 Task: Compose an email with the signature Evan Adams with the subject Request for project feedback and the message Please let me know if there are any changes to the requirements for the project. from softage.1@softage.net to softage.9@softage.net,  softage.1@softage.net and softage.10@softage.net with CC to softage.2@softage.net with an attached document Cost_analysis_report.pdf, insert an emoji of late Send the email
Action: Mouse moved to (573, 727)
Screenshot: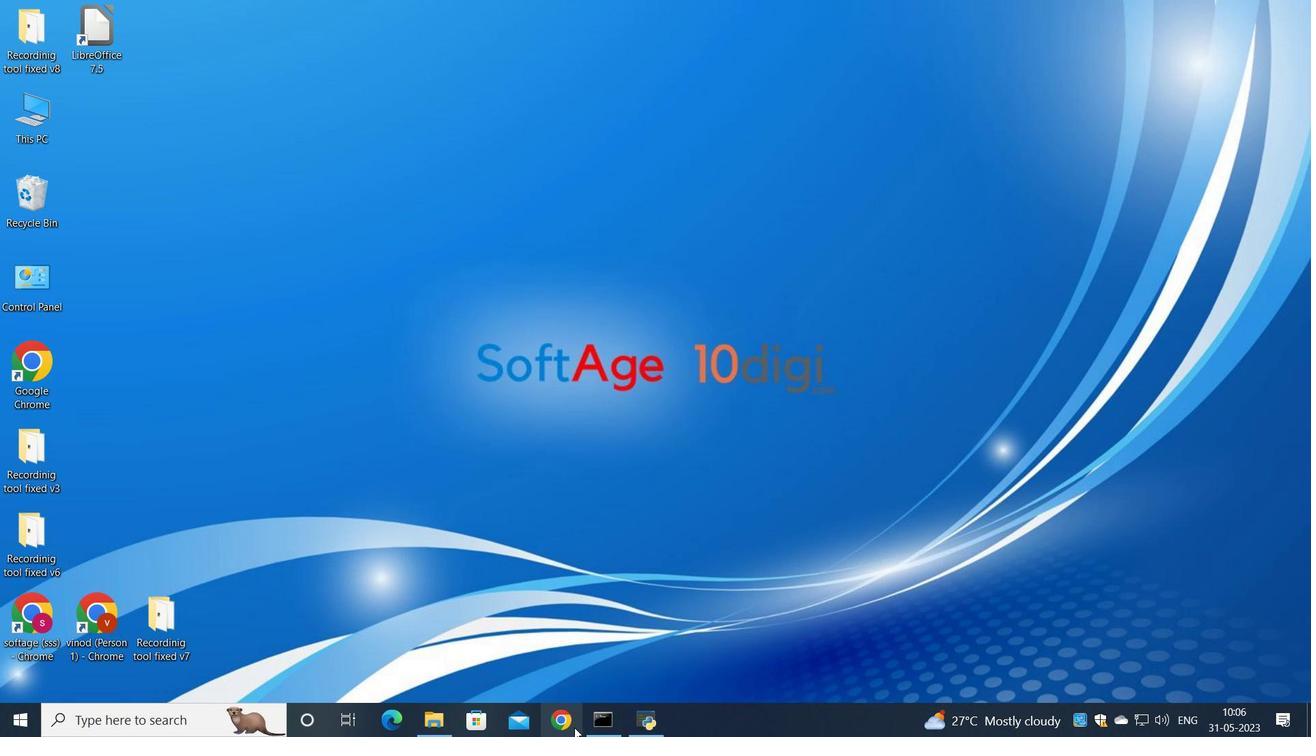 
Action: Mouse pressed left at (573, 727)
Screenshot: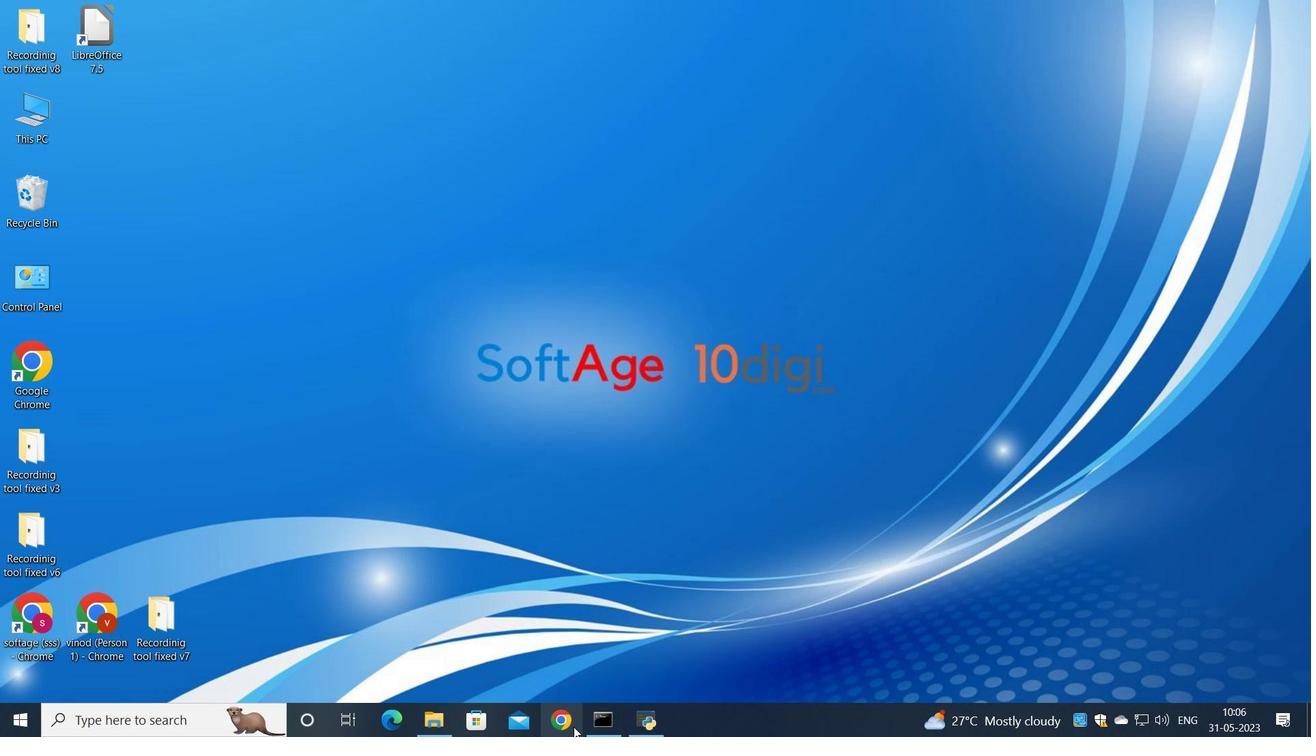 
Action: Mouse moved to (577, 413)
Screenshot: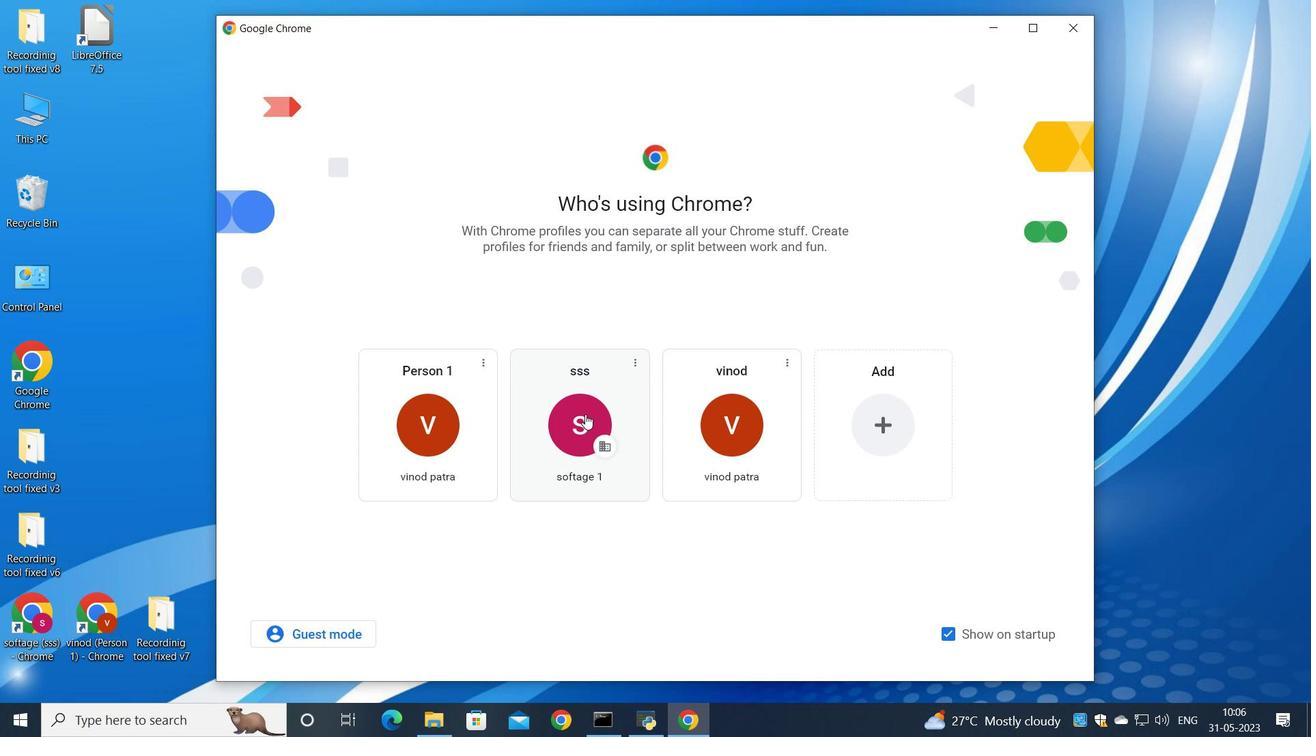
Action: Mouse pressed left at (577, 413)
Screenshot: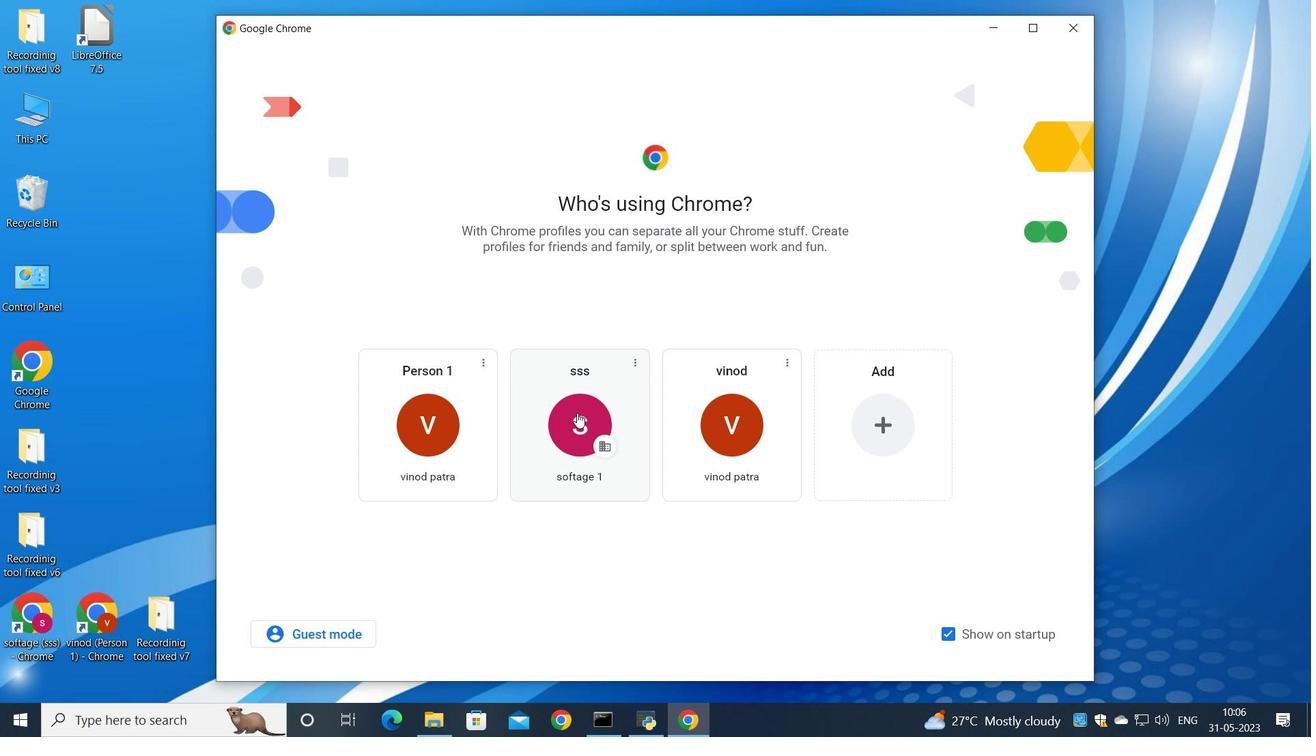 
Action: Mouse moved to (1144, 81)
Screenshot: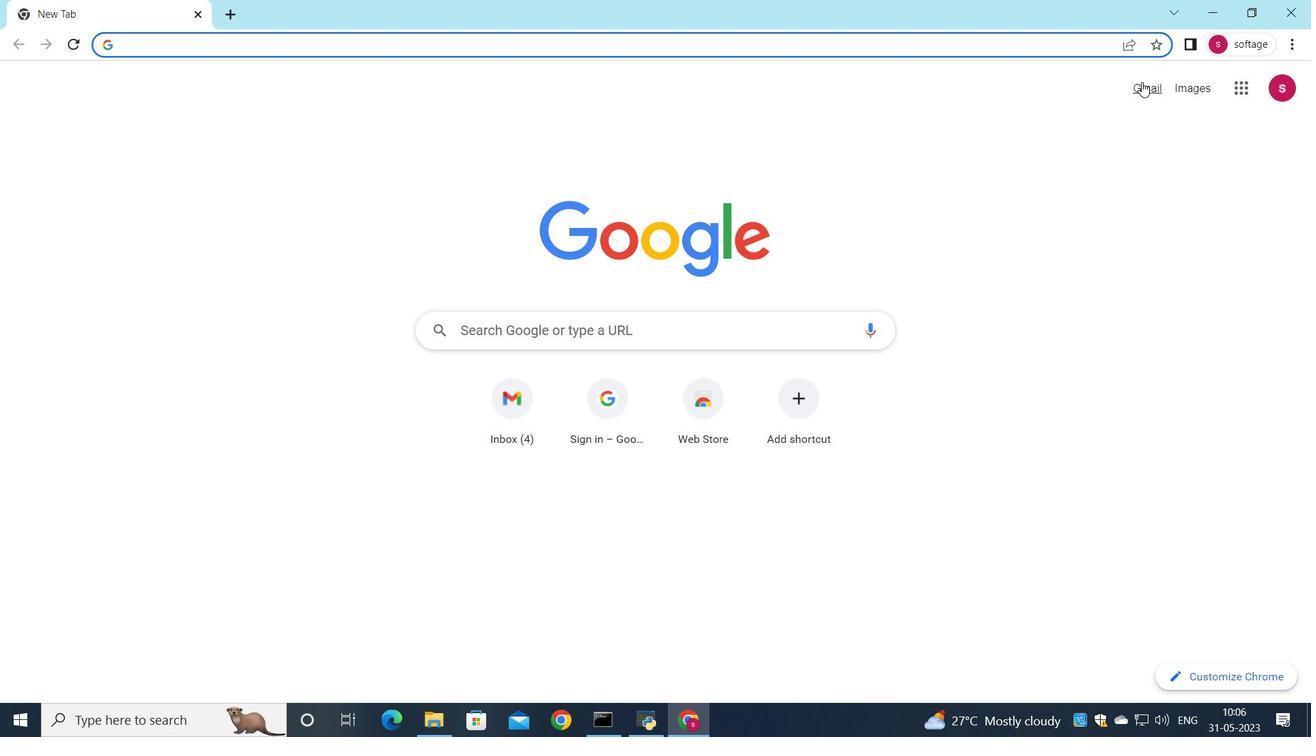 
Action: Mouse pressed left at (1144, 81)
Screenshot: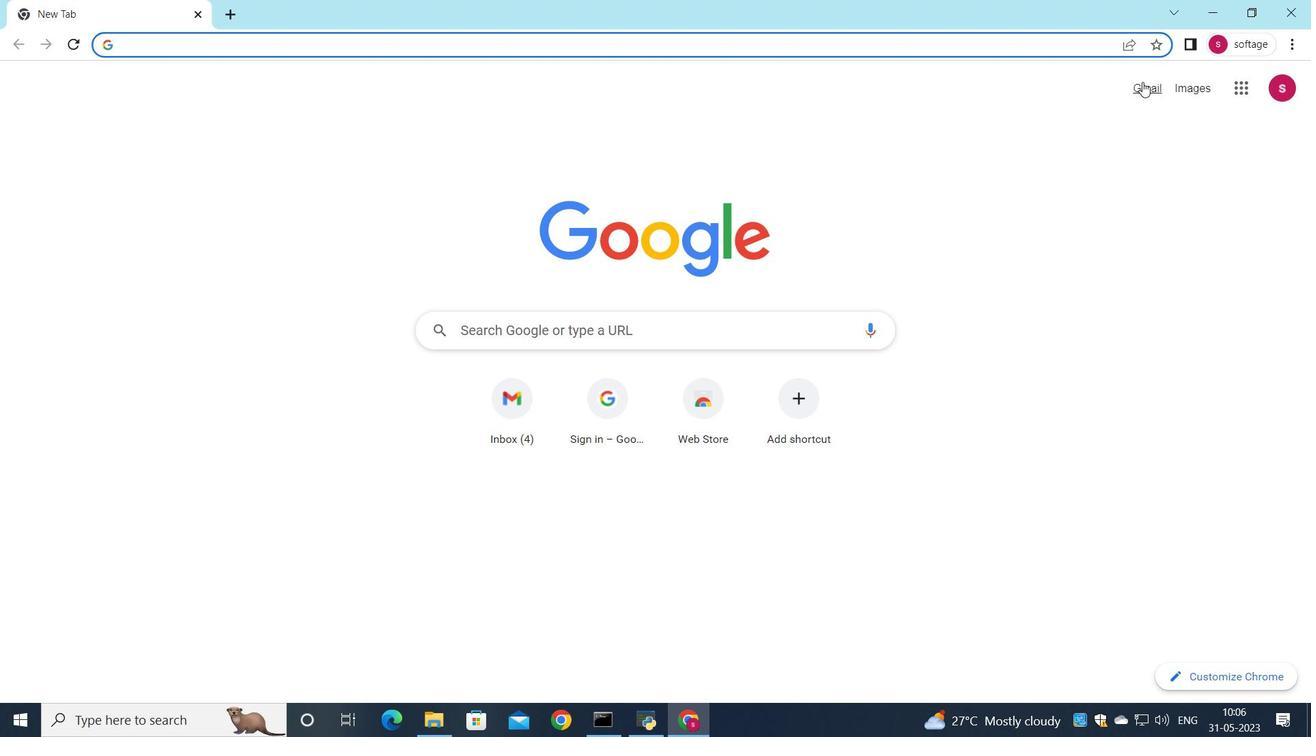
Action: Mouse moved to (1113, 117)
Screenshot: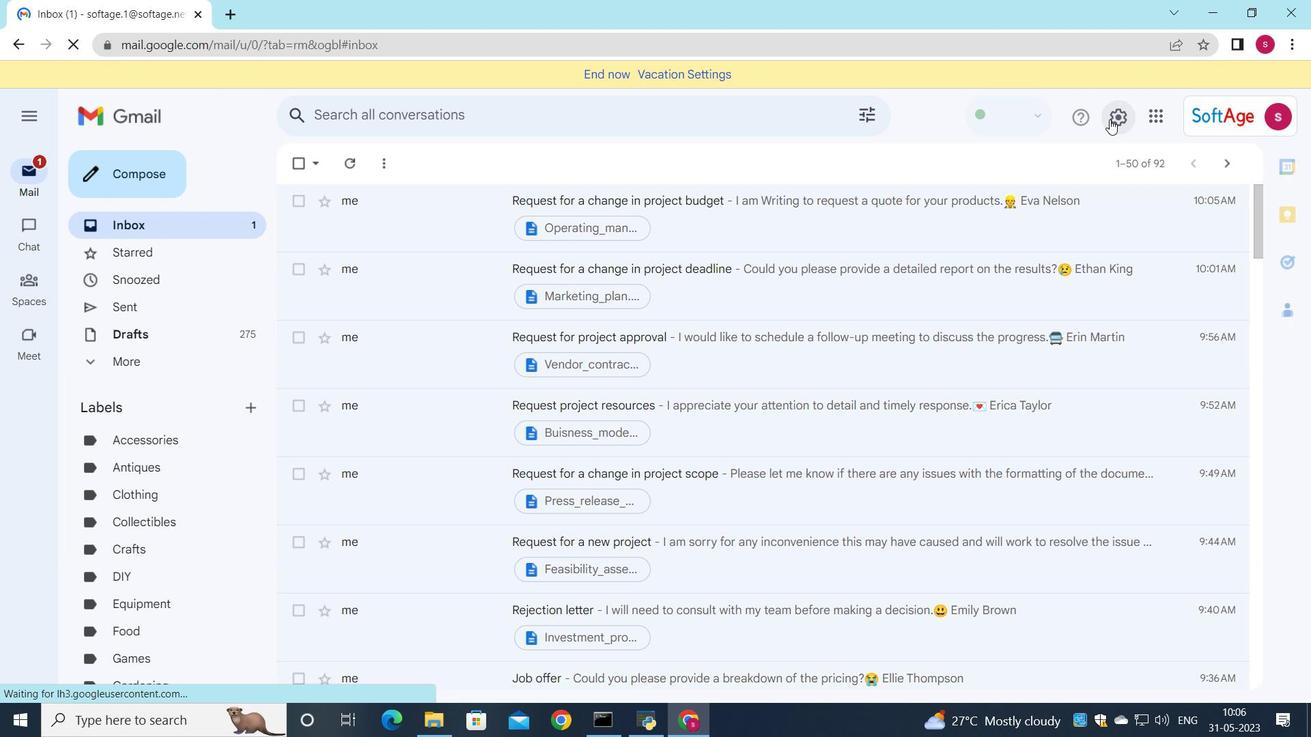 
Action: Mouse pressed left at (1113, 117)
Screenshot: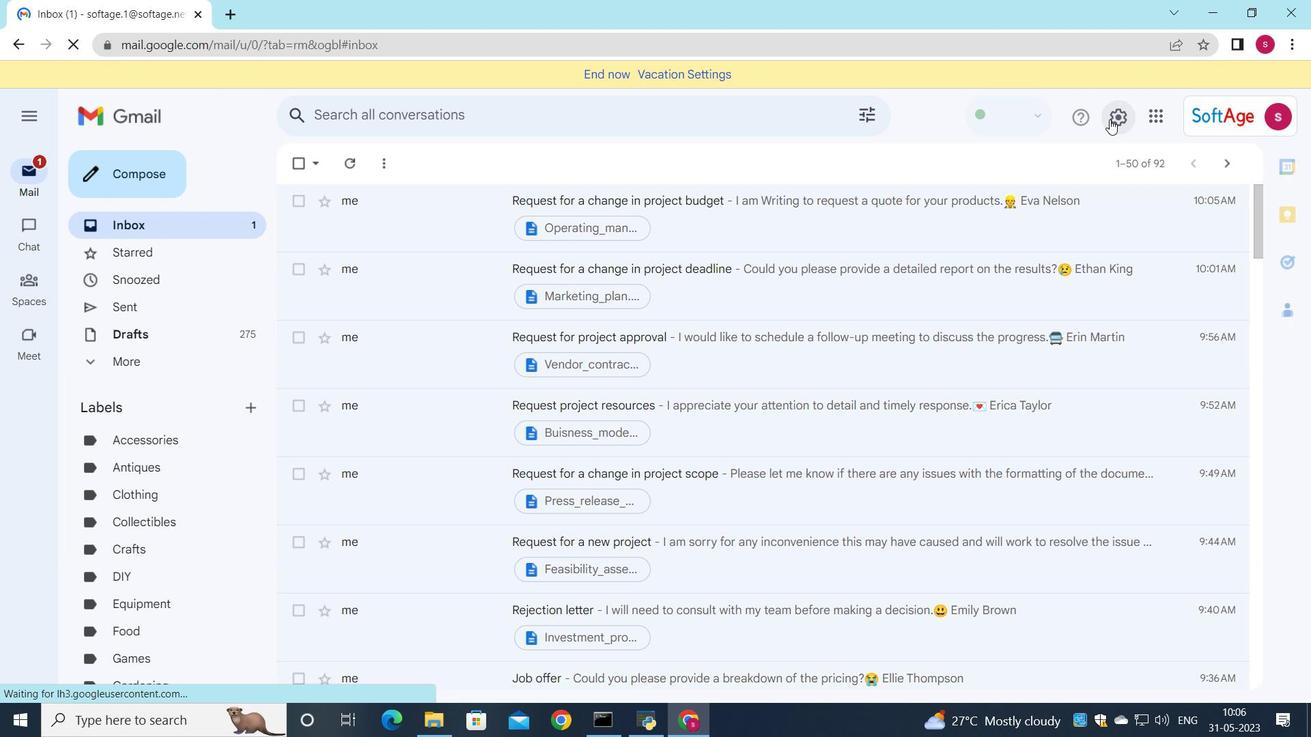 
Action: Mouse moved to (1129, 202)
Screenshot: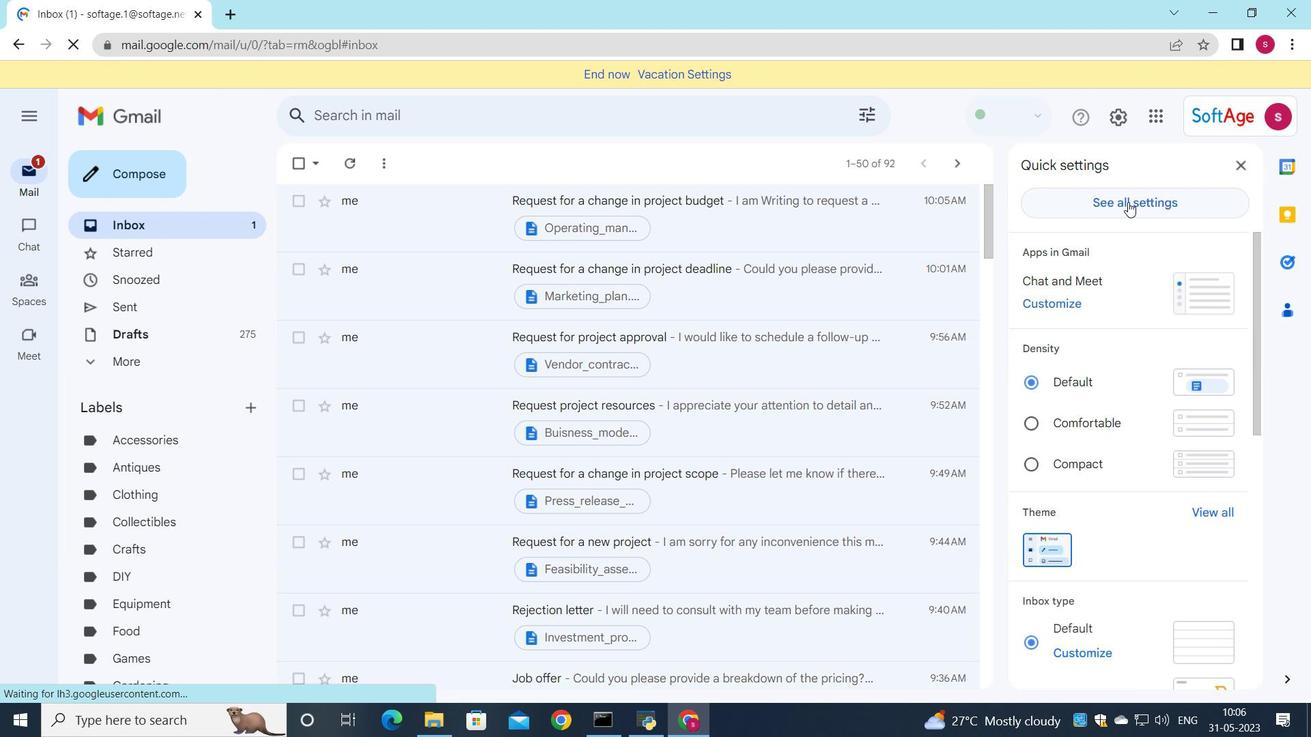 
Action: Mouse pressed left at (1129, 202)
Screenshot: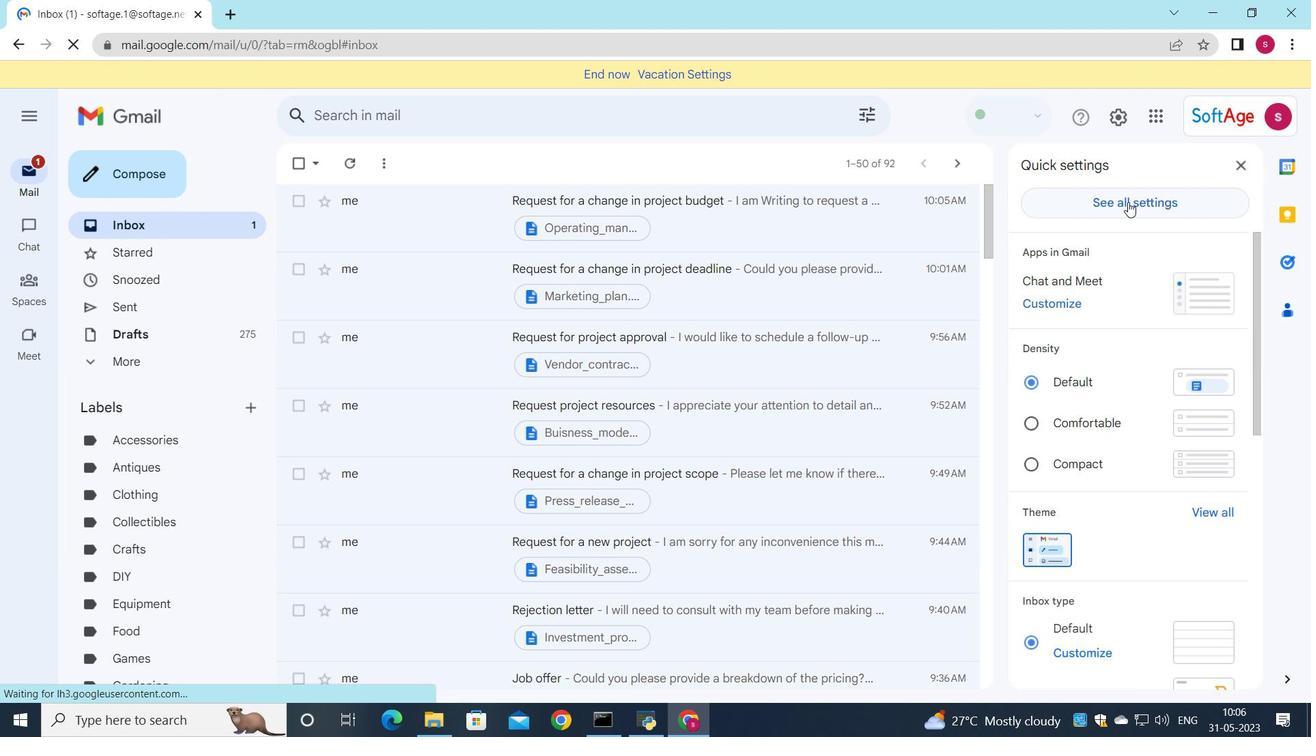 
Action: Mouse moved to (703, 411)
Screenshot: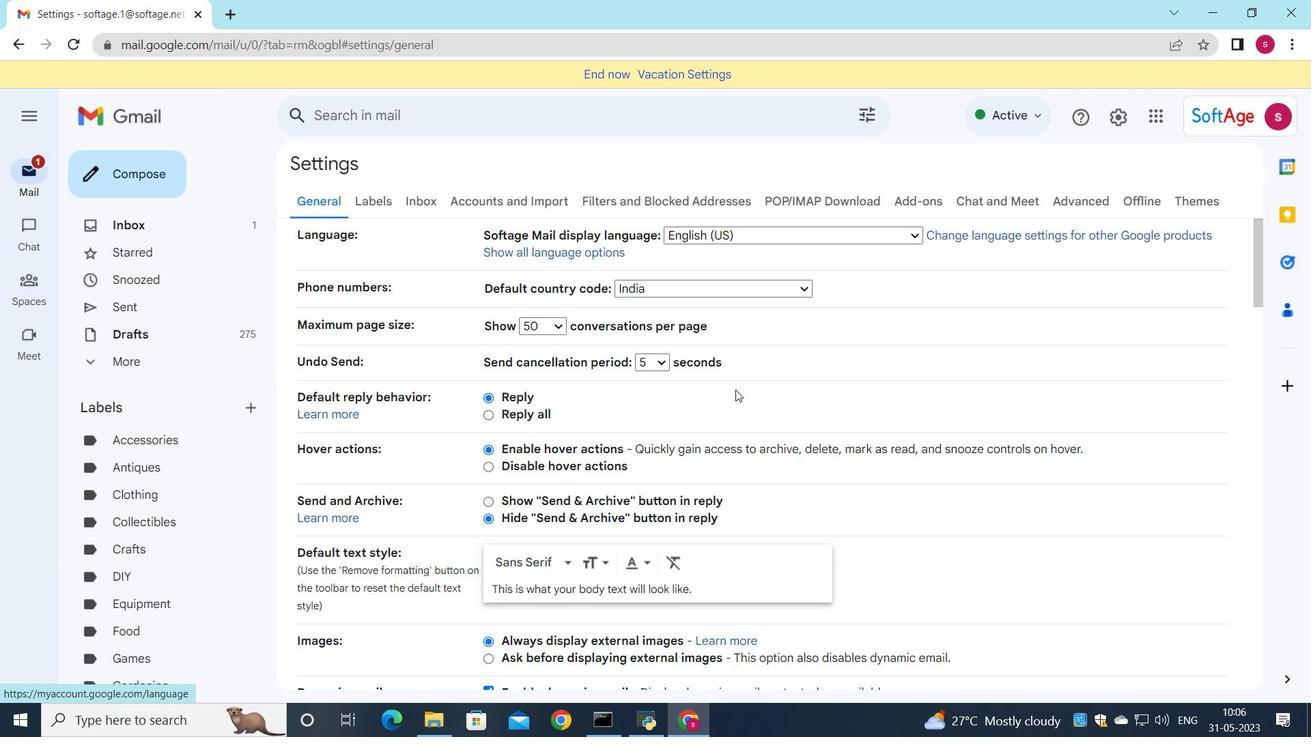 
Action: Mouse scrolled (703, 410) with delta (0, 0)
Screenshot: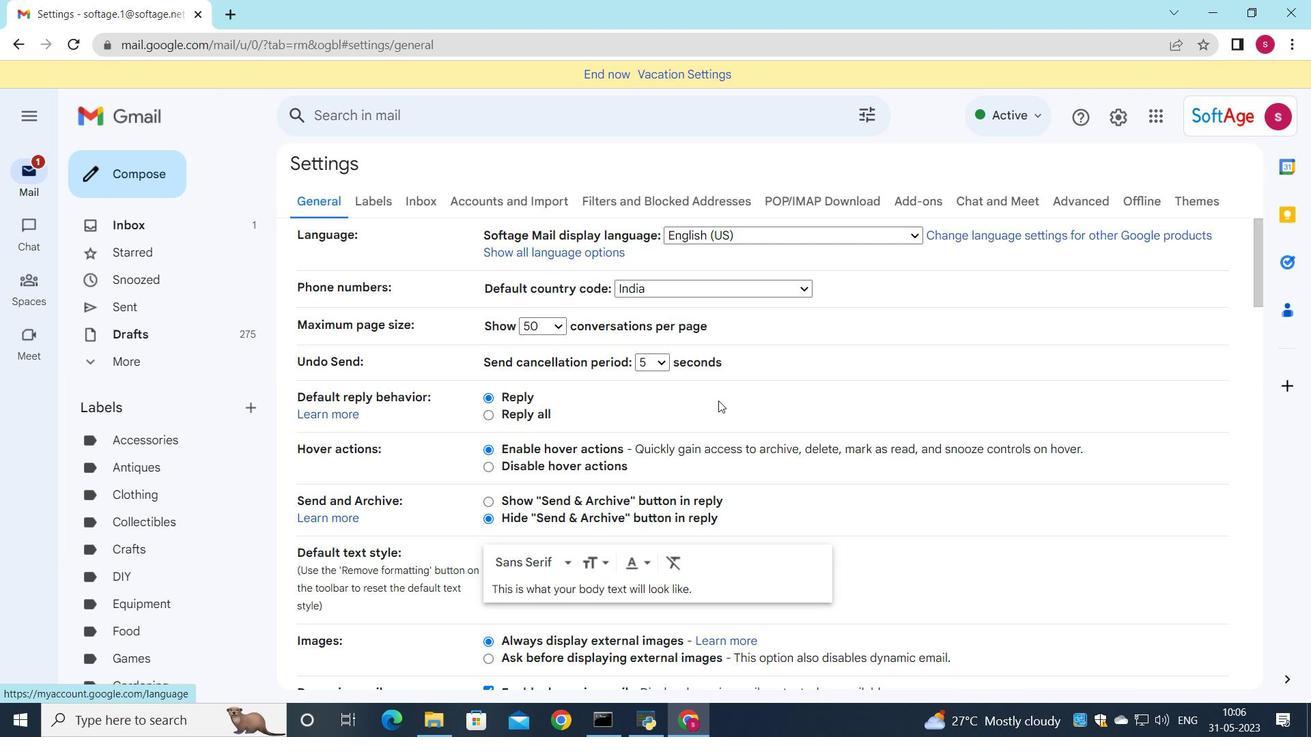 
Action: Mouse scrolled (703, 410) with delta (0, 0)
Screenshot: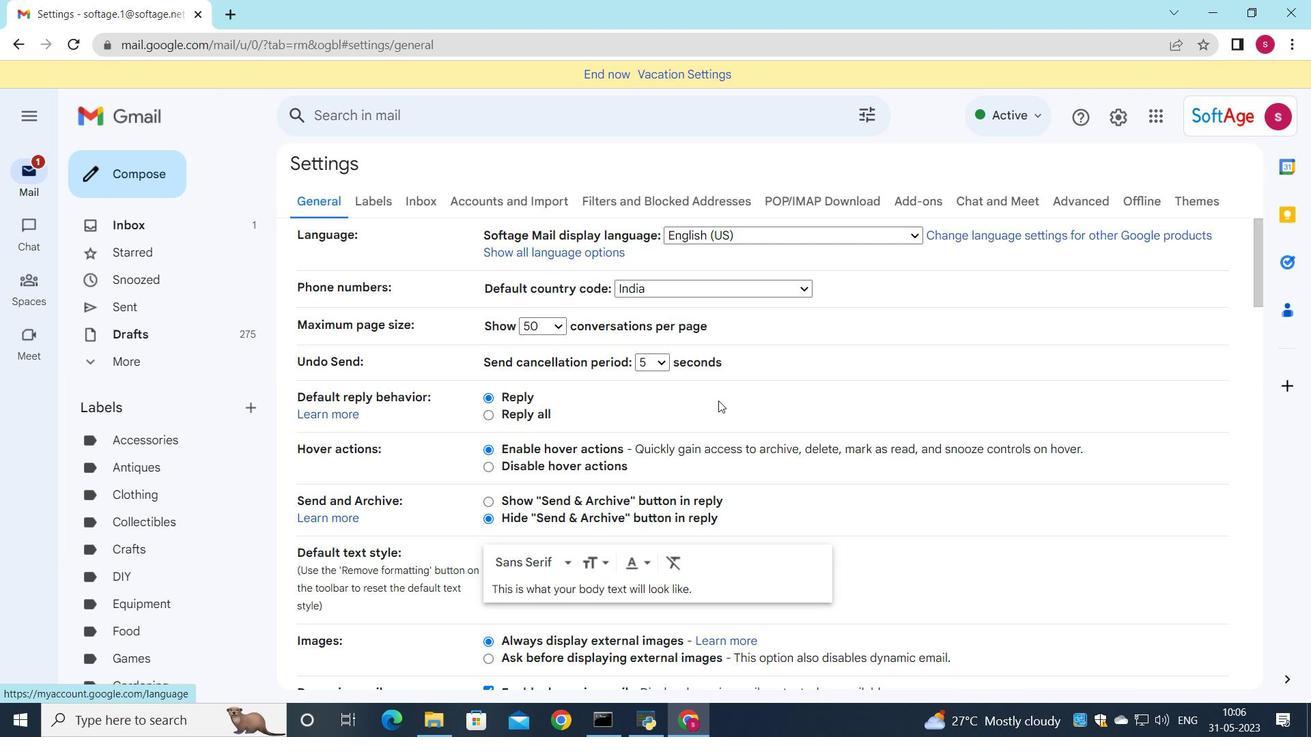 
Action: Mouse scrolled (703, 410) with delta (0, 0)
Screenshot: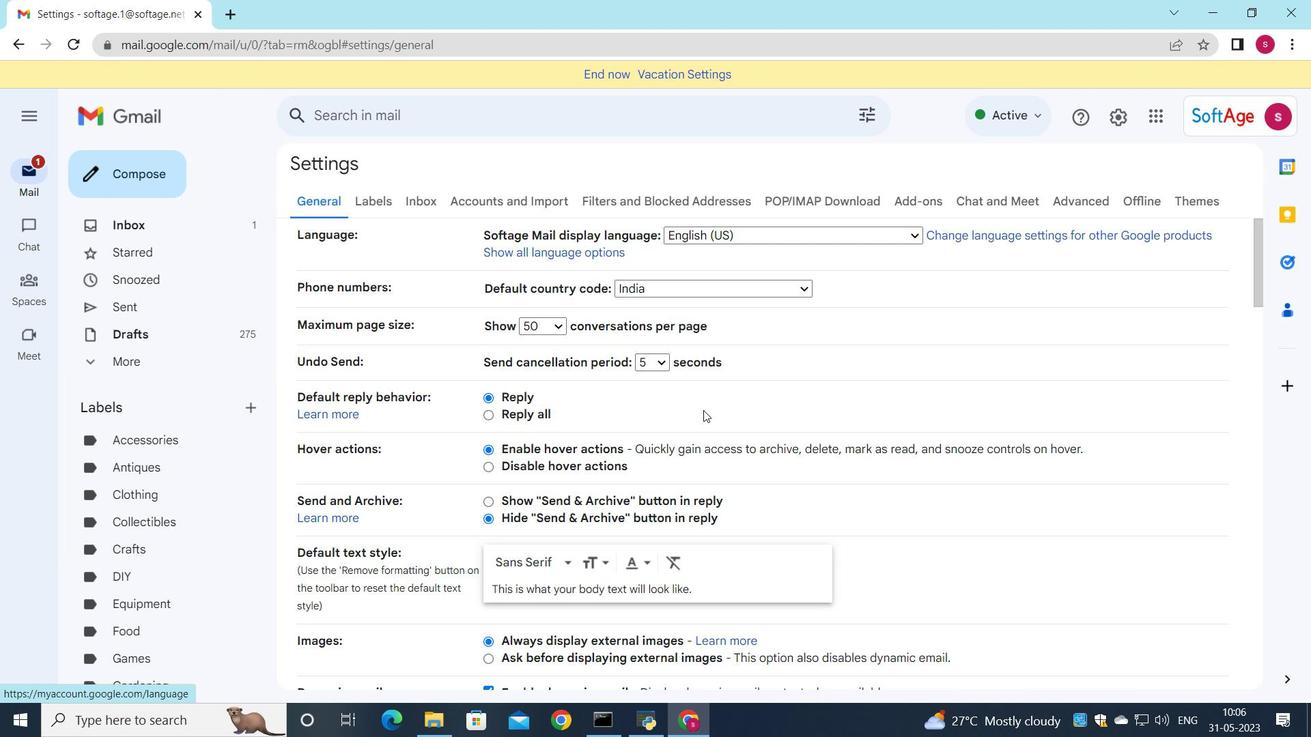 
Action: Mouse moved to (698, 399)
Screenshot: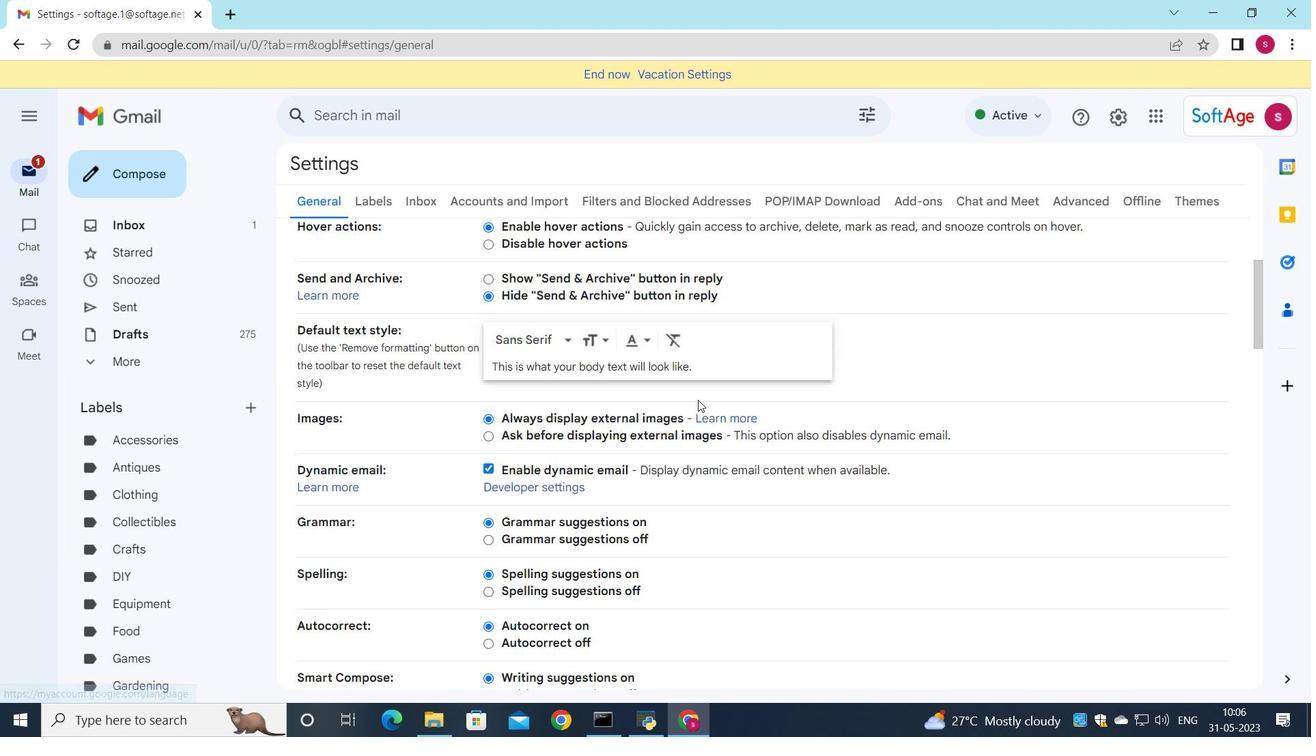 
Action: Mouse scrolled (698, 398) with delta (0, 0)
Screenshot: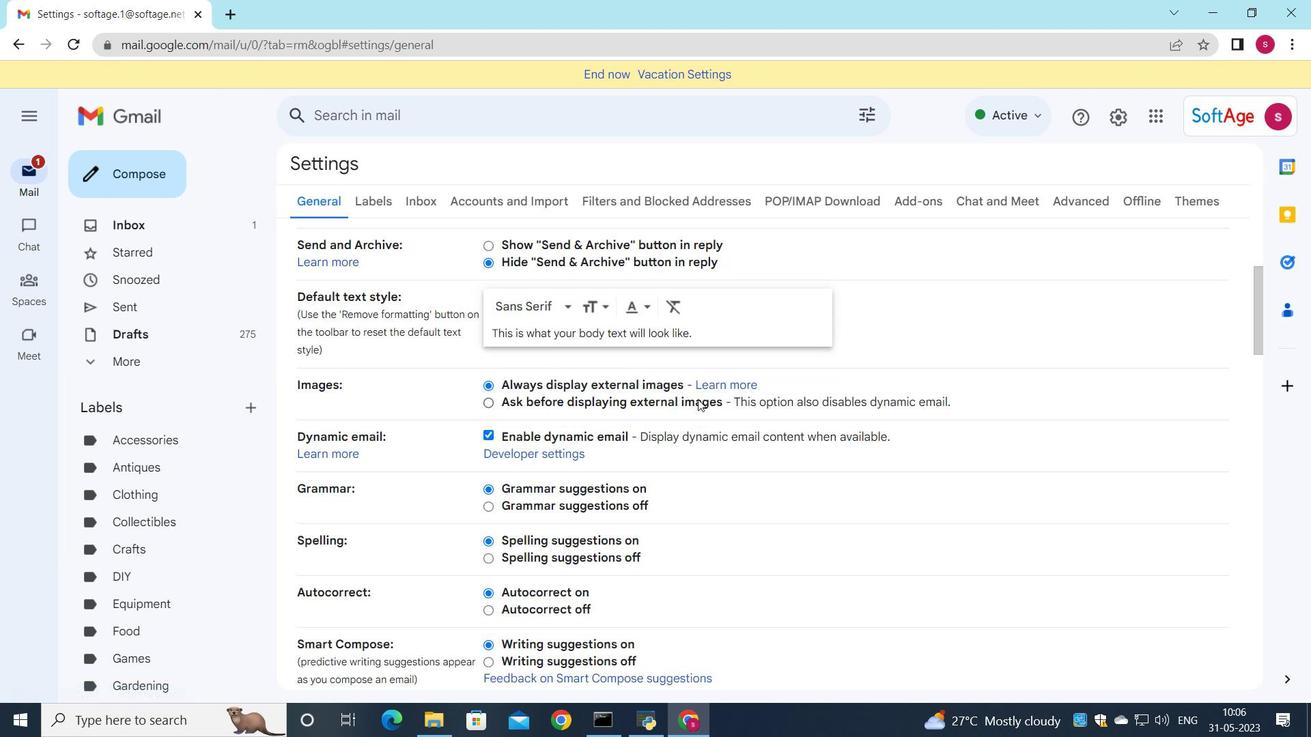 
Action: Mouse moved to (697, 399)
Screenshot: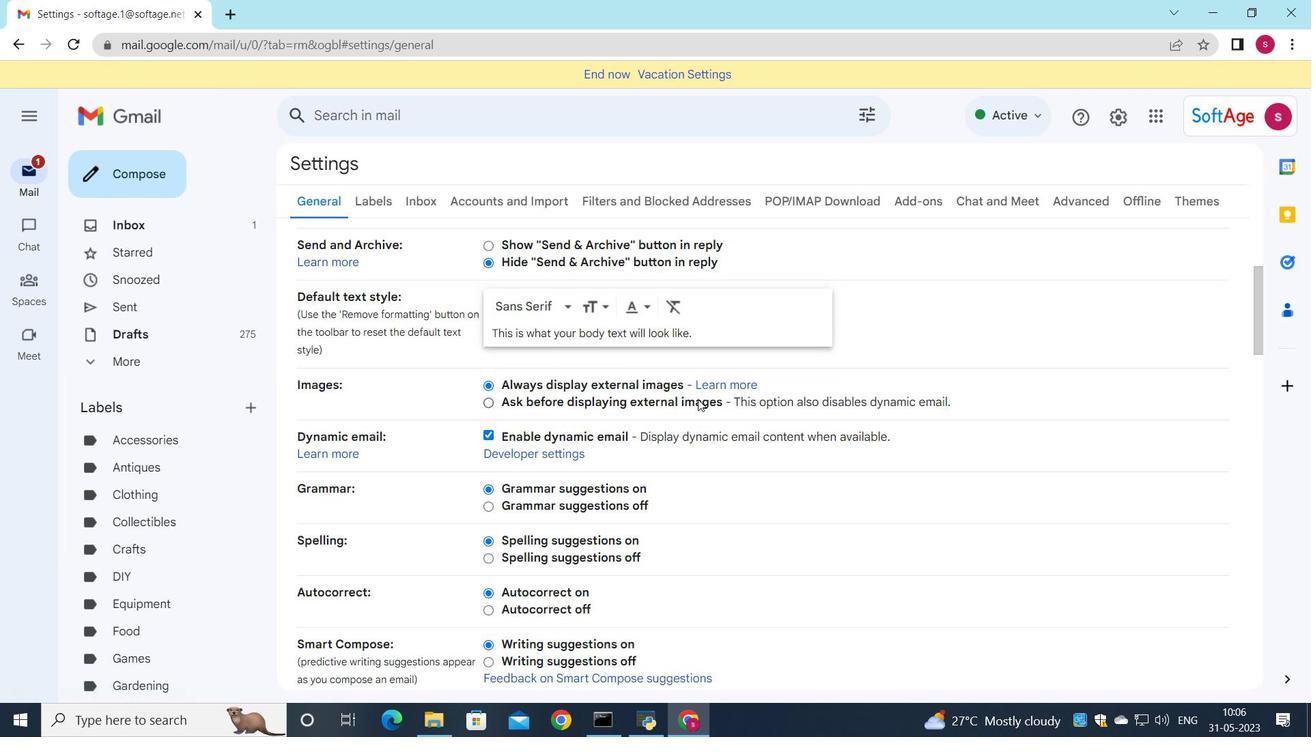 
Action: Mouse scrolled (697, 398) with delta (0, 0)
Screenshot: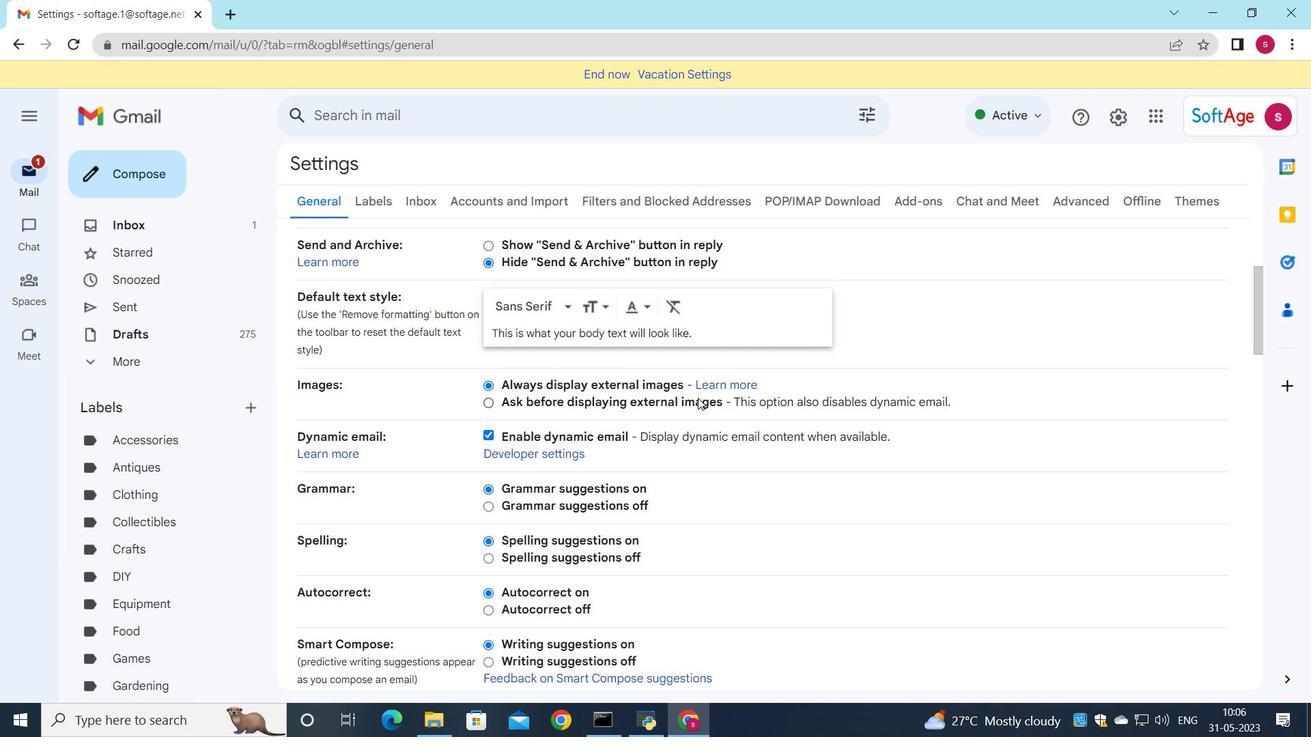 
Action: Mouse scrolled (697, 398) with delta (0, 0)
Screenshot: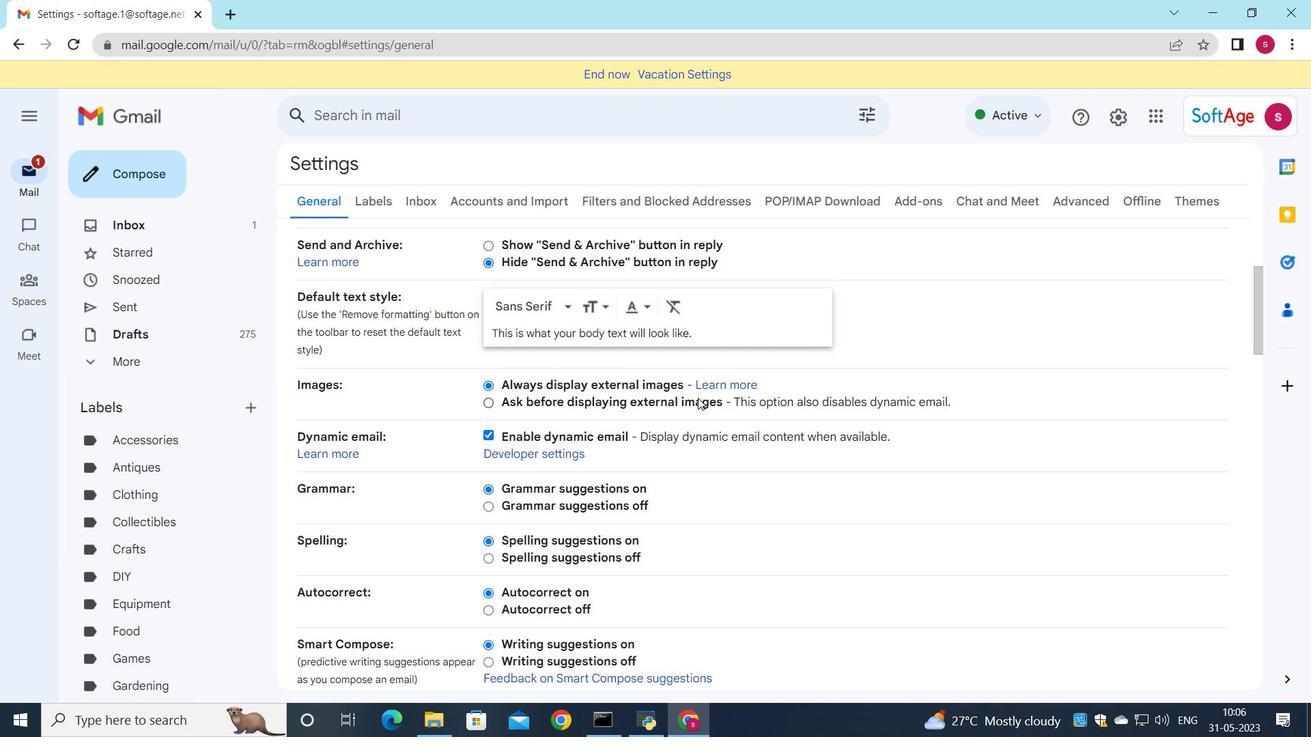
Action: Mouse scrolled (697, 398) with delta (0, 0)
Screenshot: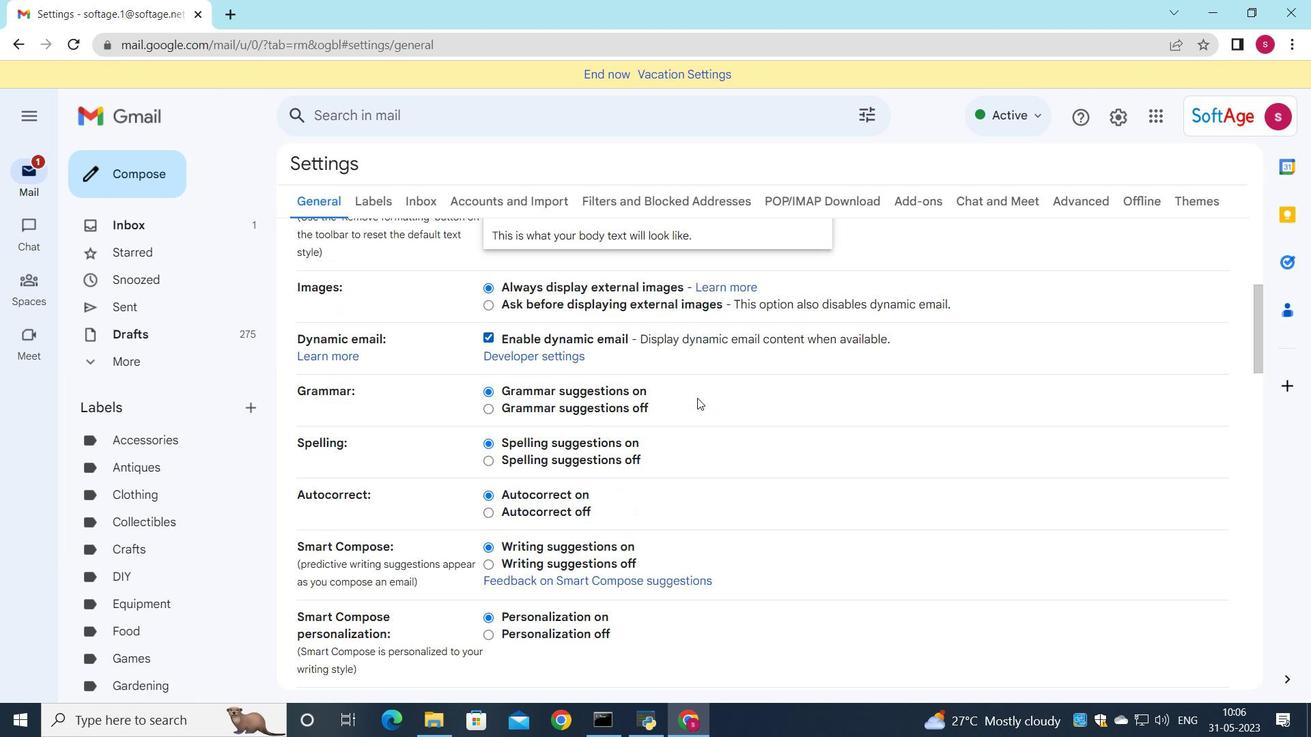 
Action: Mouse scrolled (697, 398) with delta (0, 0)
Screenshot: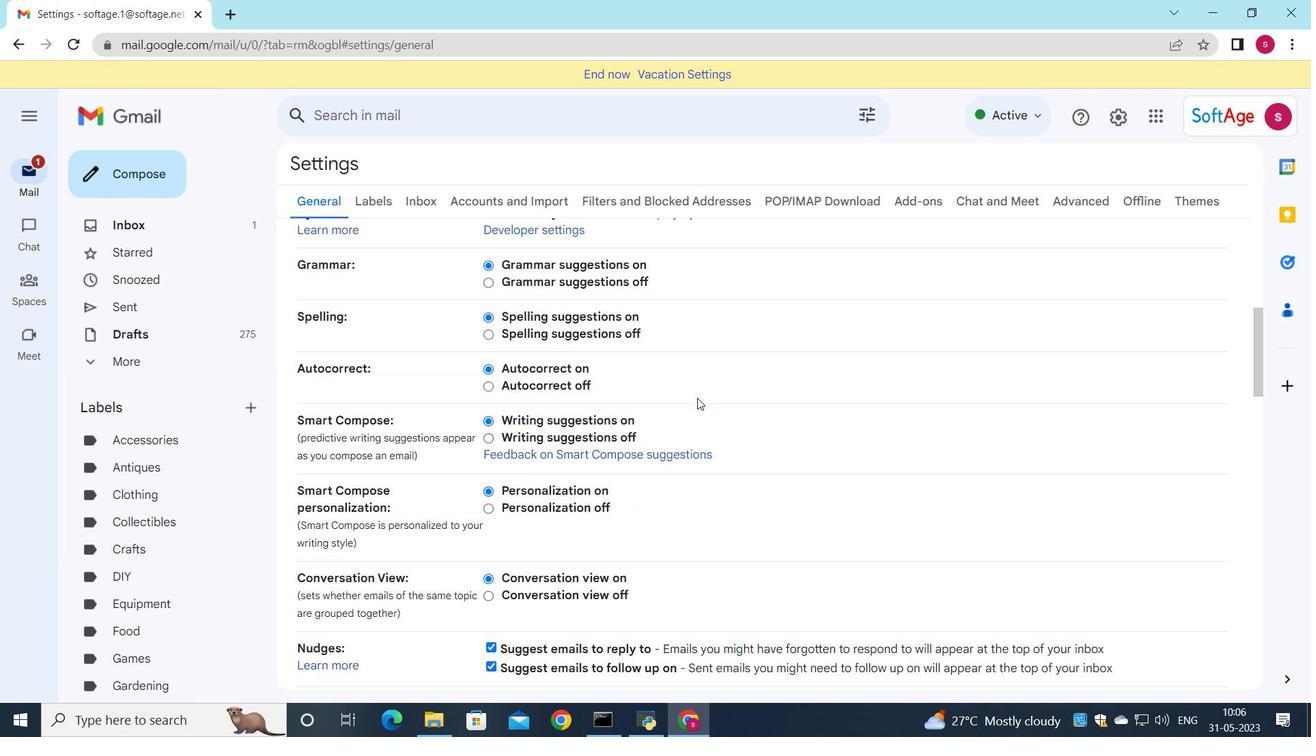 
Action: Mouse scrolled (697, 398) with delta (0, 0)
Screenshot: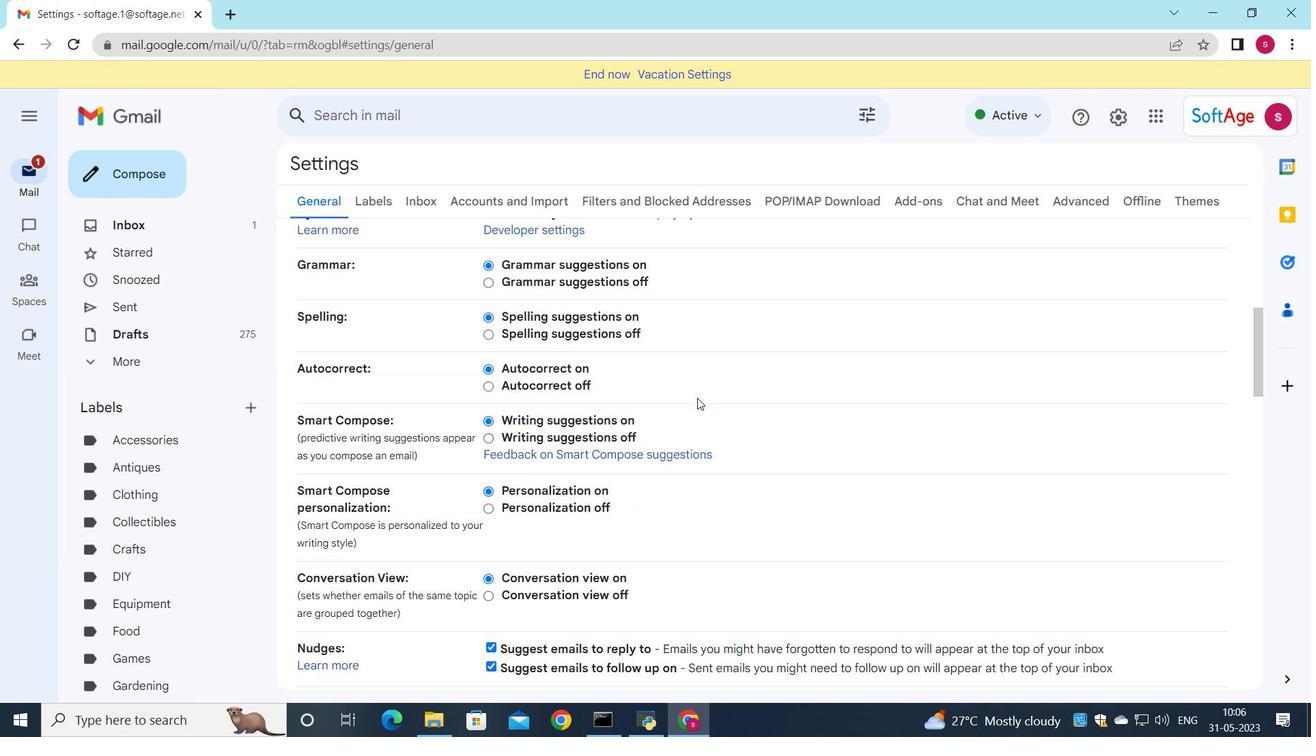 
Action: Mouse scrolled (697, 398) with delta (0, 0)
Screenshot: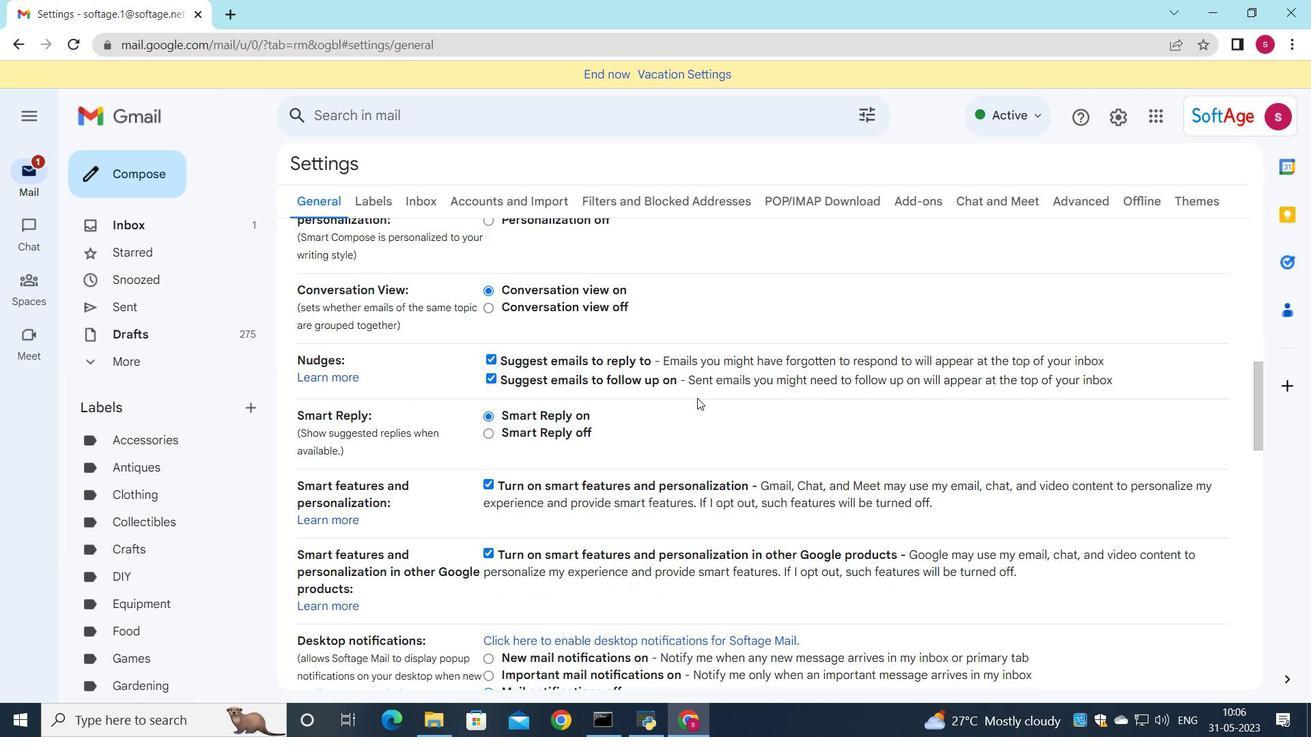 
Action: Mouse scrolled (697, 398) with delta (0, 0)
Screenshot: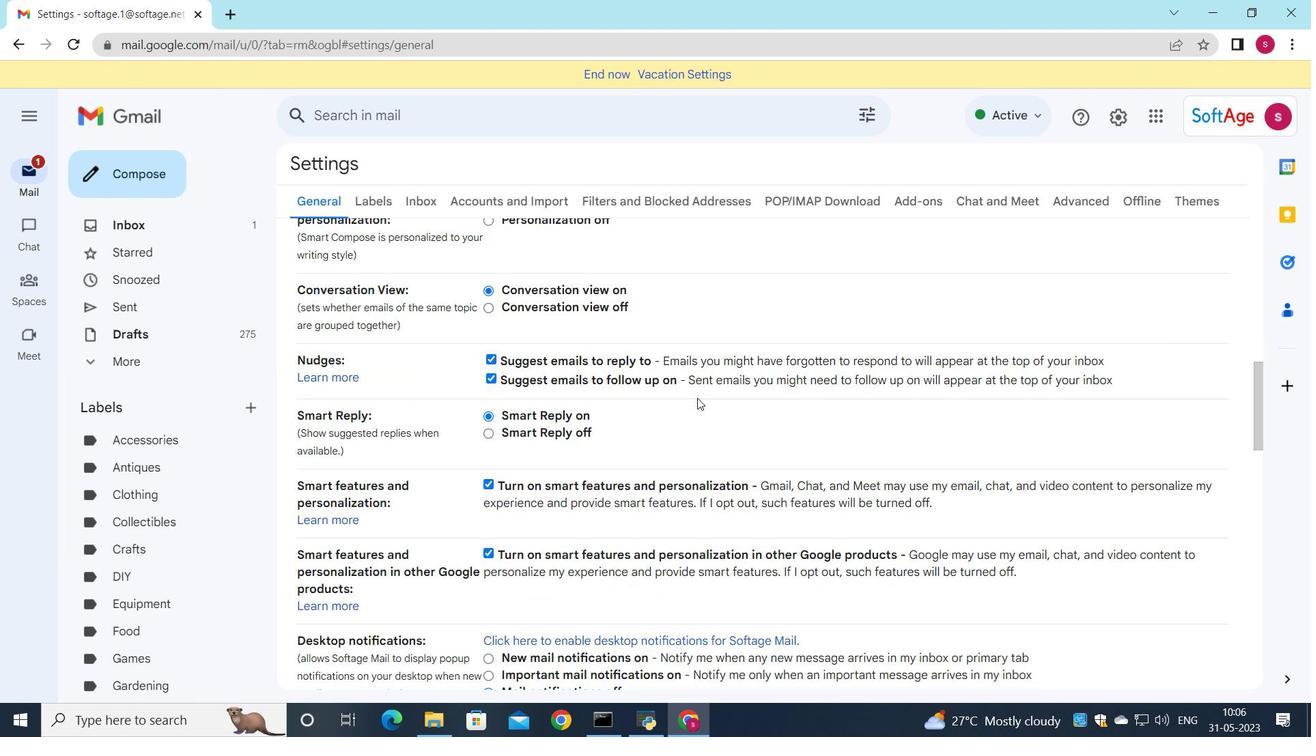 
Action: Mouse scrolled (697, 398) with delta (0, 0)
Screenshot: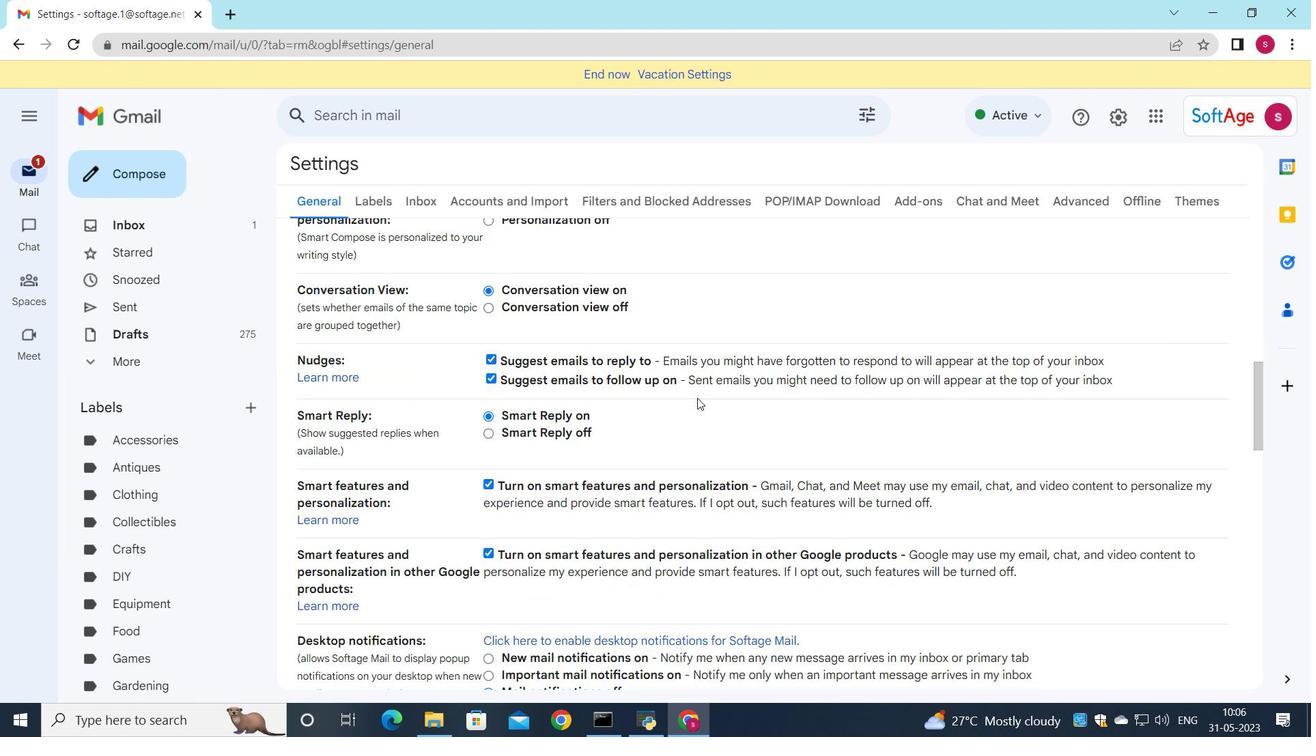 
Action: Mouse scrolled (697, 398) with delta (0, 0)
Screenshot: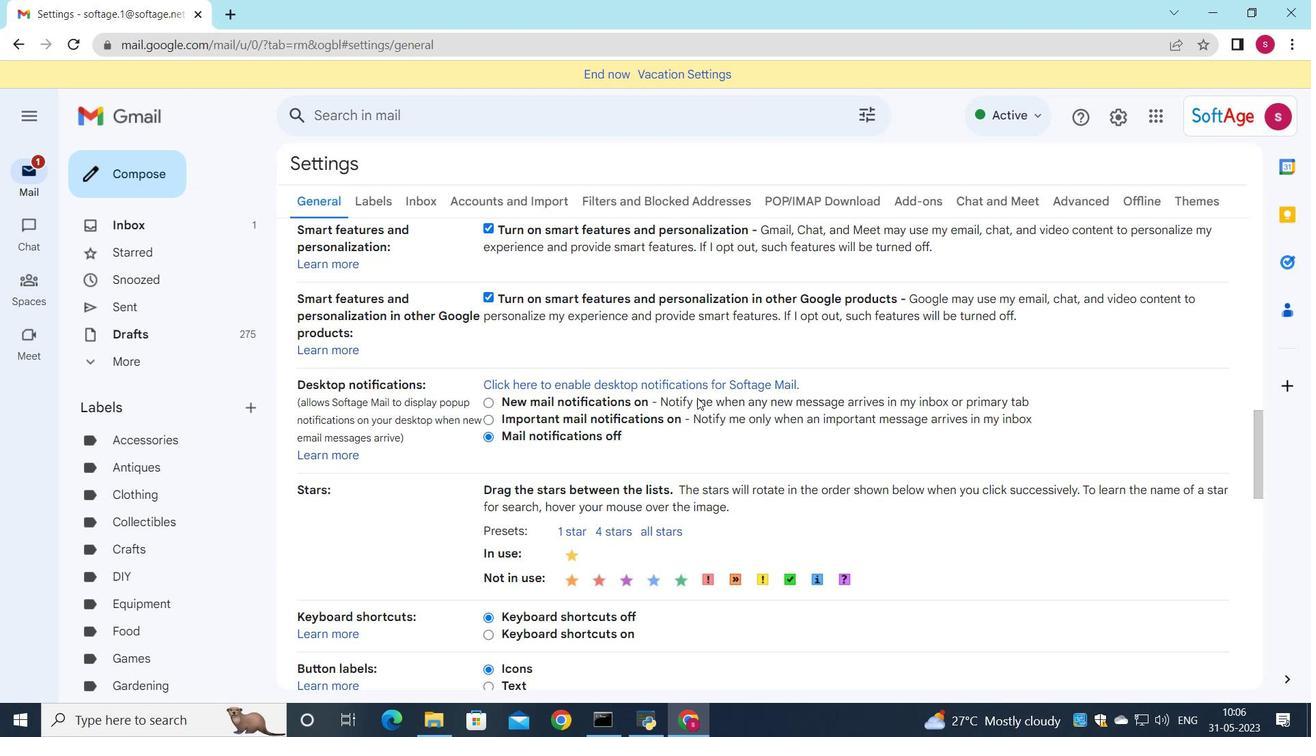 
Action: Mouse scrolled (697, 398) with delta (0, 0)
Screenshot: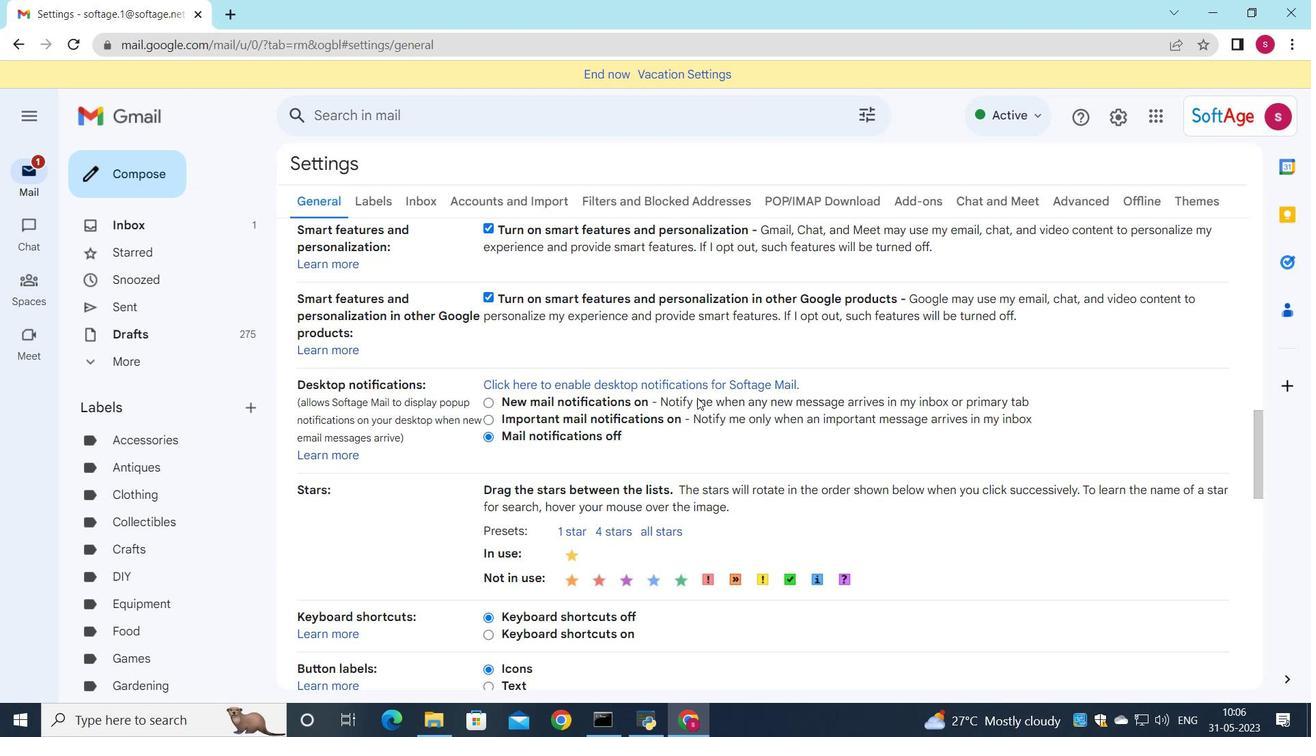 
Action: Mouse moved to (690, 400)
Screenshot: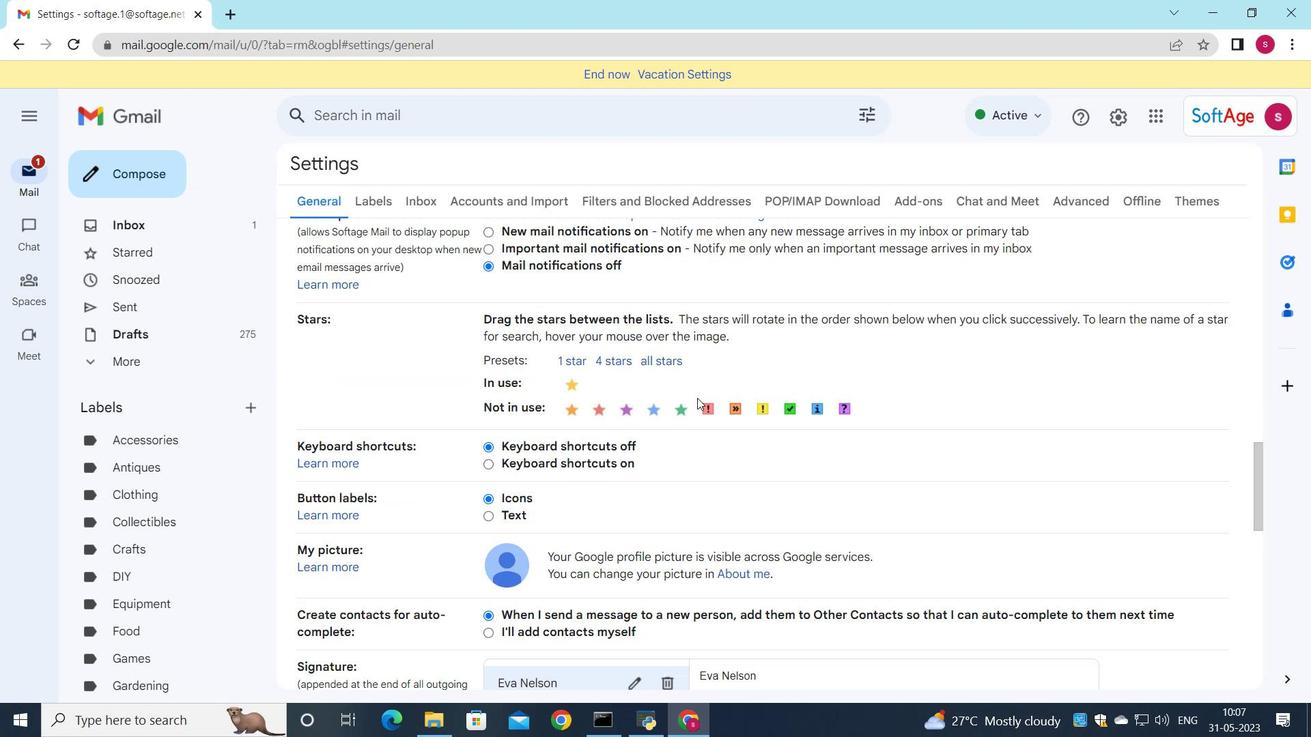 
Action: Mouse scrolled (690, 399) with delta (0, 0)
Screenshot: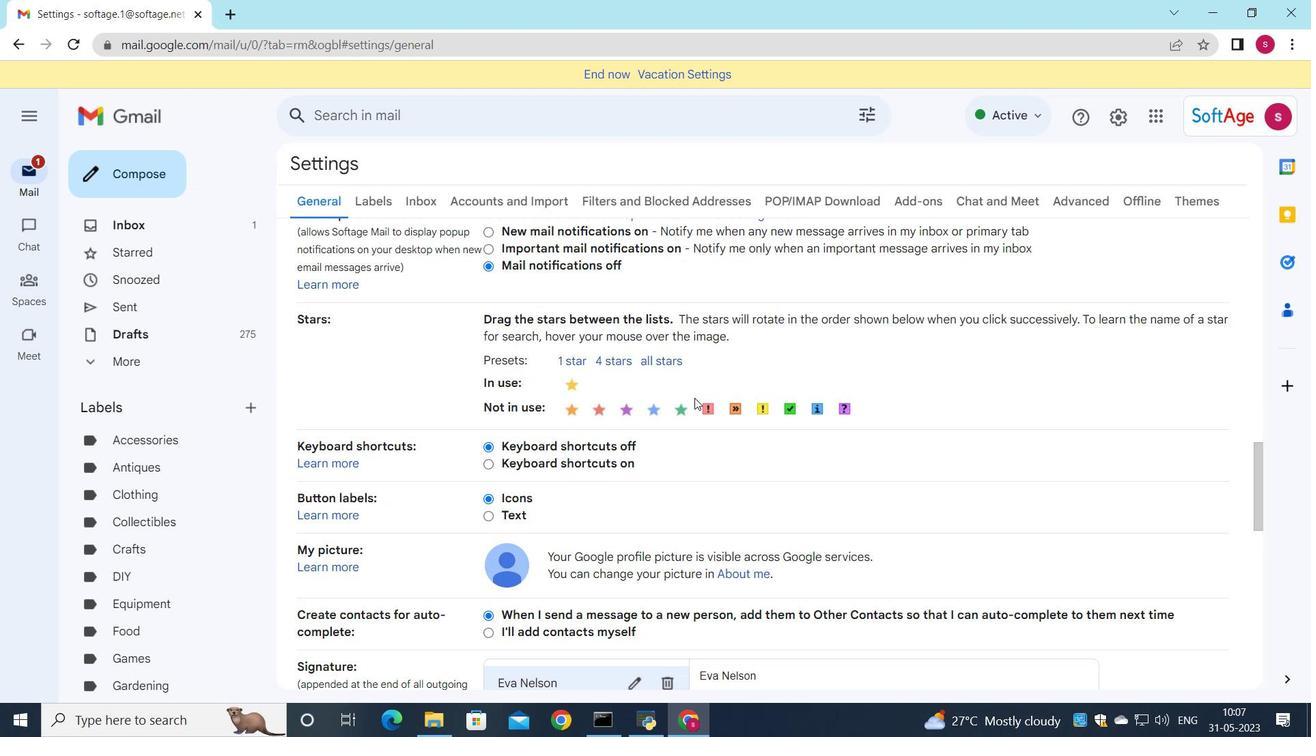 
Action: Mouse scrolled (690, 399) with delta (0, 0)
Screenshot: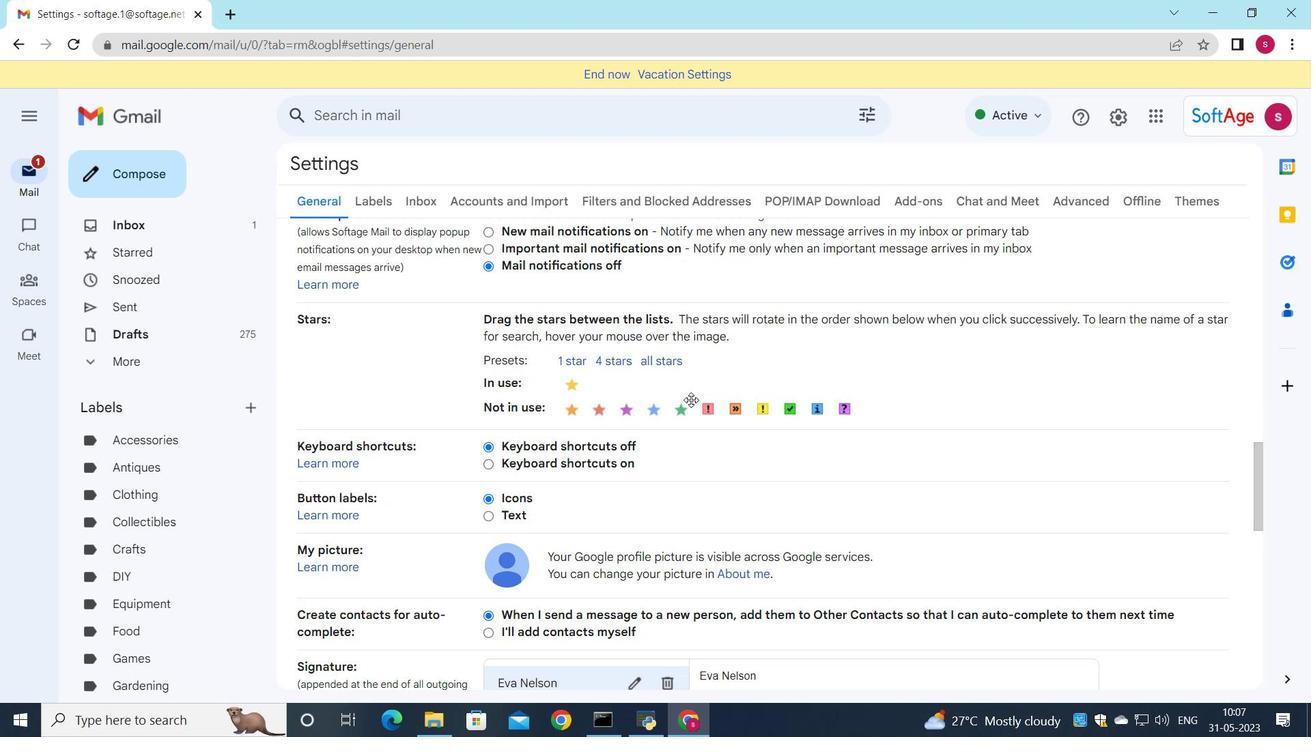 
Action: Mouse scrolled (690, 399) with delta (0, 0)
Screenshot: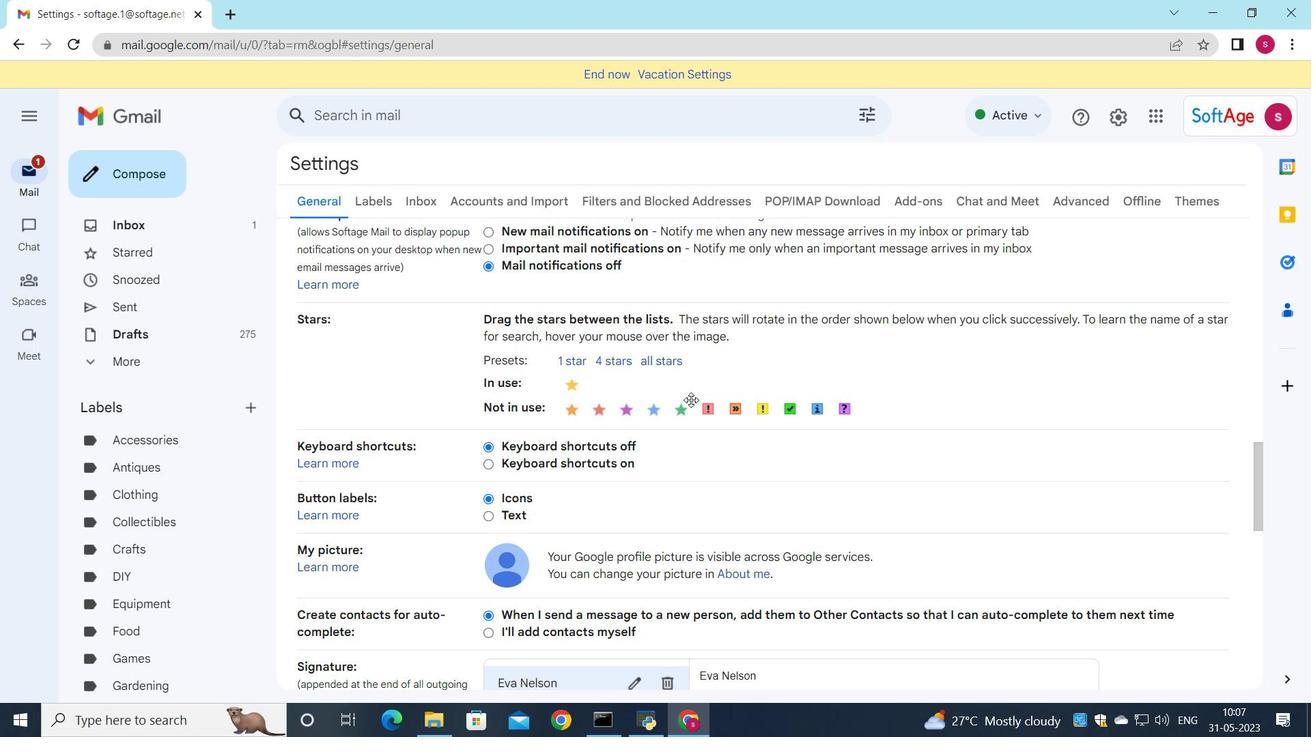 
Action: Mouse scrolled (690, 399) with delta (0, 0)
Screenshot: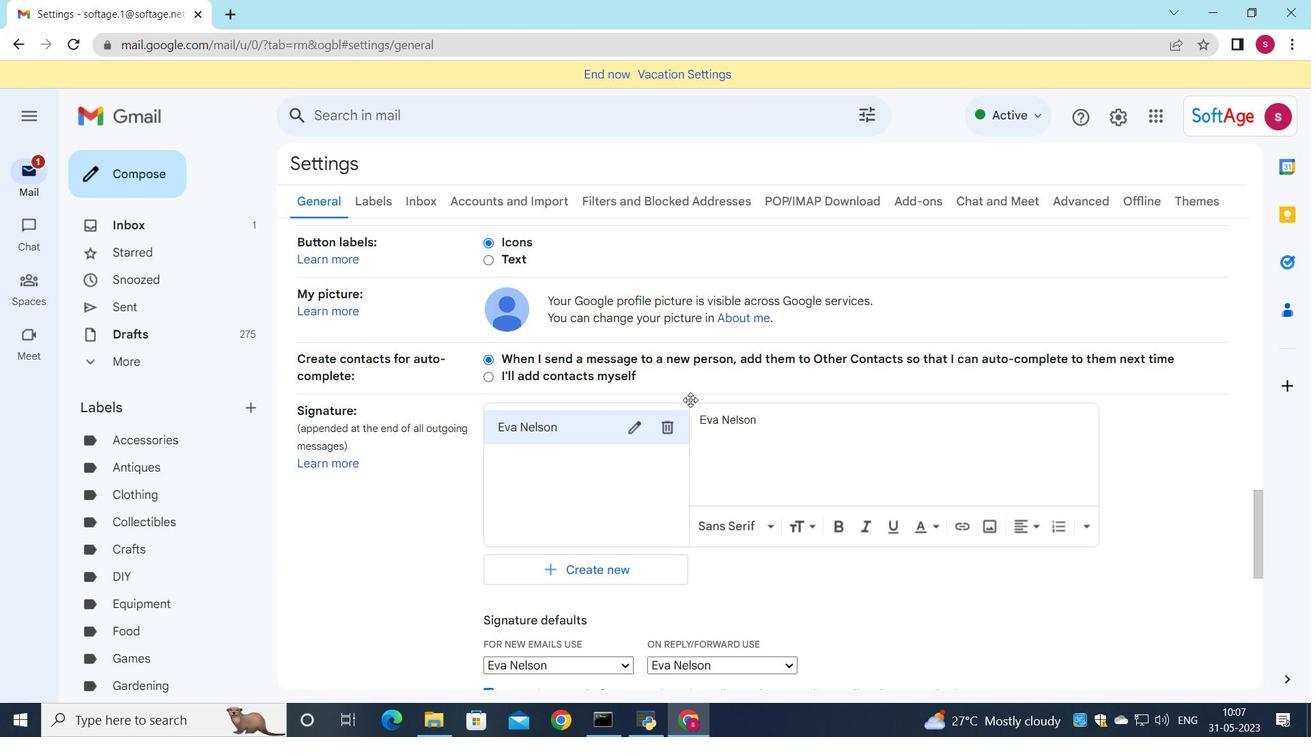 
Action: Mouse scrolled (690, 399) with delta (0, 0)
Screenshot: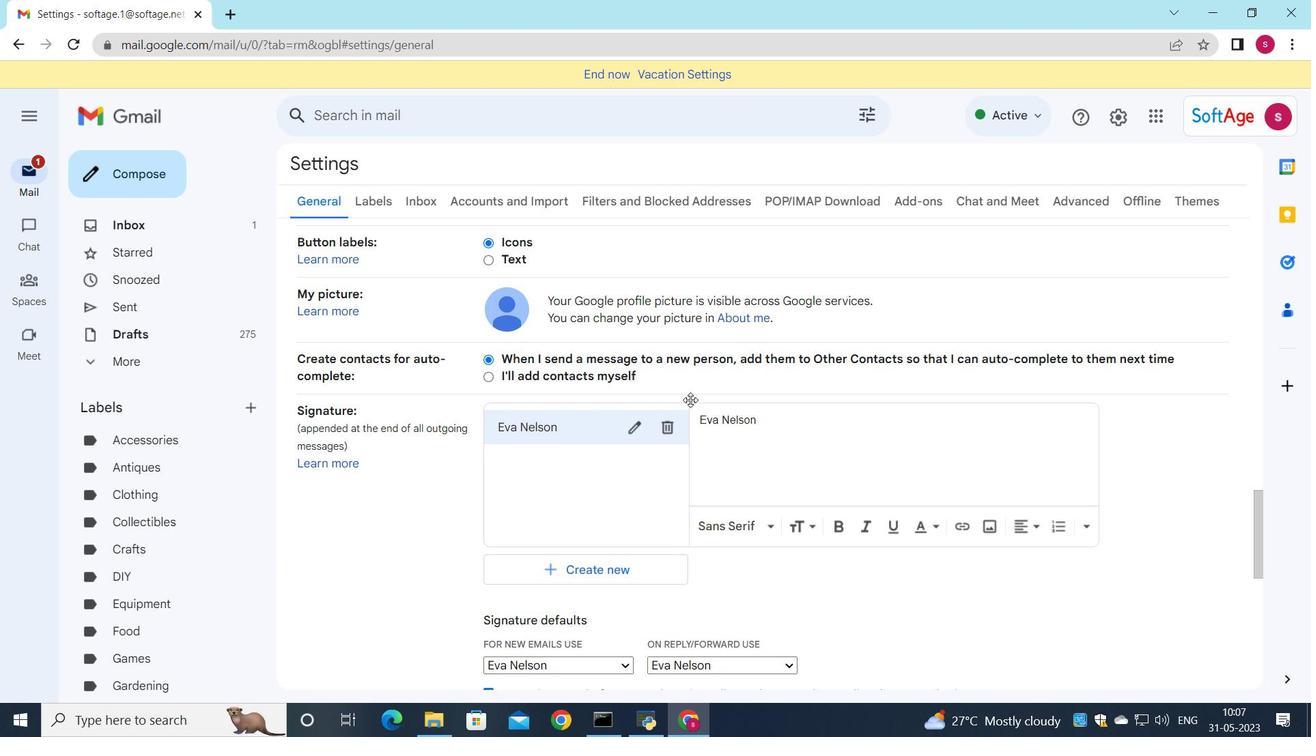 
Action: Mouse moved to (678, 252)
Screenshot: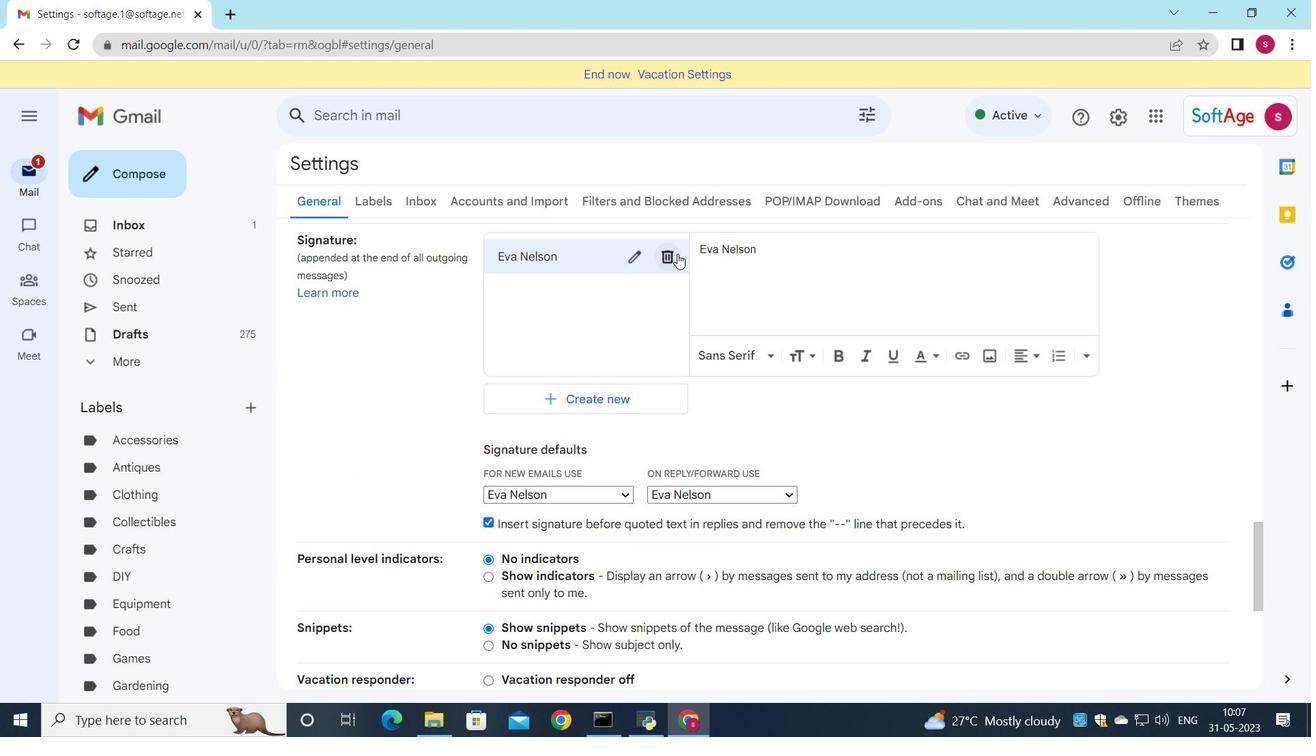 
Action: Mouse pressed left at (678, 252)
Screenshot: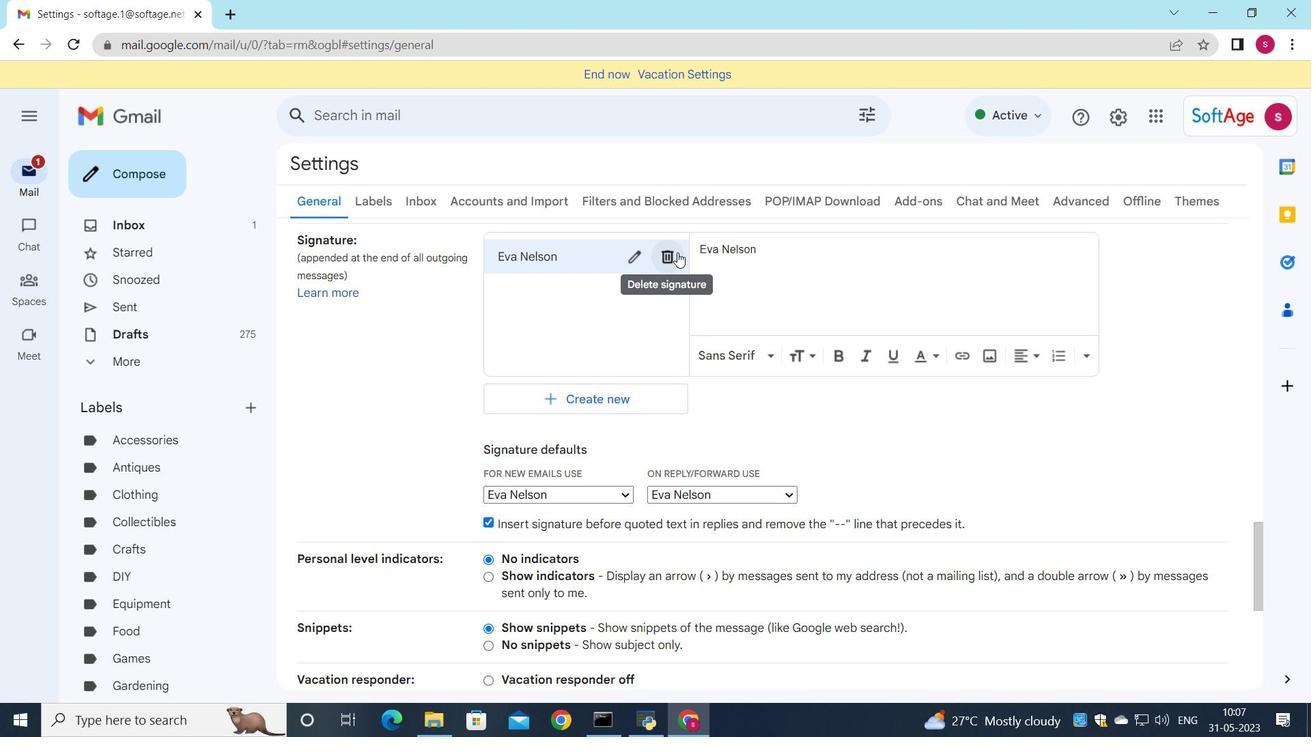 
Action: Mouse moved to (806, 409)
Screenshot: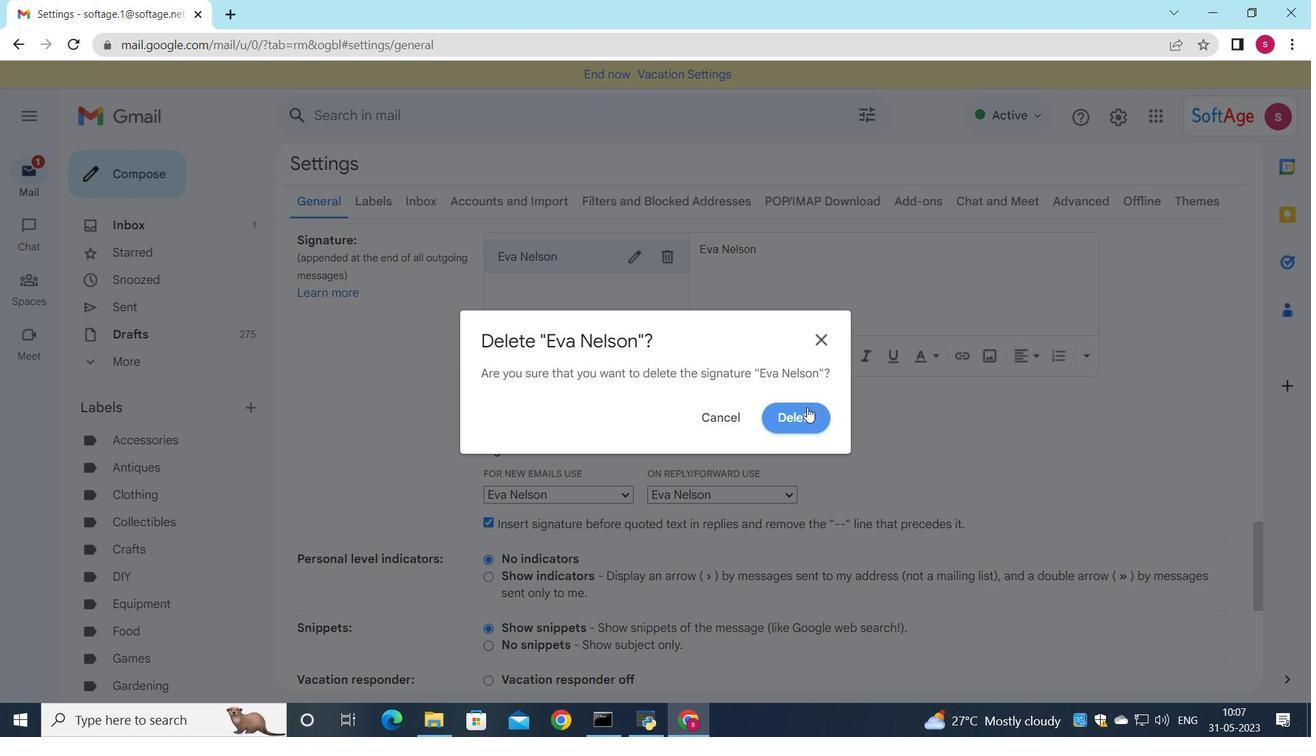 
Action: Mouse pressed left at (806, 409)
Screenshot: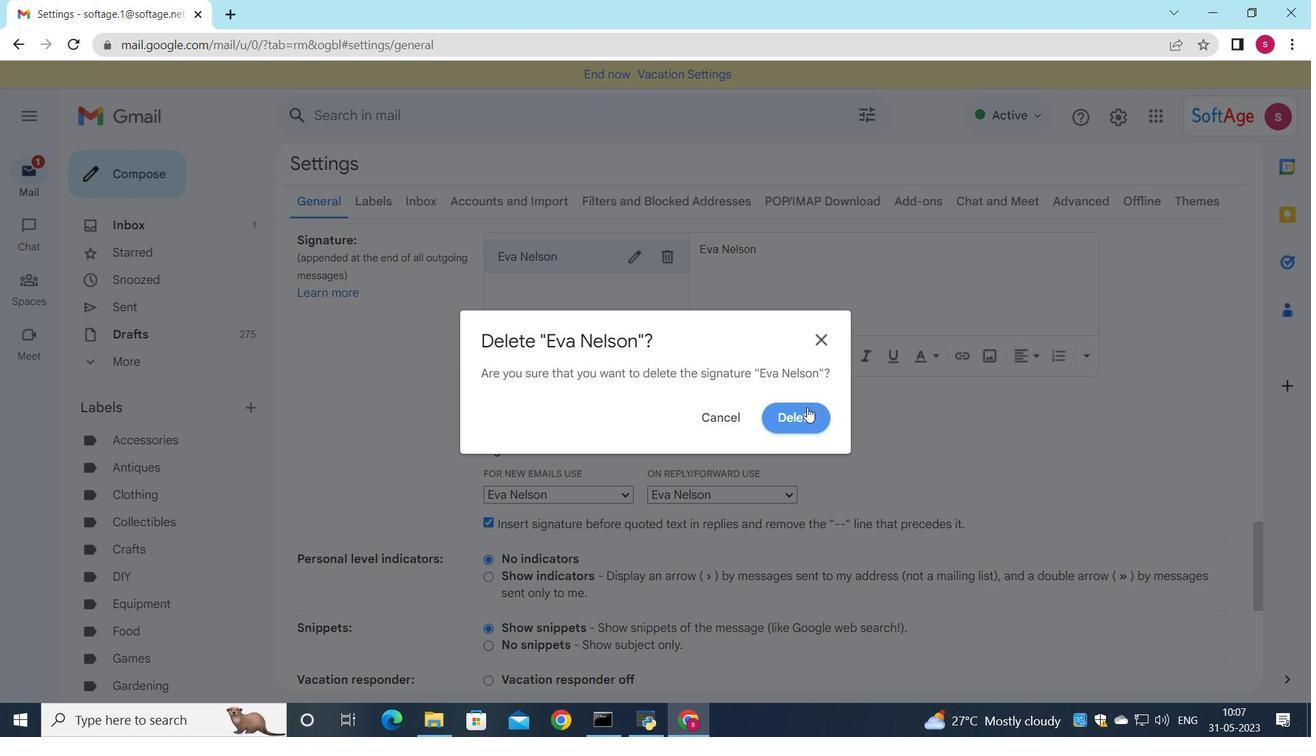 
Action: Mouse moved to (523, 274)
Screenshot: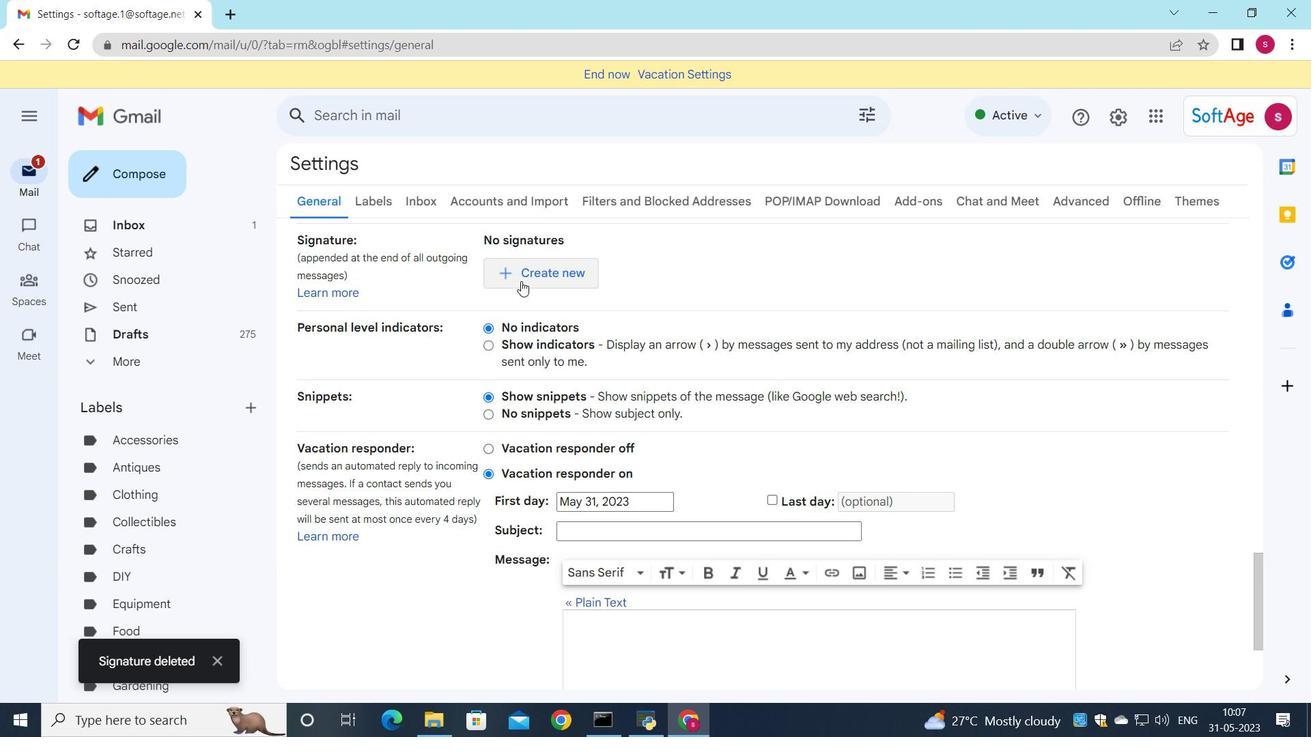 
Action: Mouse pressed left at (523, 274)
Screenshot: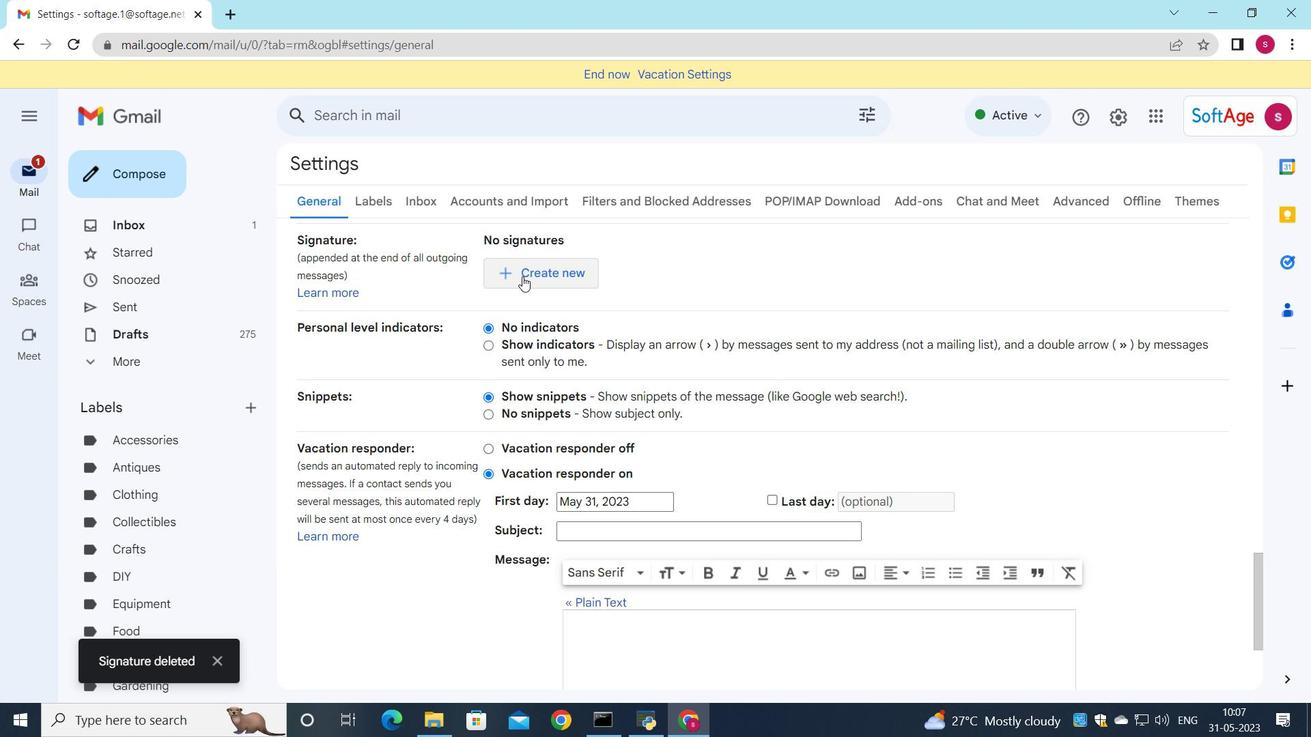 
Action: Mouse moved to (753, 338)
Screenshot: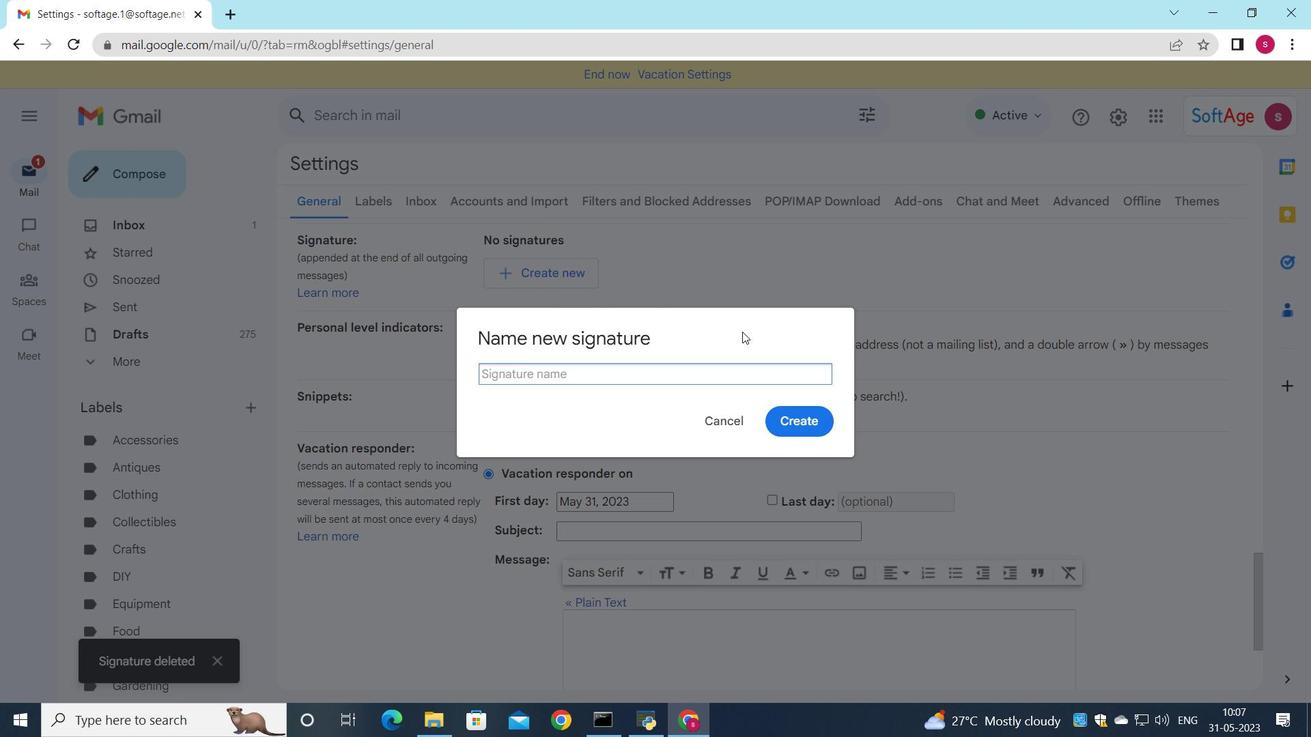 
Action: Key pressed <Key.shift>Evan<Key.shift><Key.space>Adams
Screenshot: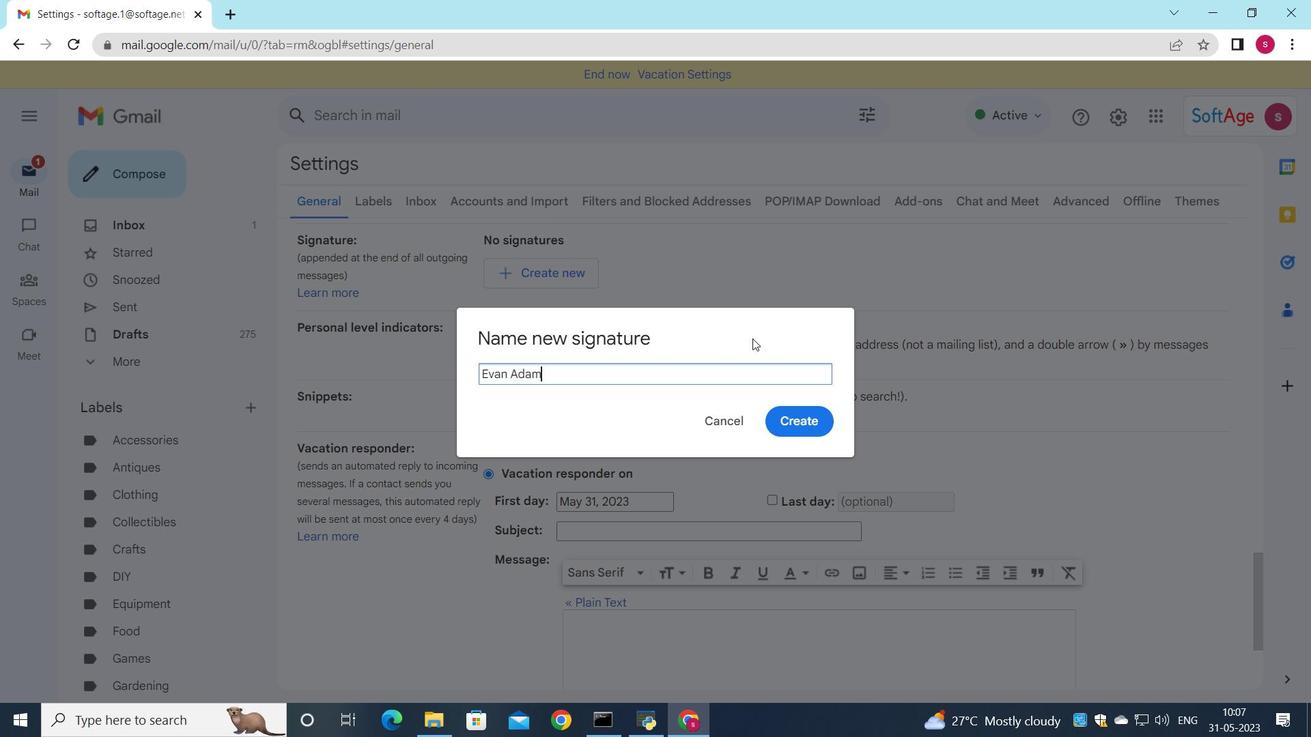 
Action: Mouse moved to (779, 425)
Screenshot: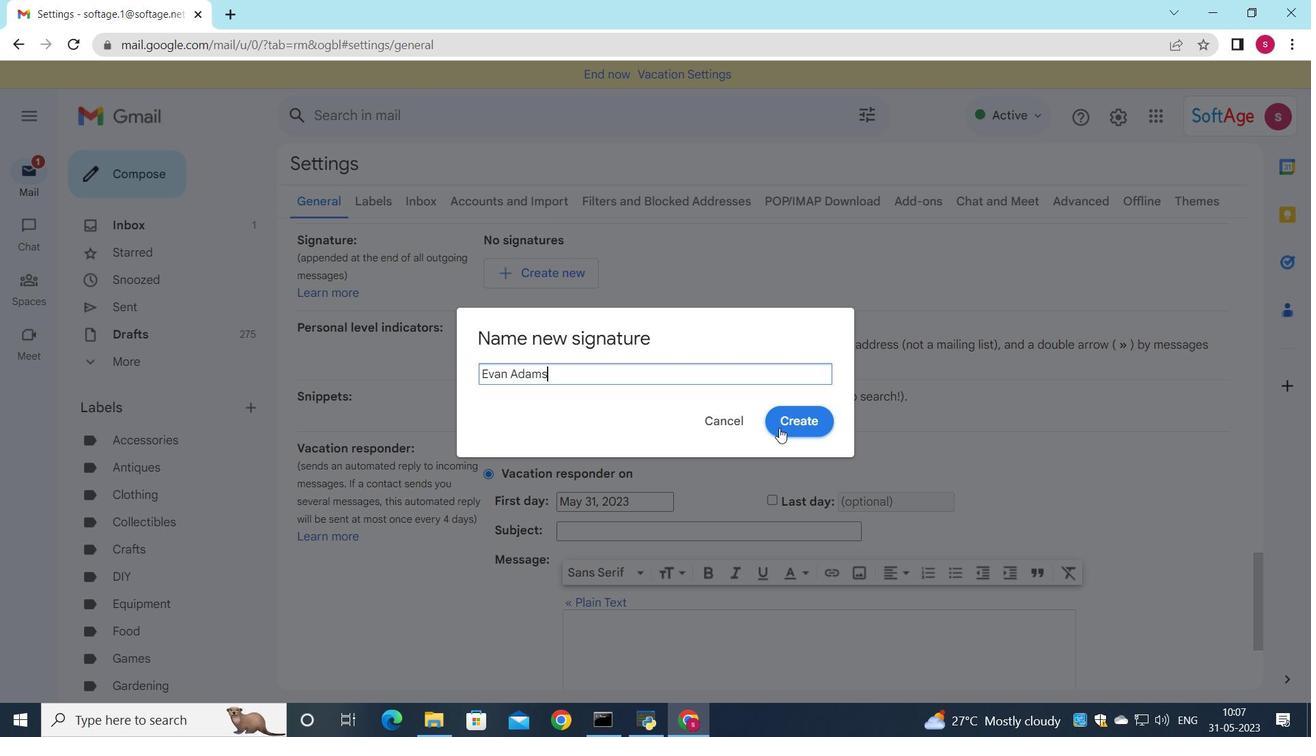 
Action: Mouse pressed left at (779, 425)
Screenshot: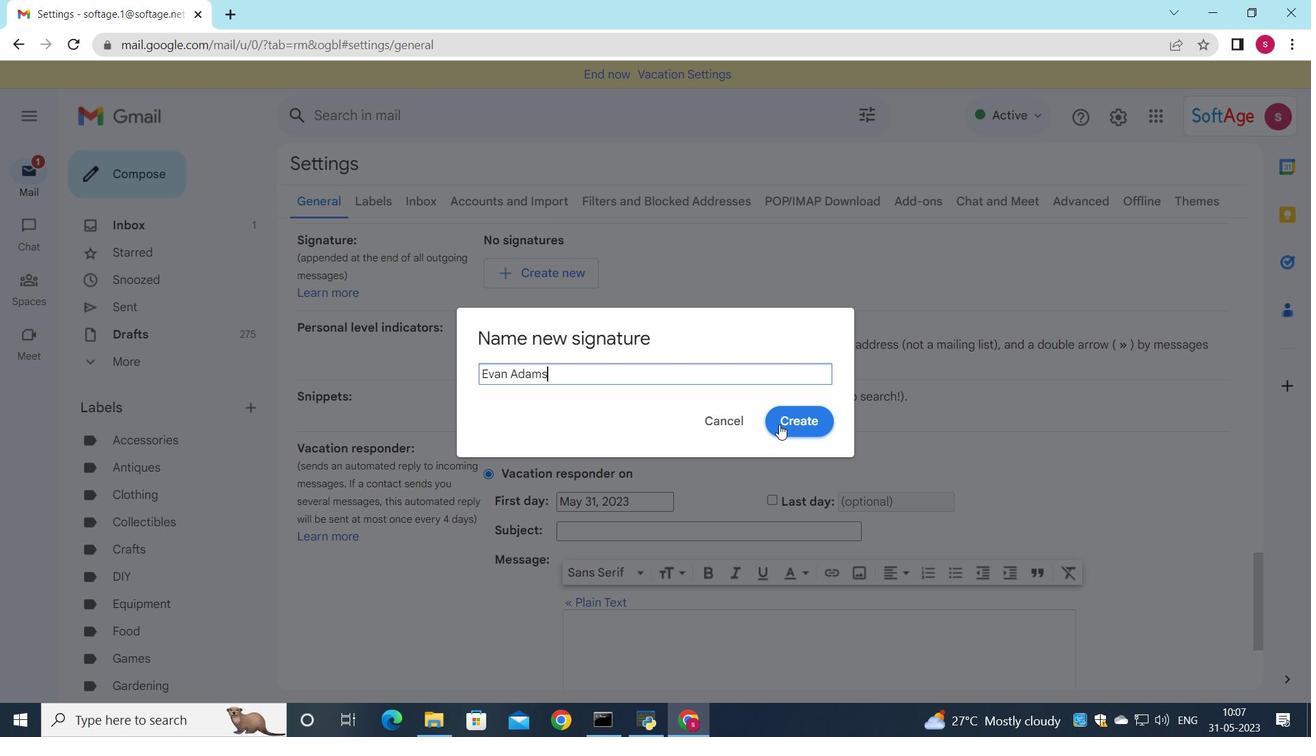 
Action: Mouse moved to (784, 263)
Screenshot: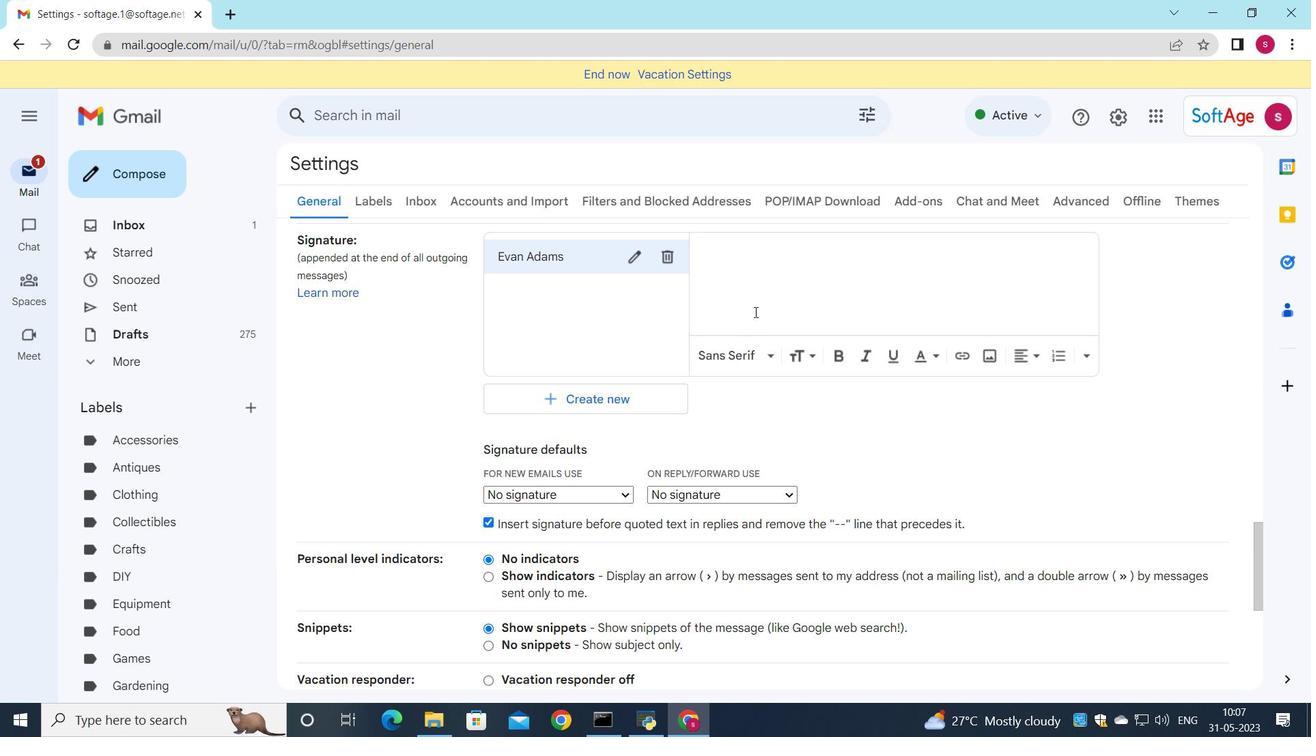 
Action: Mouse pressed left at (784, 263)
Screenshot: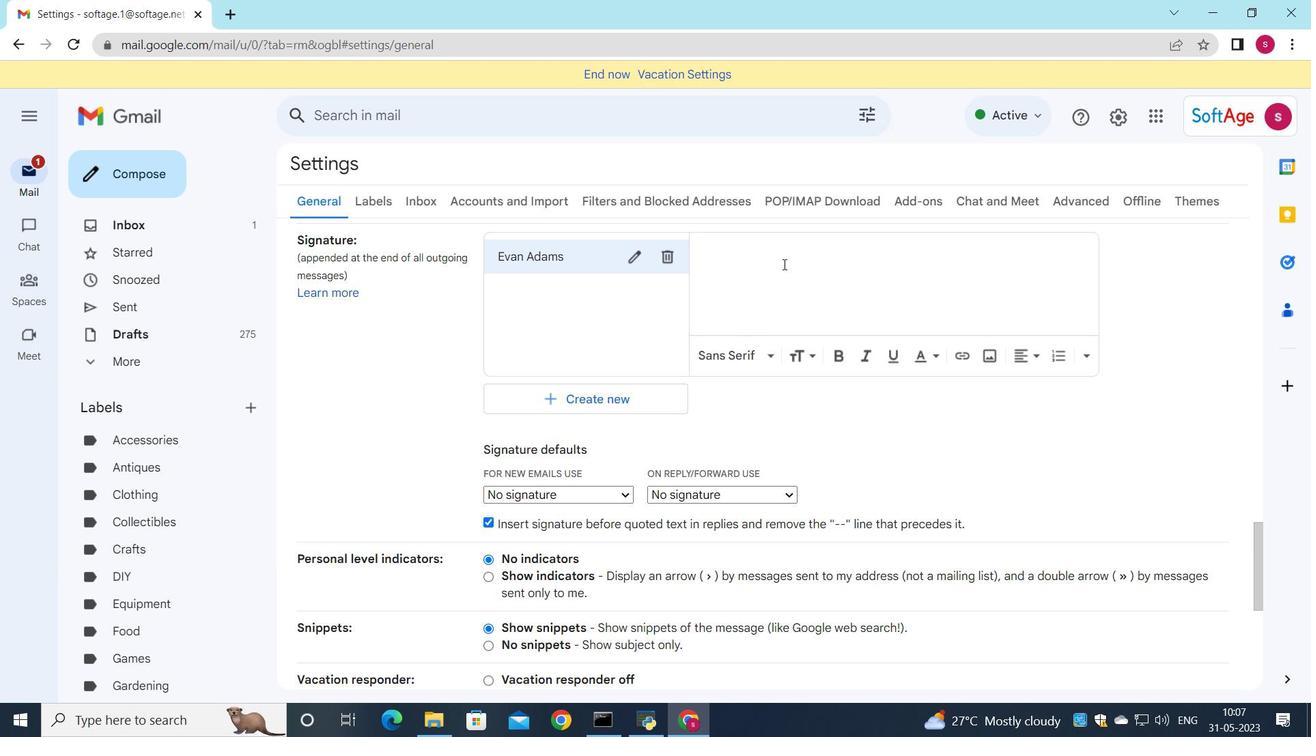 
Action: Key pressed <Key.shift>Evan<Key.space><Key.shift><Key.shift><Key.shift><Key.shift><Key.shift><Key.shift><Key.shift><Key.shift><Key.shift><Key.shift><Key.shift><Key.shift><Key.shift><Key.shift><Key.shift>Adams
Screenshot: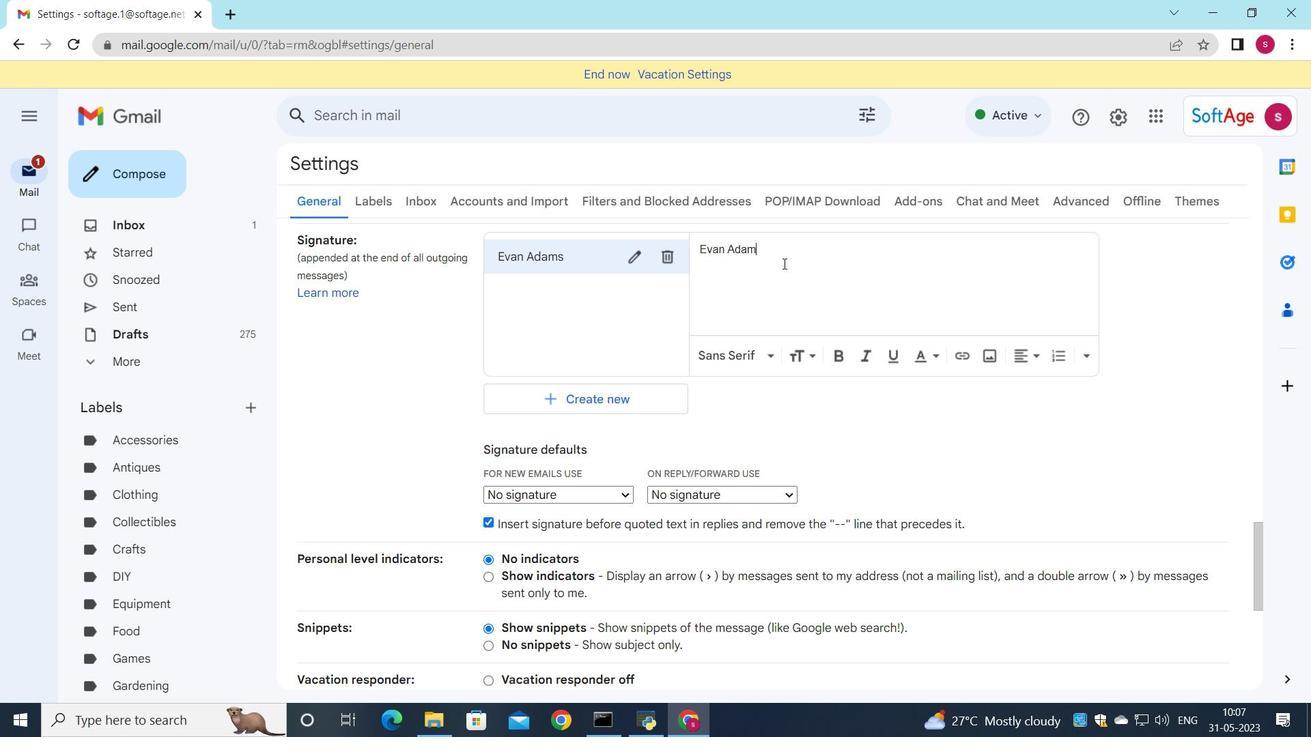 
Action: Mouse moved to (614, 491)
Screenshot: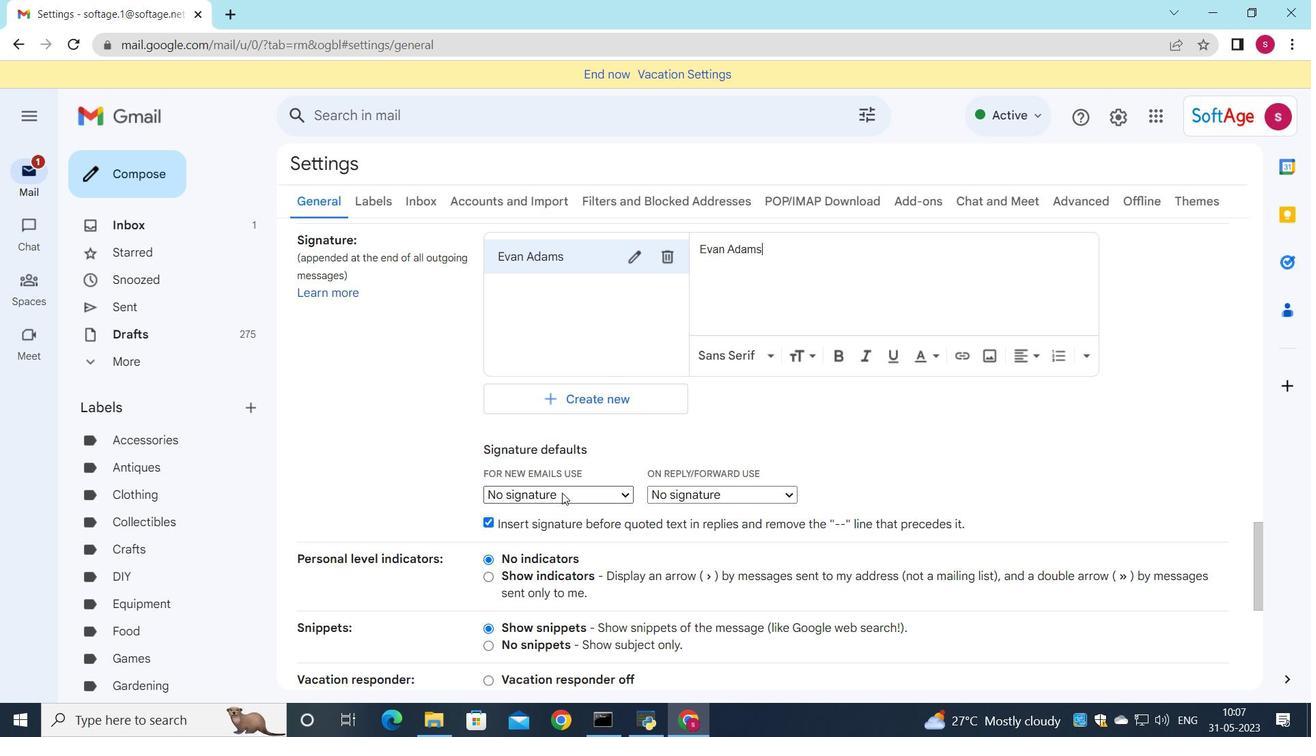 
Action: Mouse pressed left at (614, 491)
Screenshot: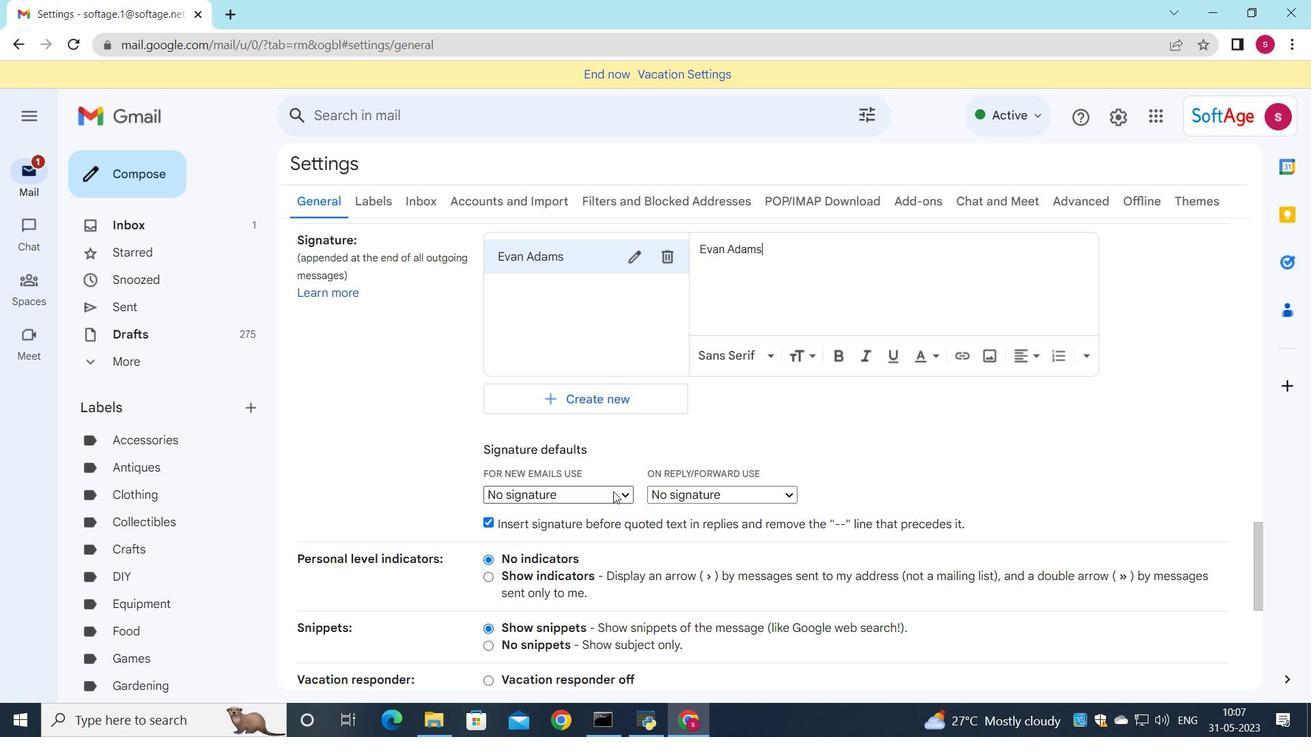 
Action: Mouse moved to (588, 524)
Screenshot: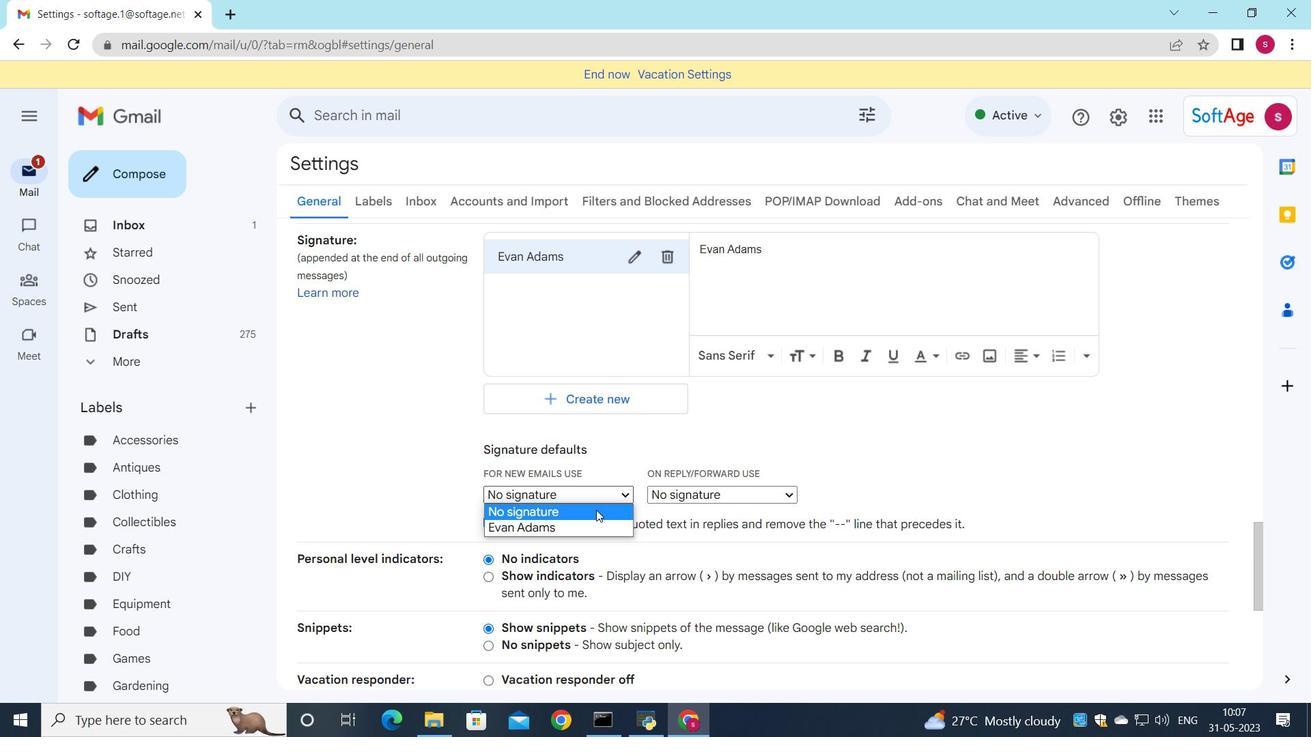 
Action: Mouse pressed left at (588, 524)
Screenshot: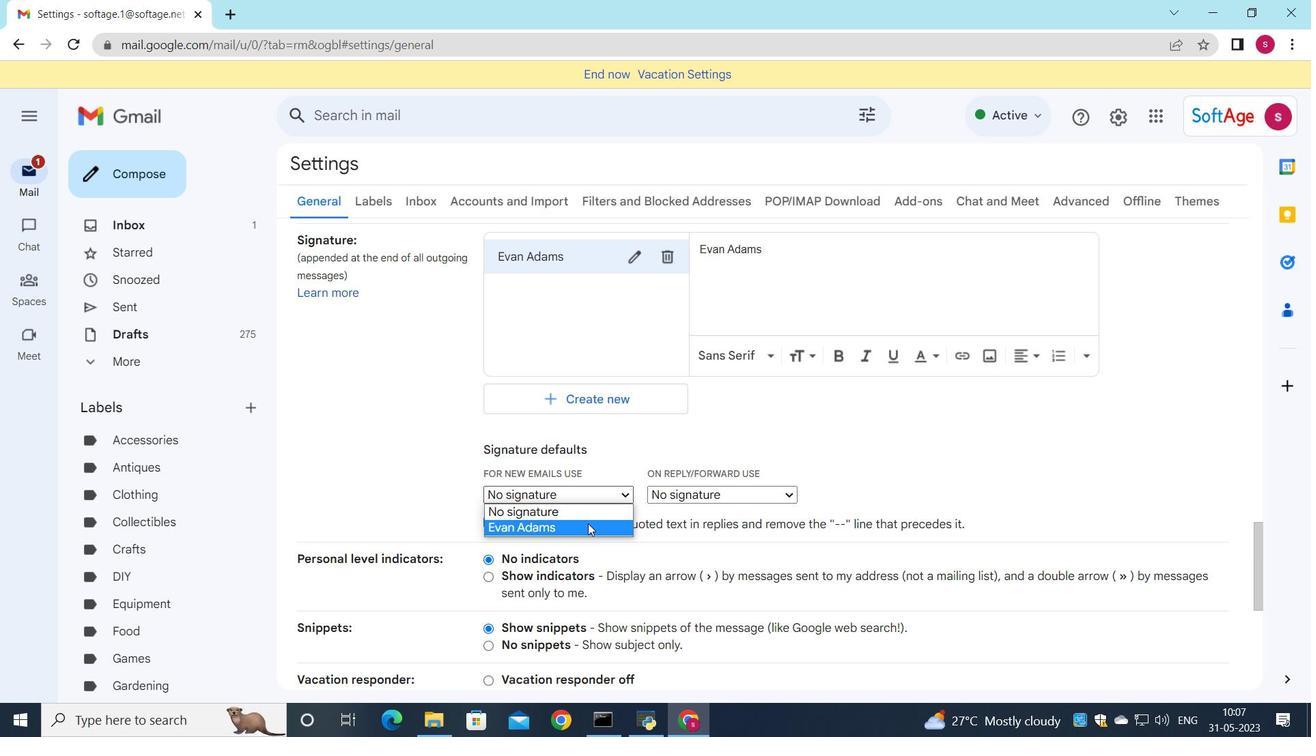 
Action: Mouse moved to (678, 495)
Screenshot: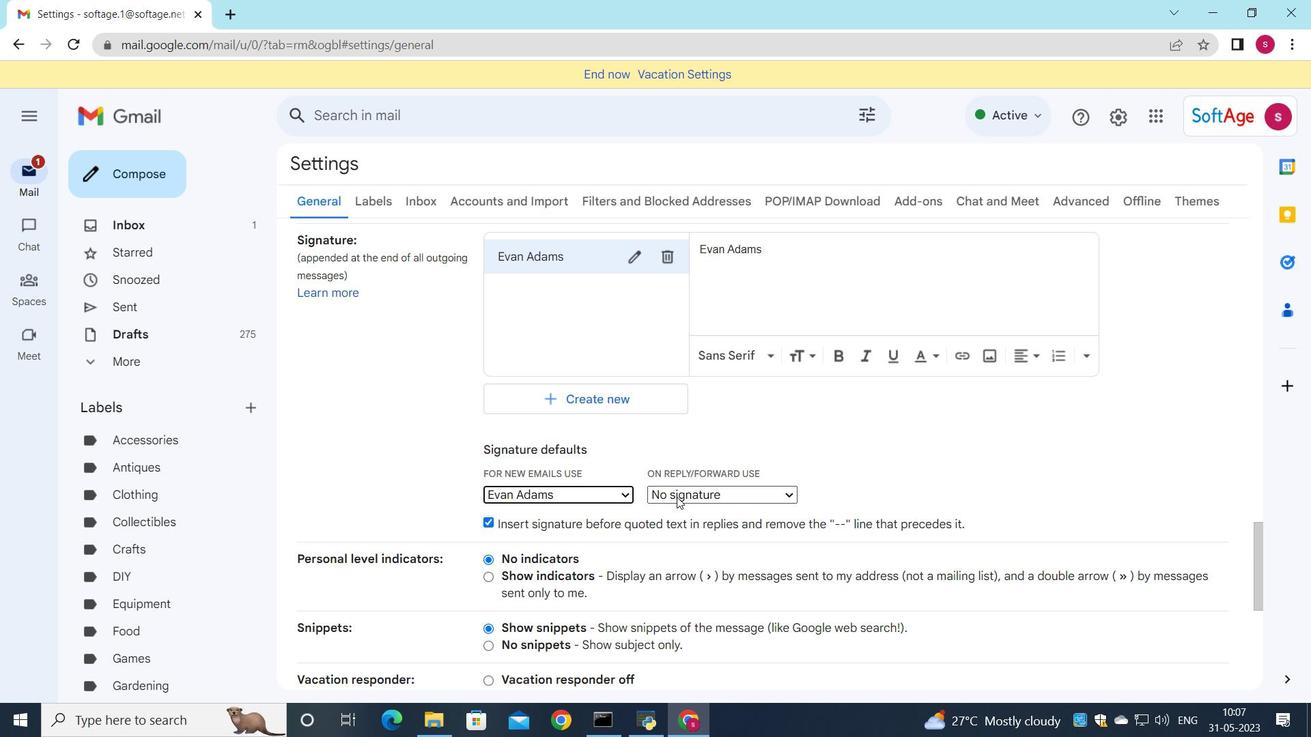 
Action: Mouse pressed left at (678, 495)
Screenshot: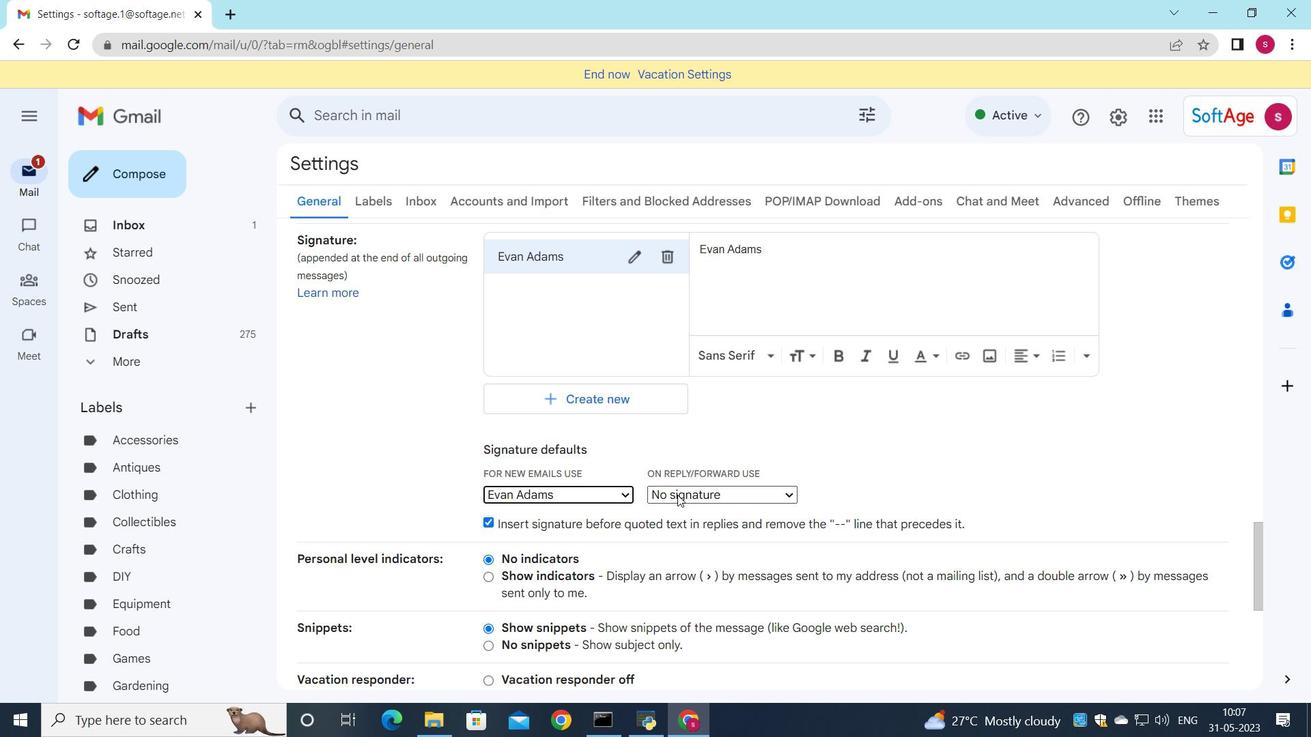 
Action: Mouse moved to (680, 526)
Screenshot: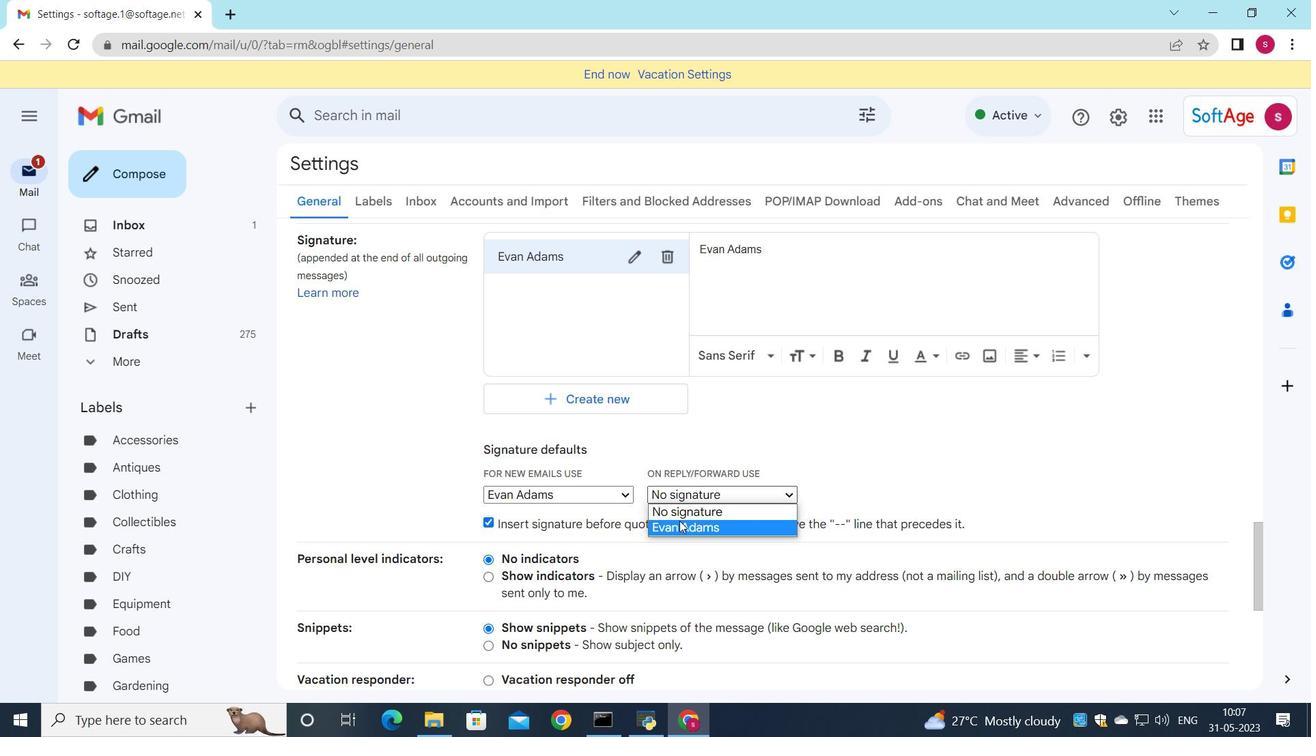
Action: Mouse pressed left at (680, 526)
Screenshot: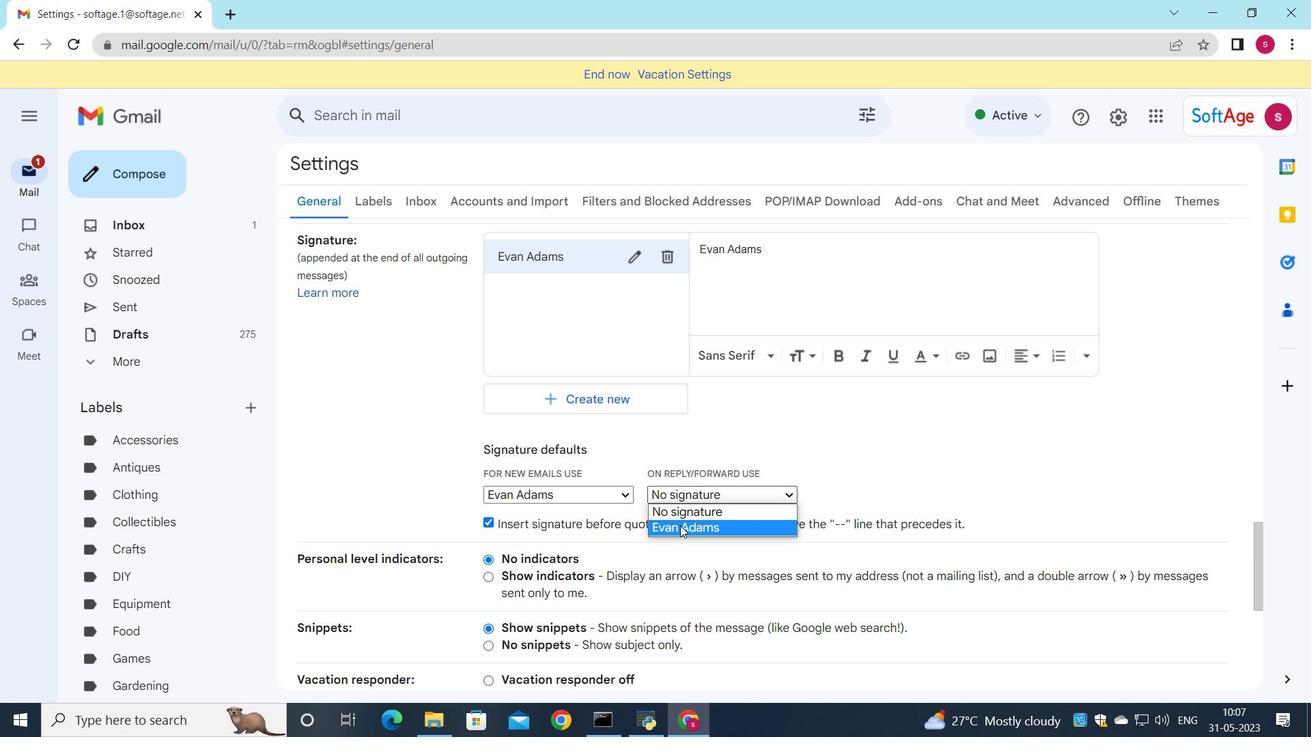 
Action: Mouse moved to (603, 489)
Screenshot: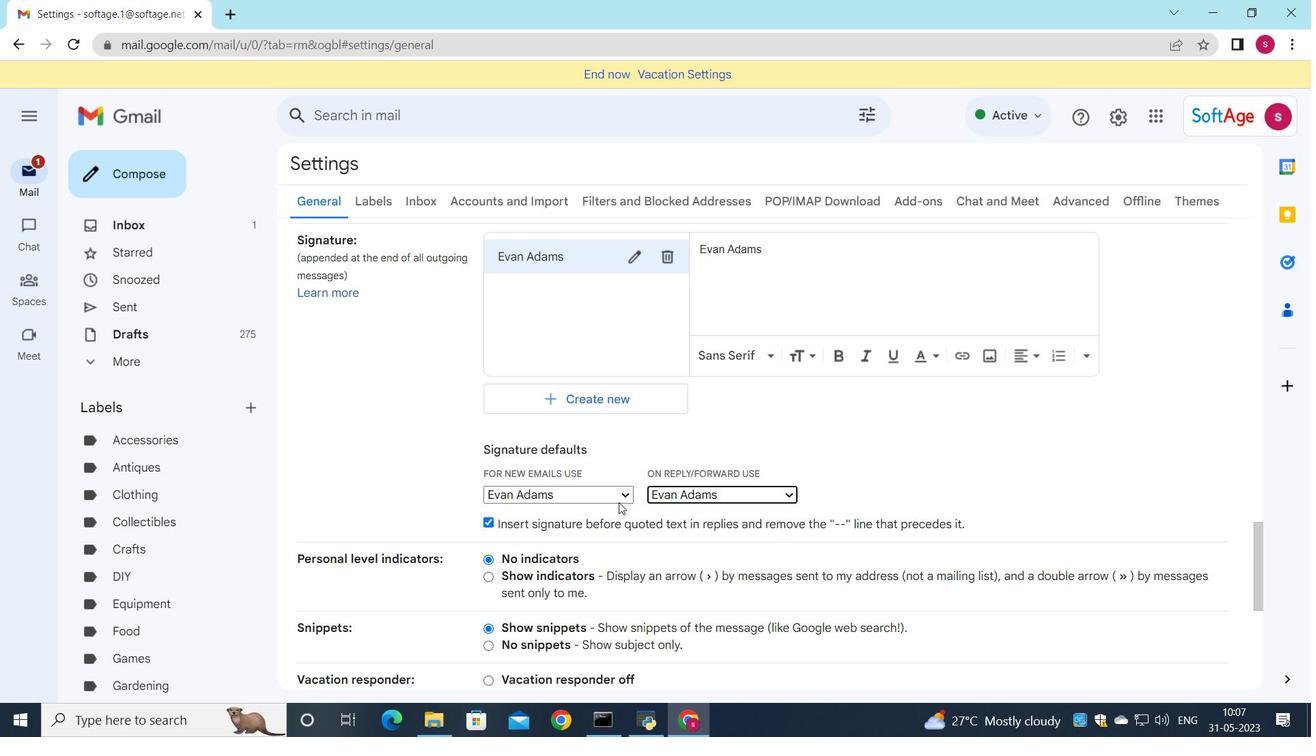 
Action: Mouse scrolled (603, 488) with delta (0, 0)
Screenshot: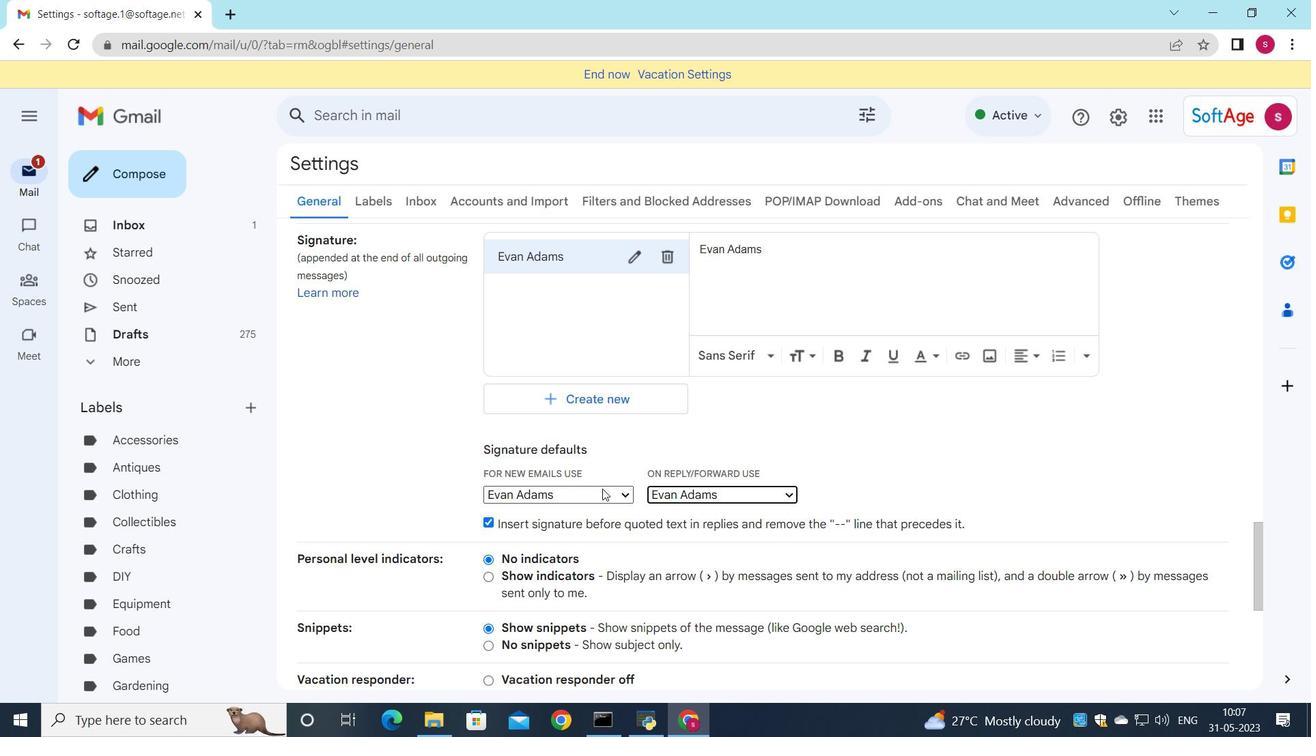 
Action: Mouse scrolled (603, 488) with delta (0, 0)
Screenshot: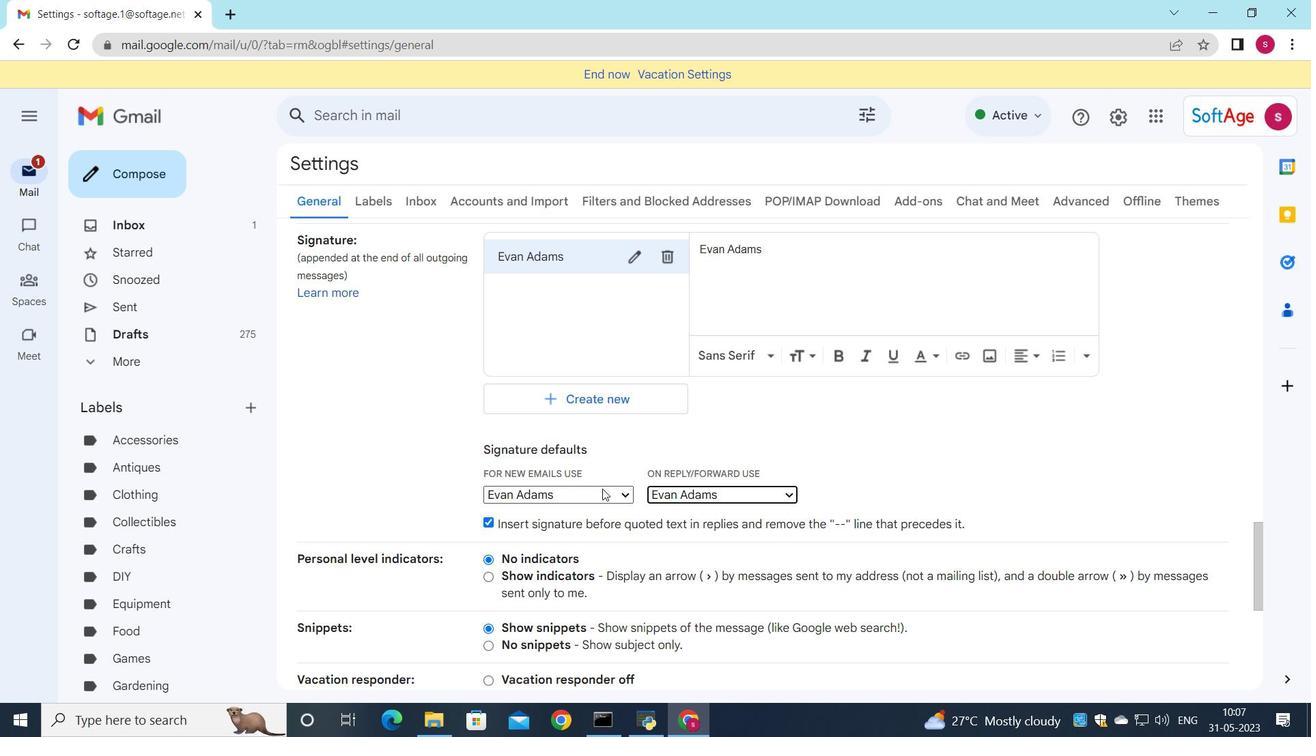 
Action: Mouse scrolled (603, 488) with delta (0, 0)
Screenshot: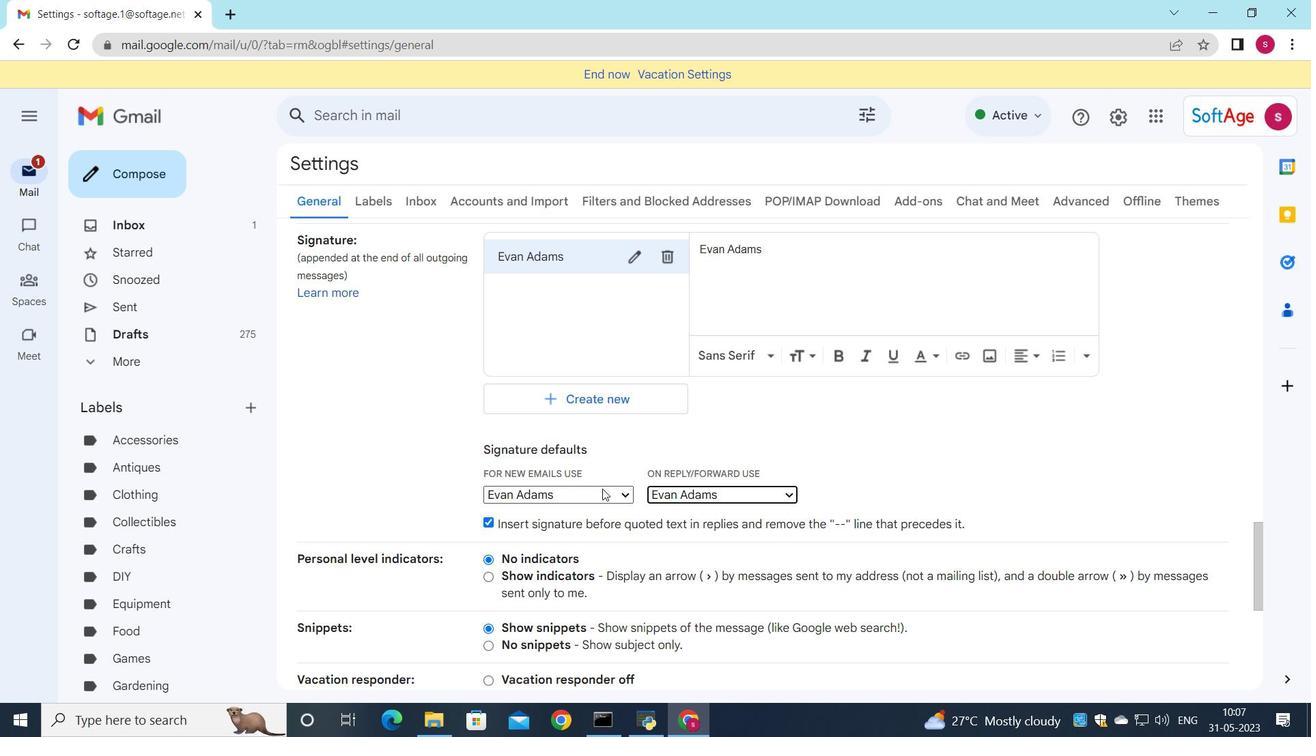 
Action: Mouse scrolled (603, 488) with delta (0, 0)
Screenshot: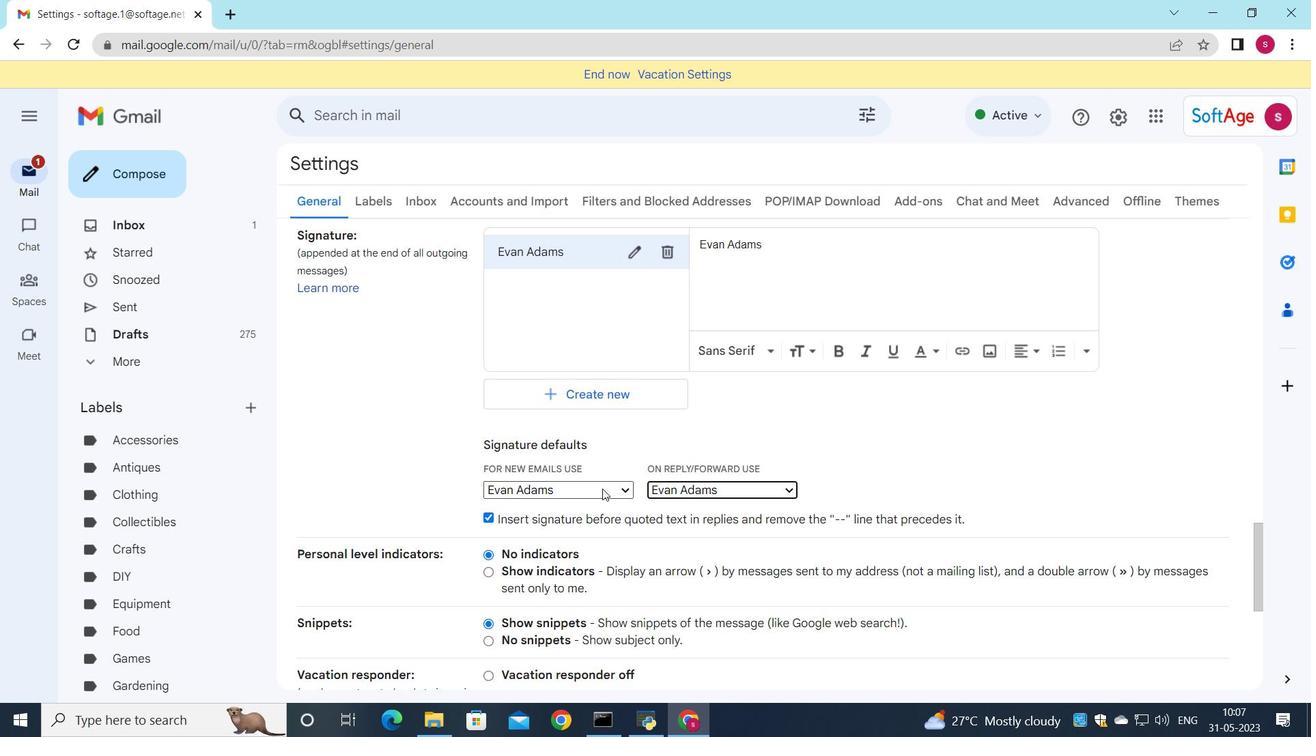 
Action: Mouse scrolled (603, 488) with delta (0, 0)
Screenshot: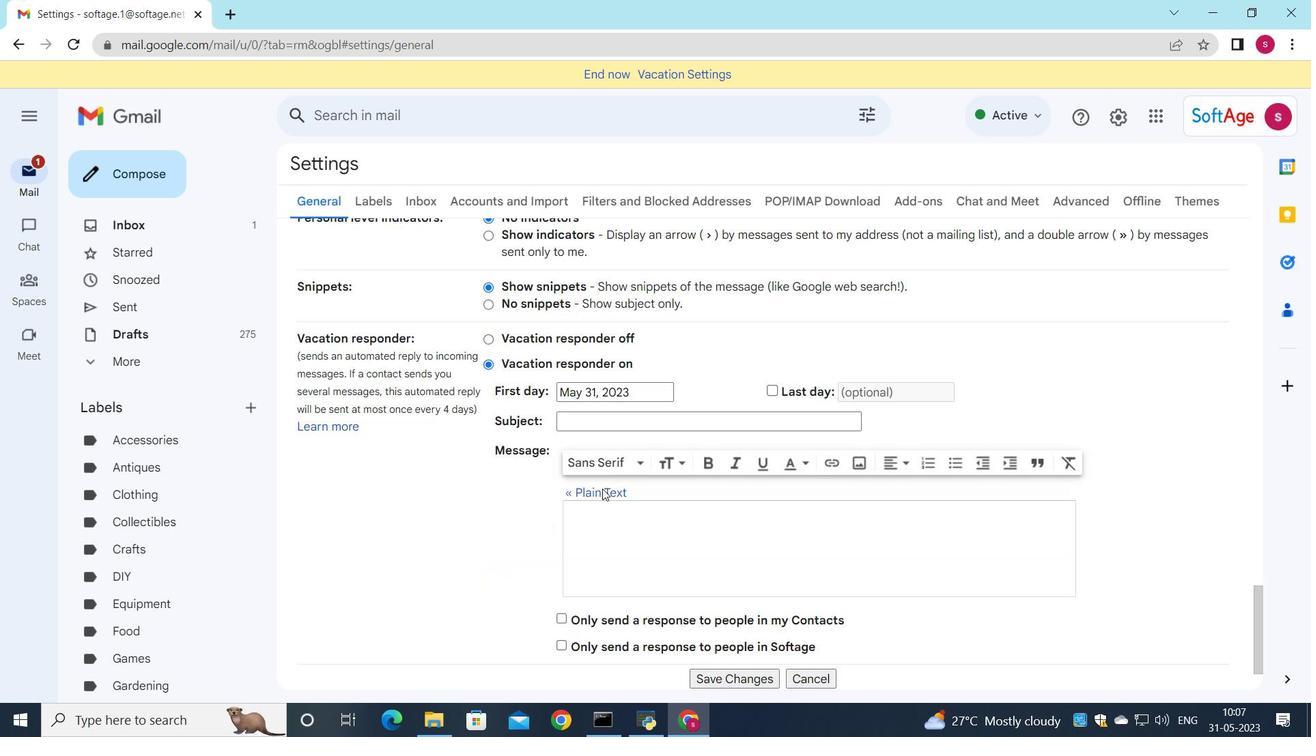 
Action: Mouse scrolled (603, 488) with delta (0, 0)
Screenshot: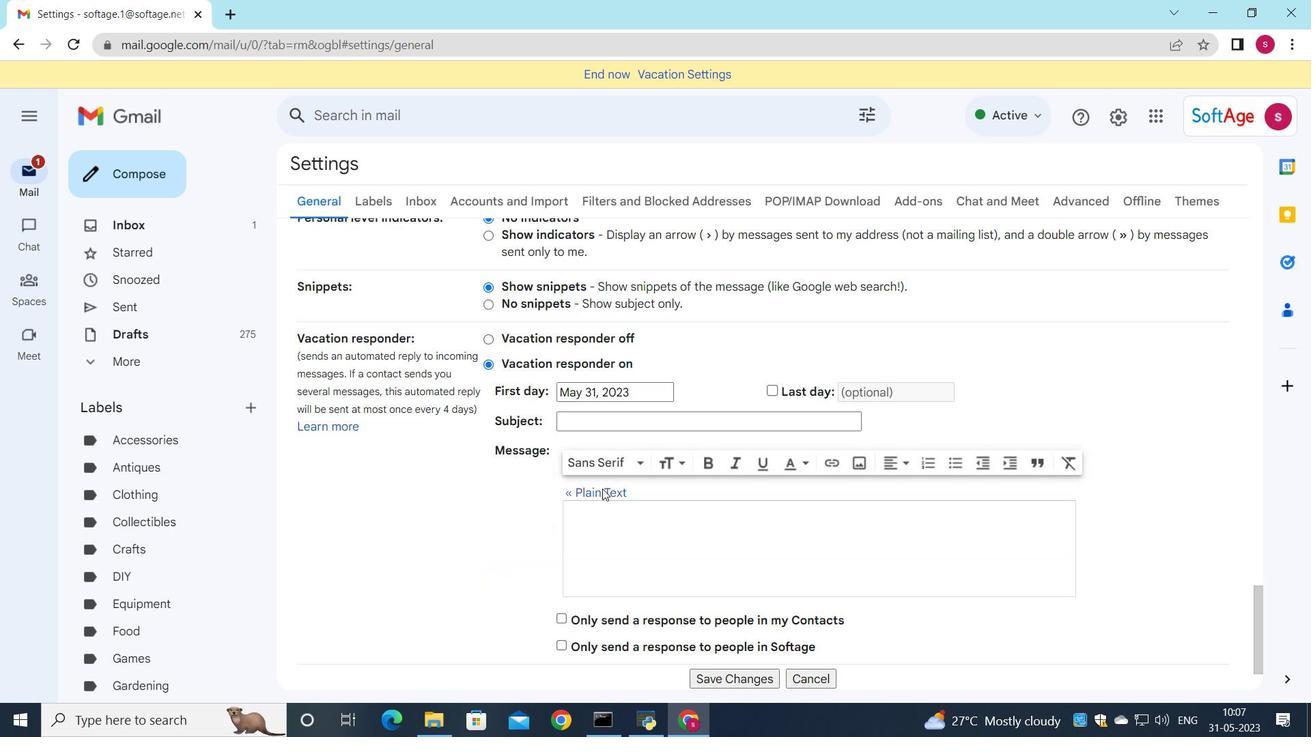 
Action: Mouse moved to (731, 597)
Screenshot: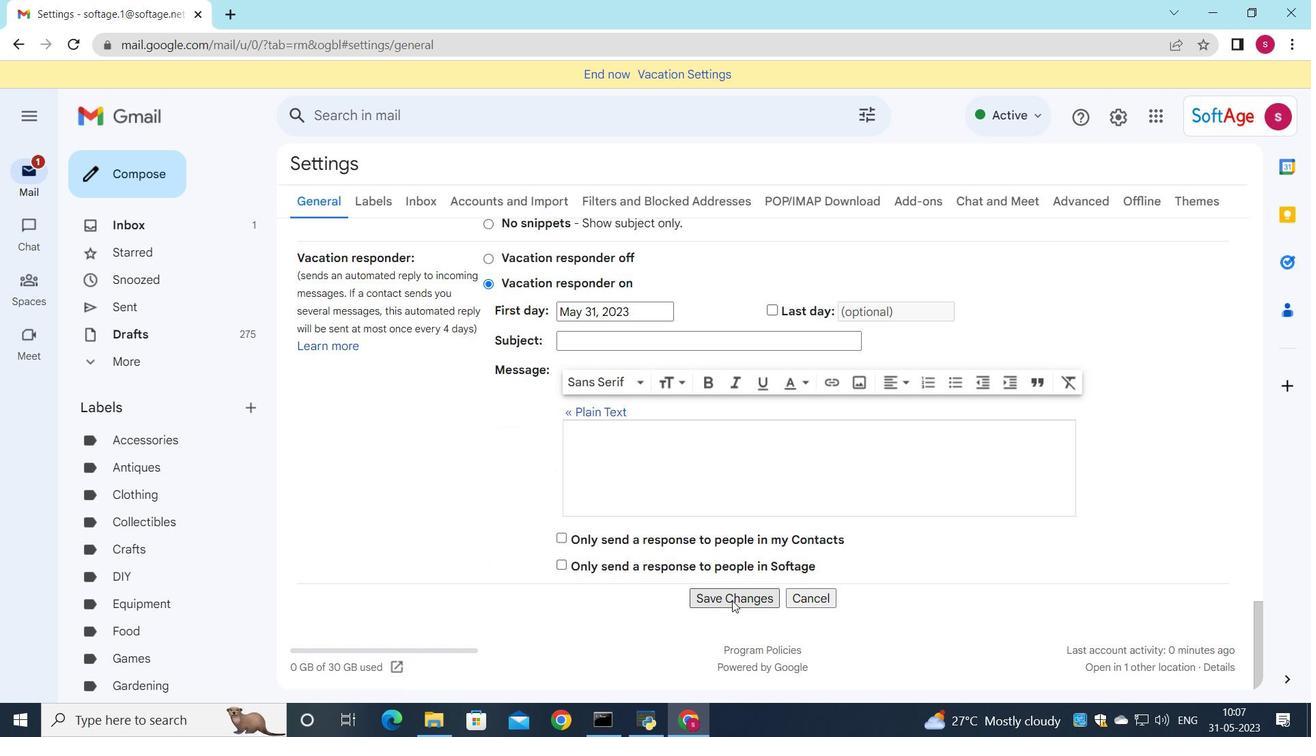 
Action: Mouse pressed left at (731, 597)
Screenshot: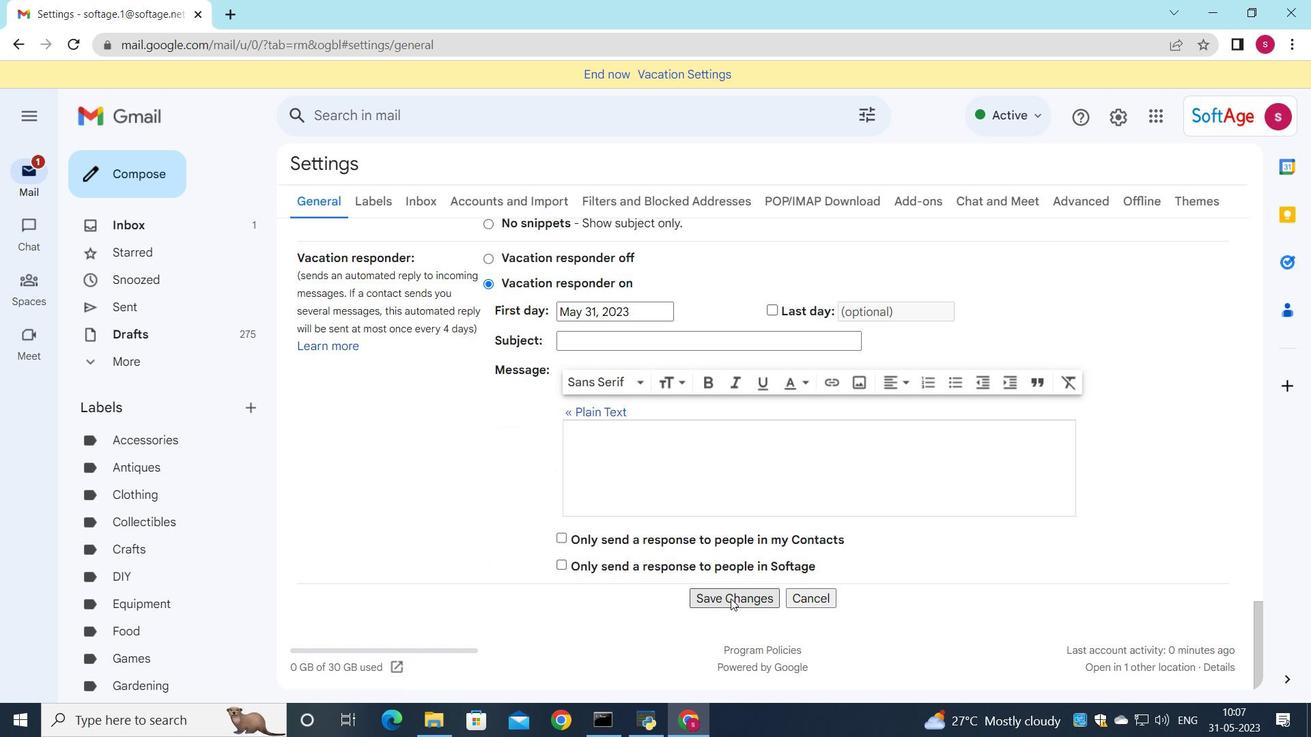 
Action: Mouse moved to (156, 175)
Screenshot: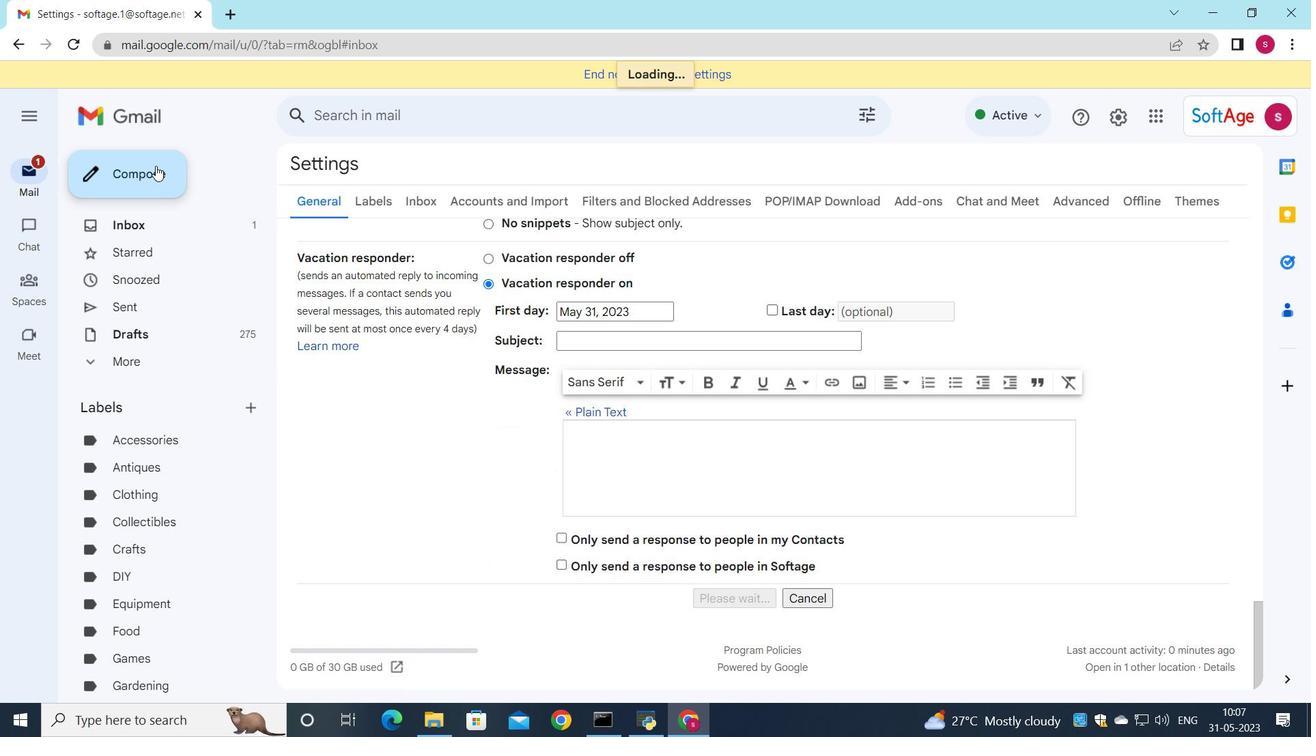
Action: Mouse pressed left at (156, 175)
Screenshot: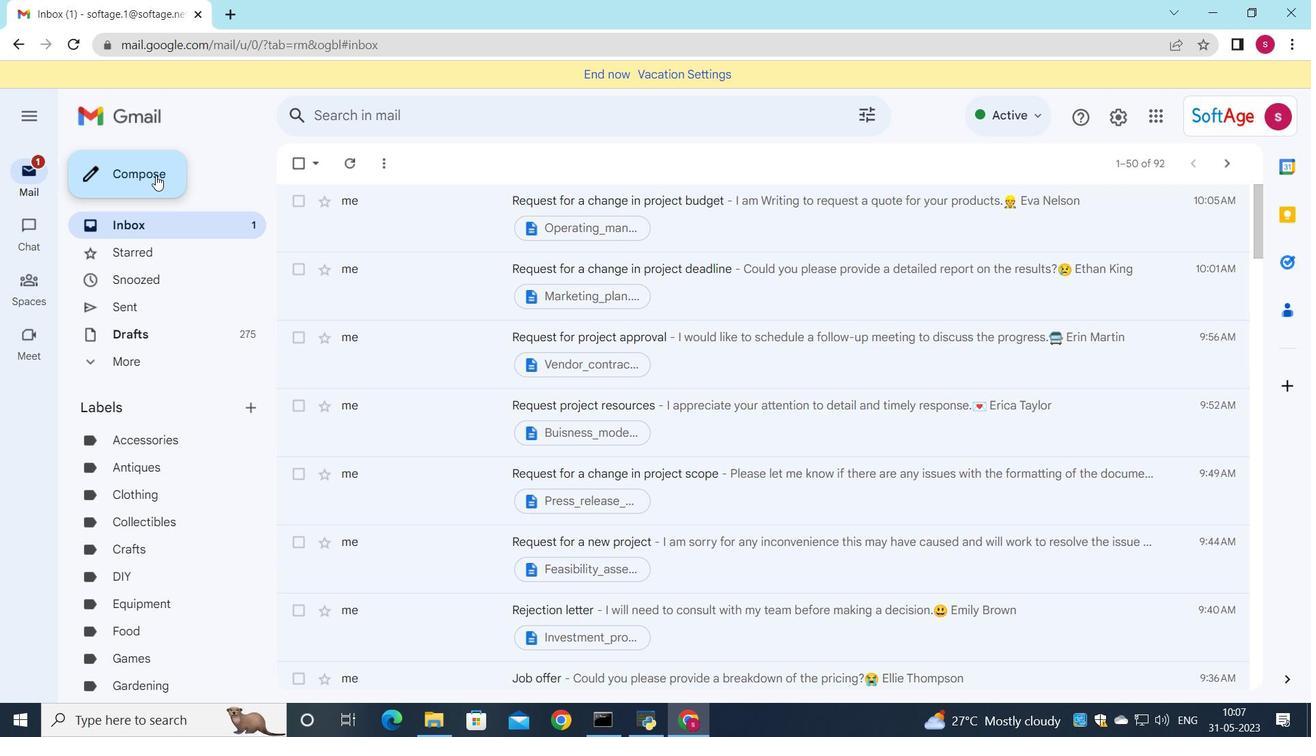 
Action: Mouse moved to (893, 319)
Screenshot: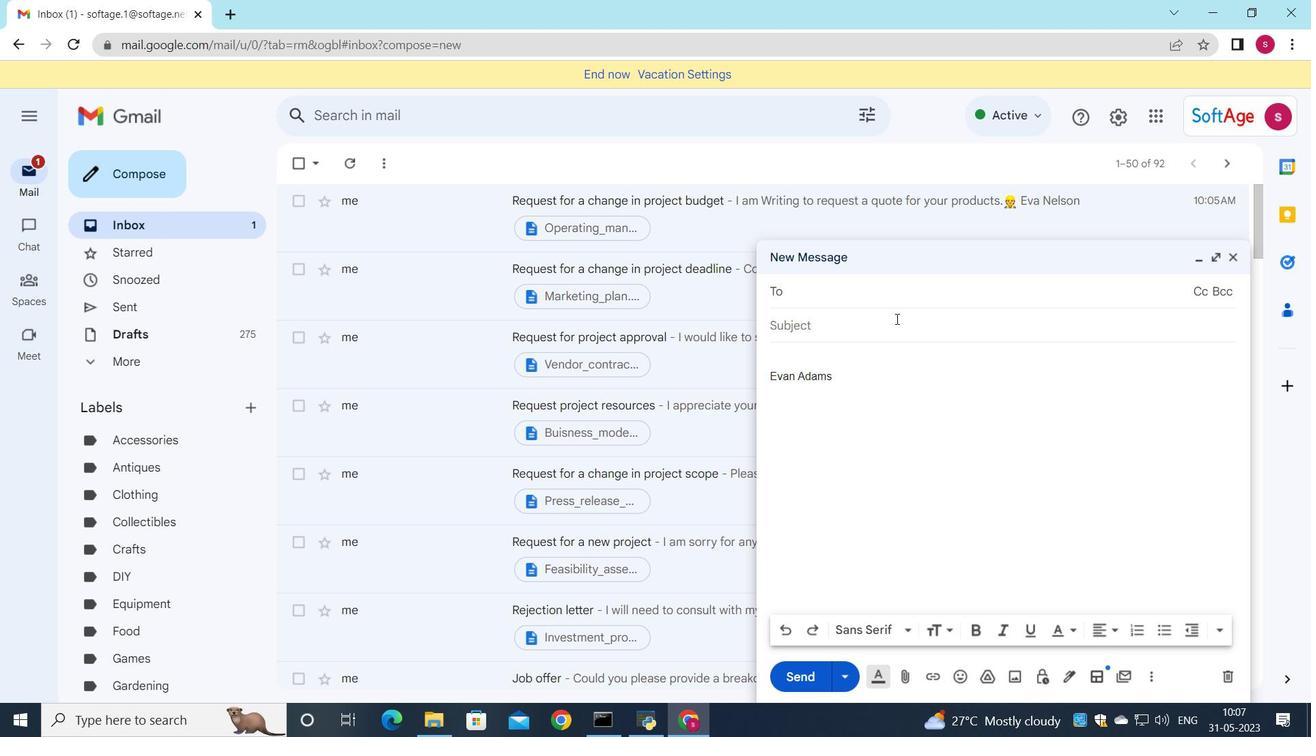 
Action: Key pressed <Key.down>
Screenshot: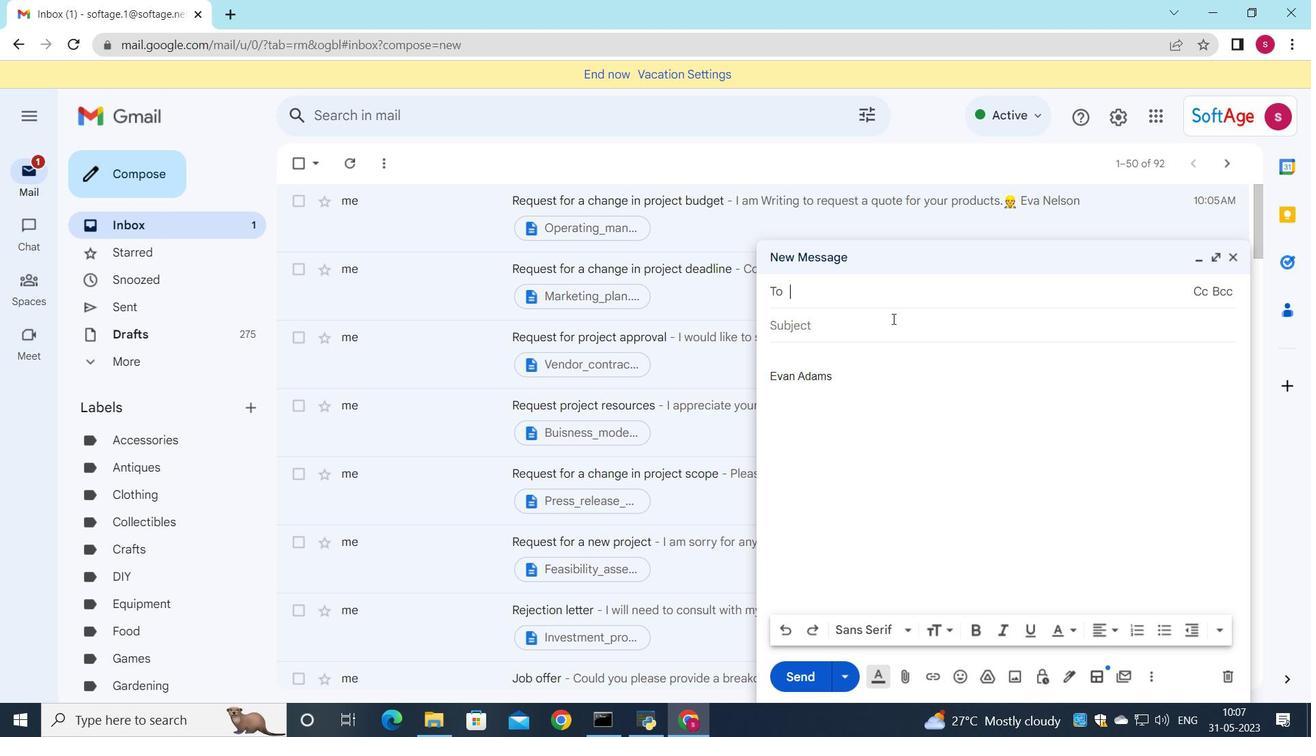 
Action: Mouse moved to (1162, 373)
Screenshot: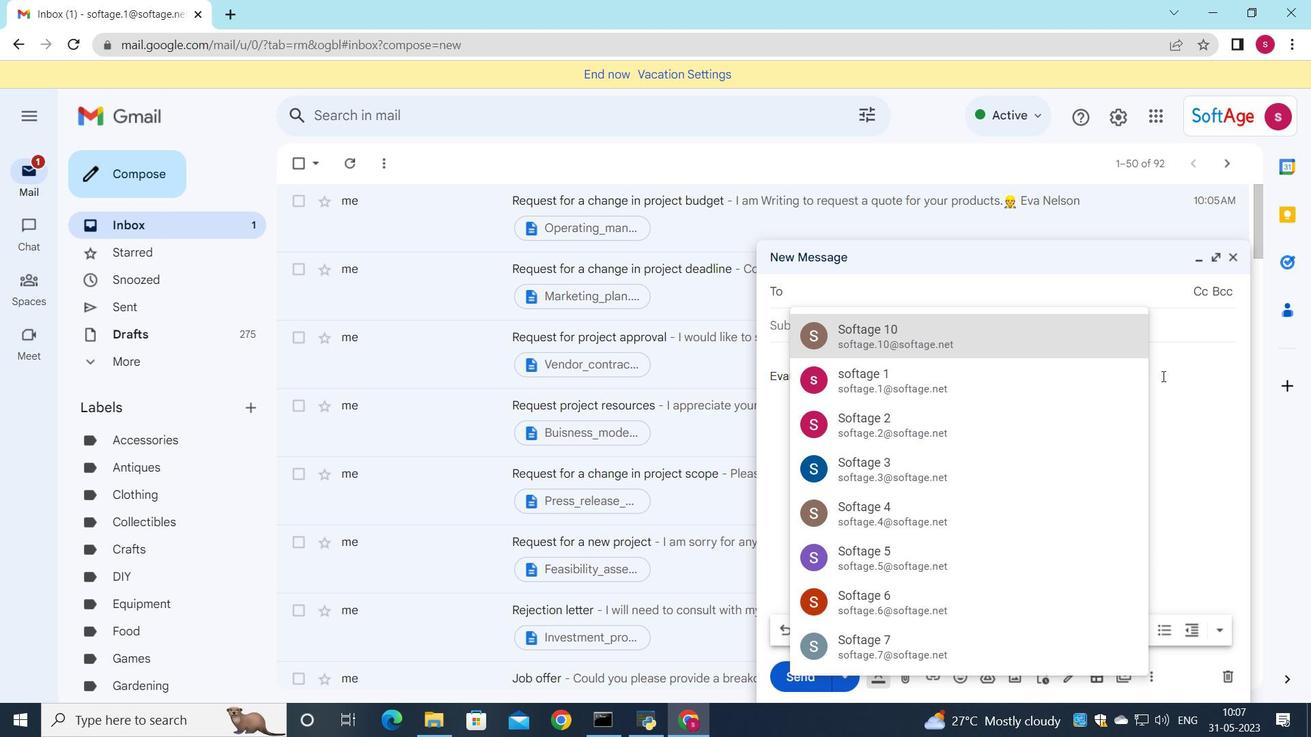 
Action: Key pressed softage.9<Key.enter><Key.down>
Screenshot: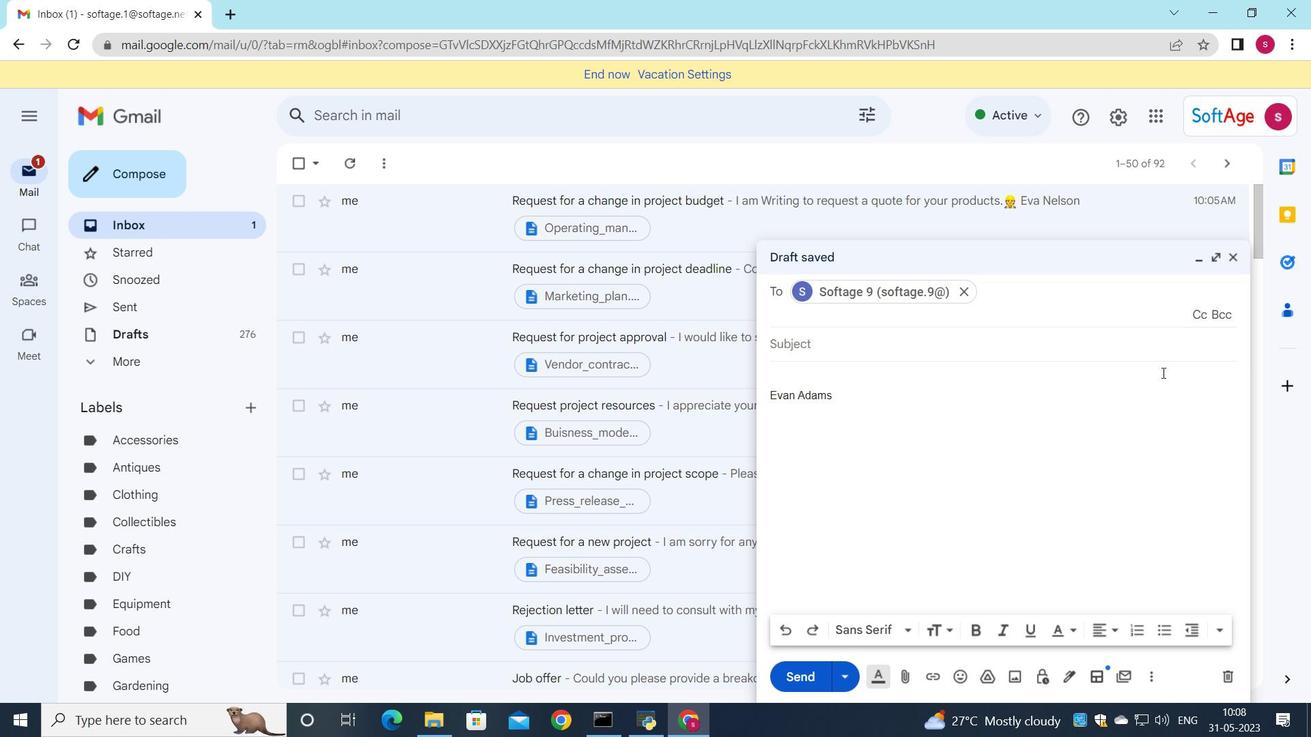
Action: Mouse moved to (1136, 358)
Screenshot: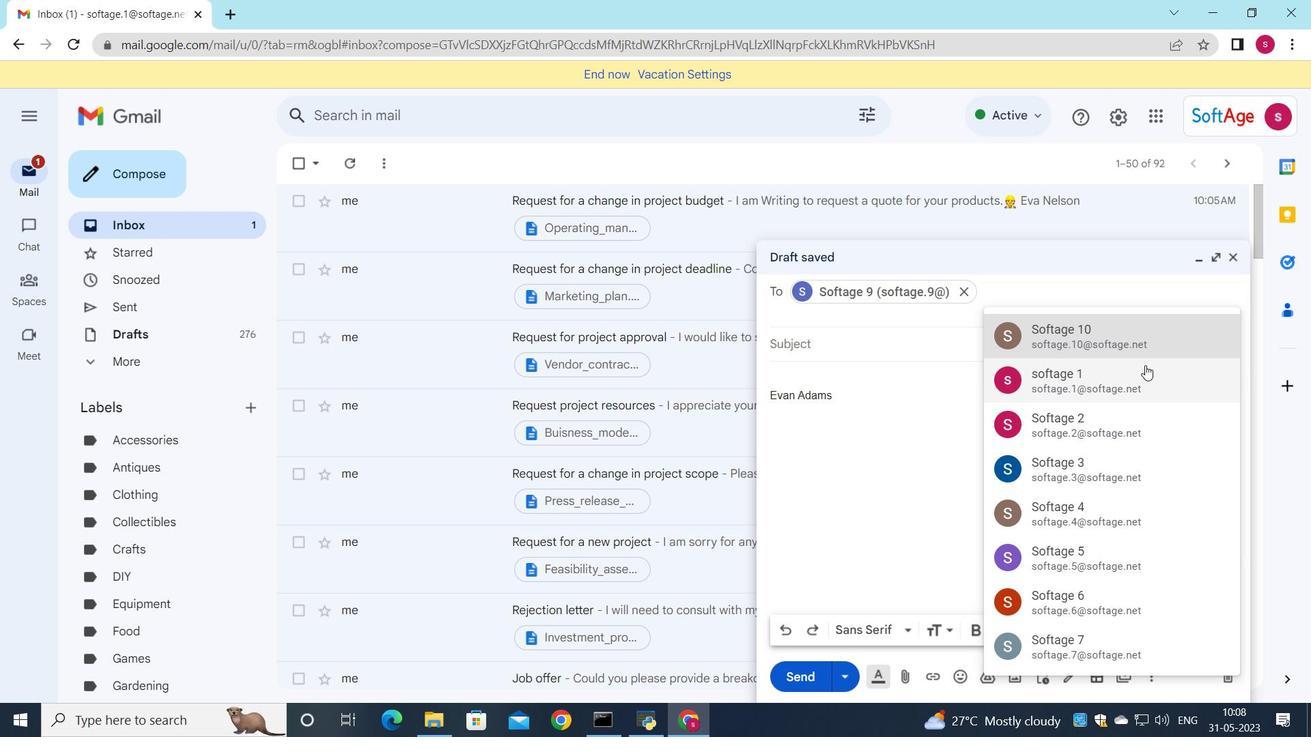 
Action: Mouse pressed left at (1136, 358)
Screenshot: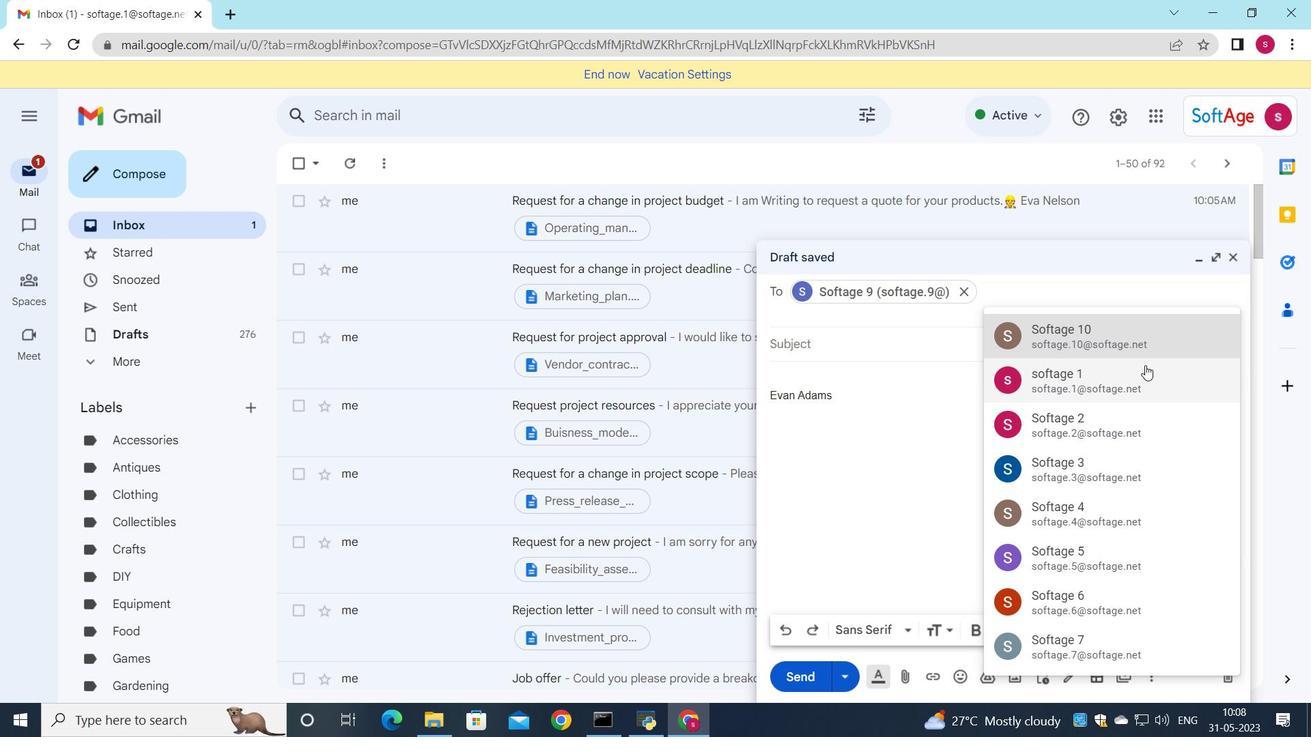 
Action: Mouse moved to (1028, 364)
Screenshot: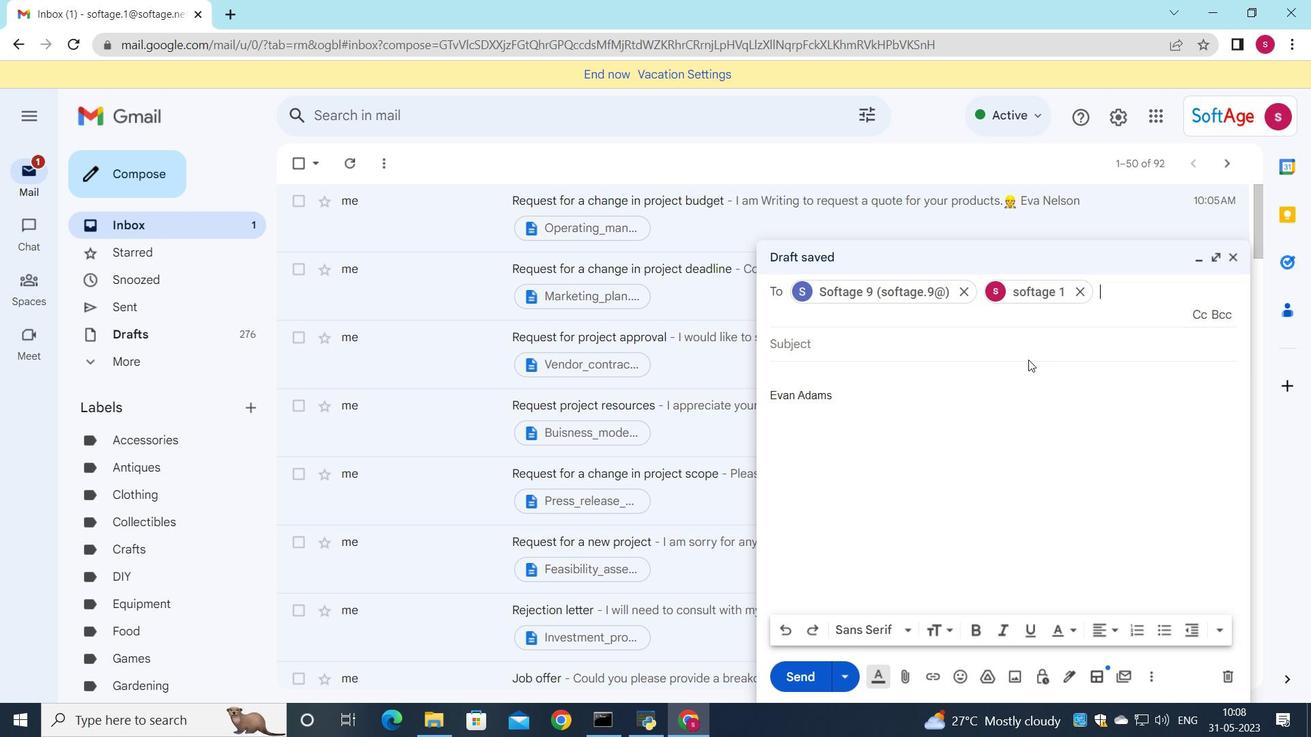 
Action: Key pressed <Key.down>
Screenshot: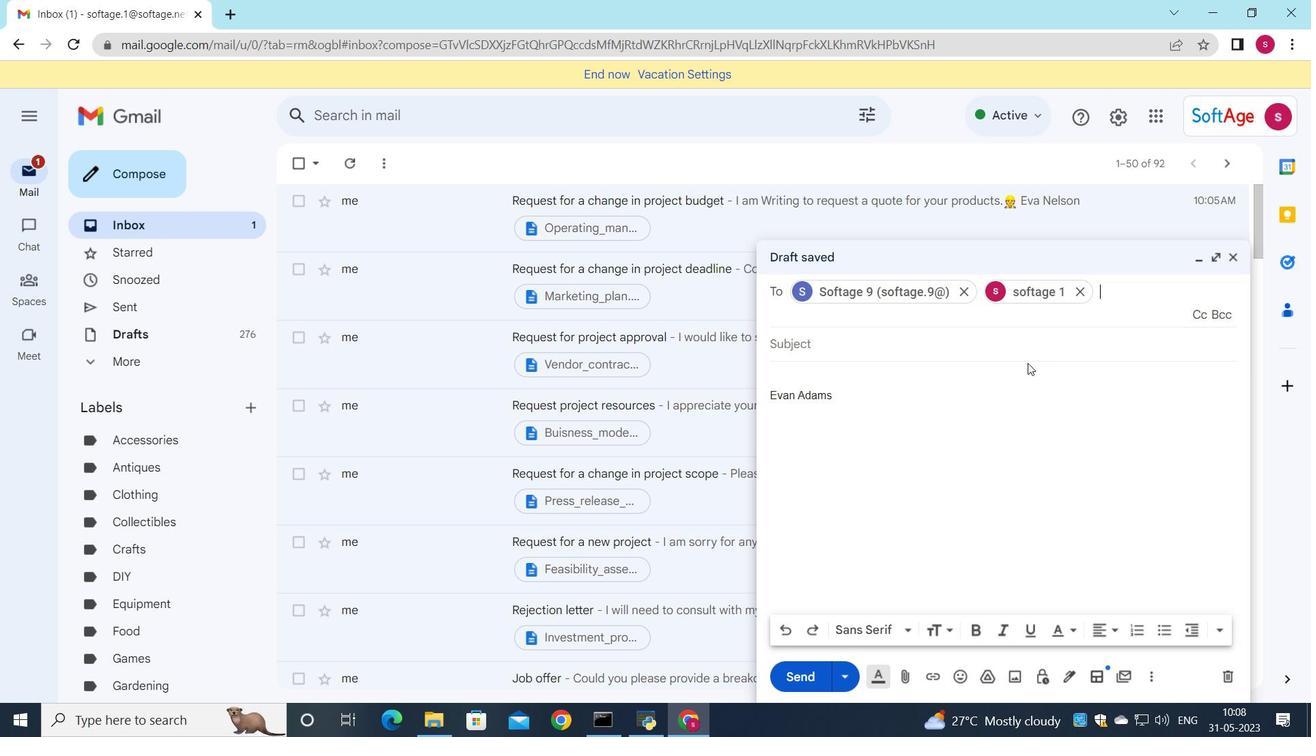 
Action: Mouse moved to (1147, 323)
Screenshot: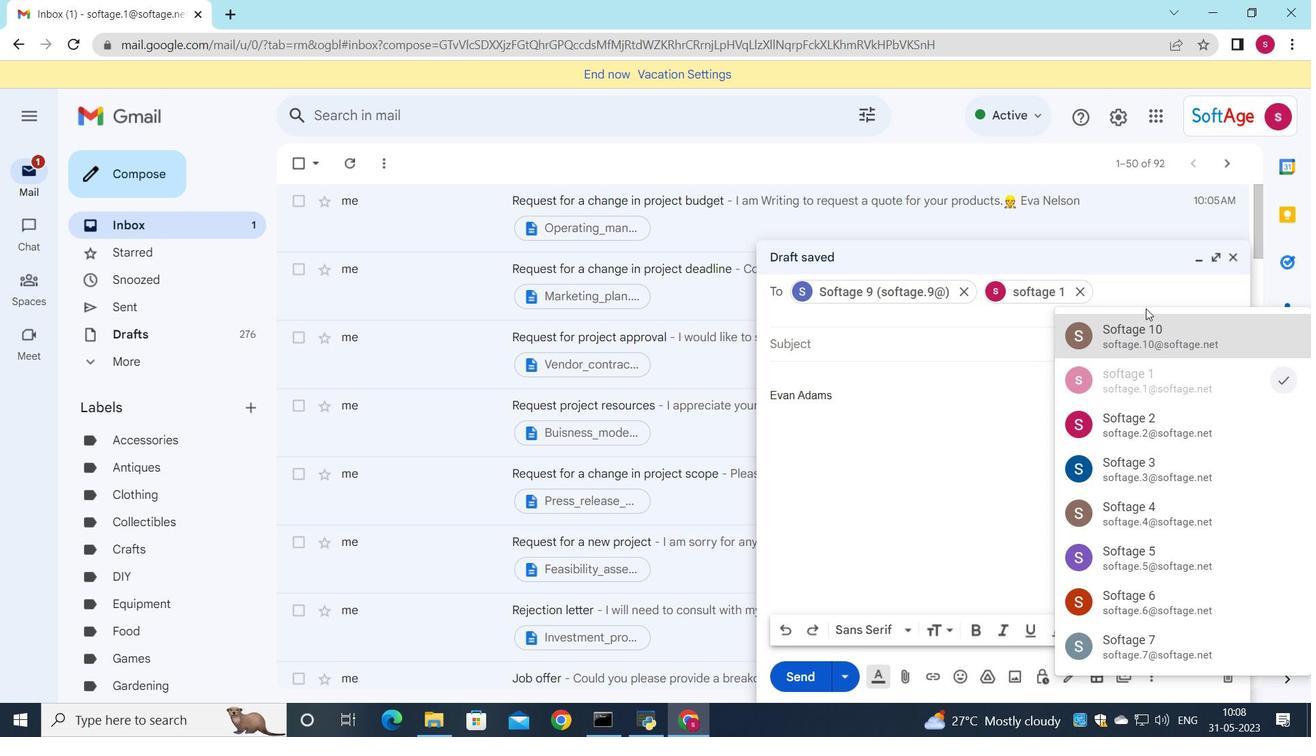 
Action: Mouse pressed left at (1147, 323)
Screenshot: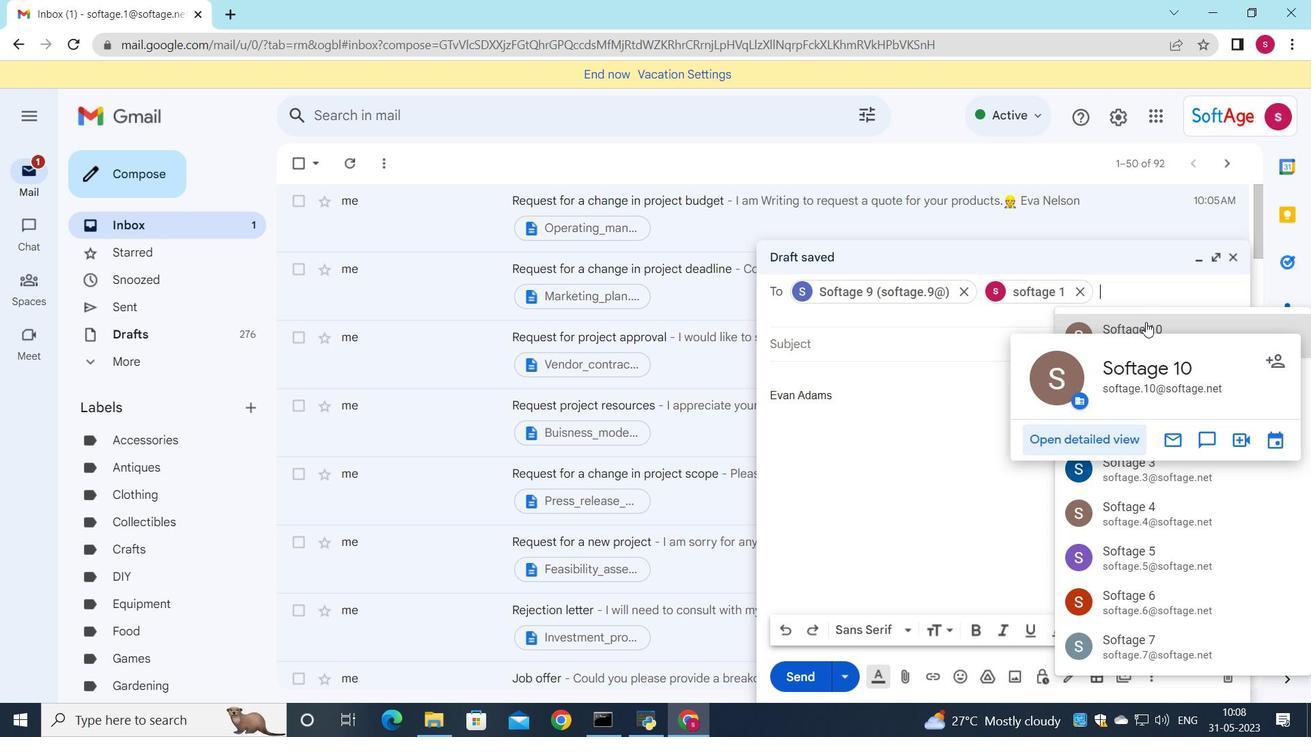
Action: Mouse moved to (1205, 340)
Screenshot: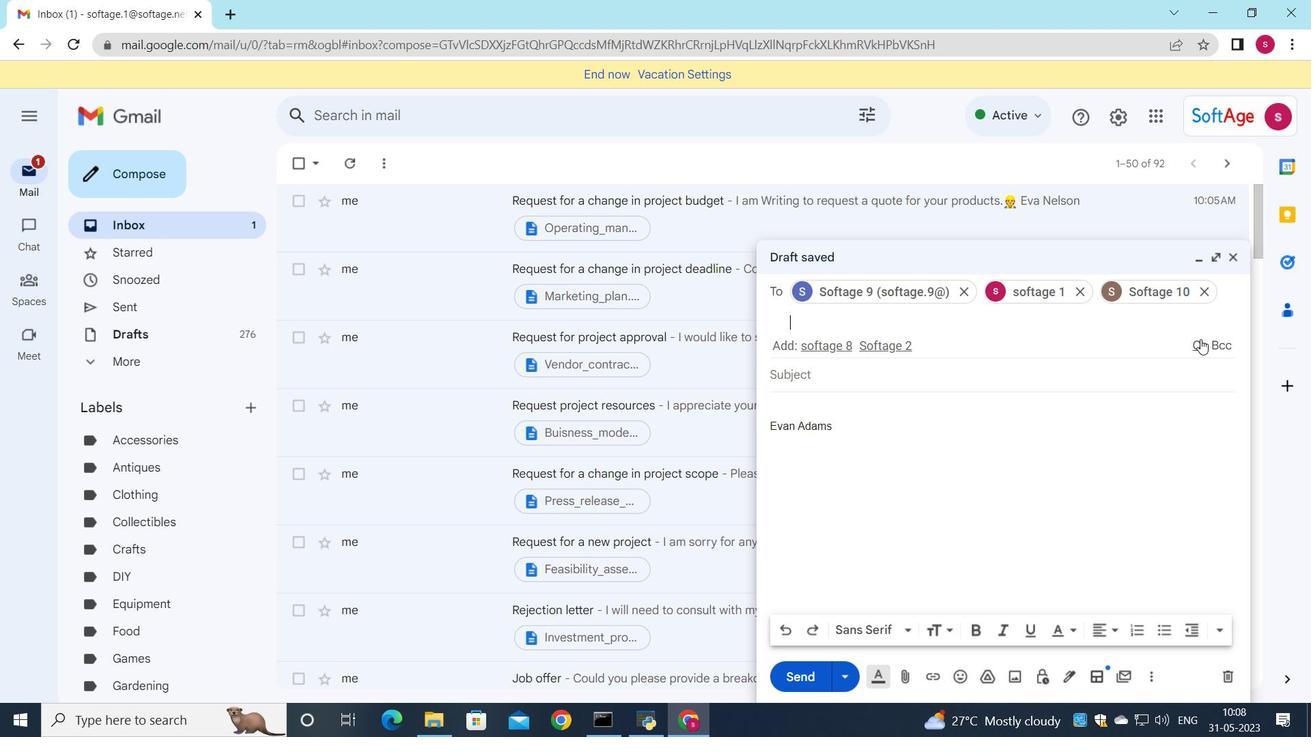 
Action: Mouse pressed left at (1205, 340)
Screenshot: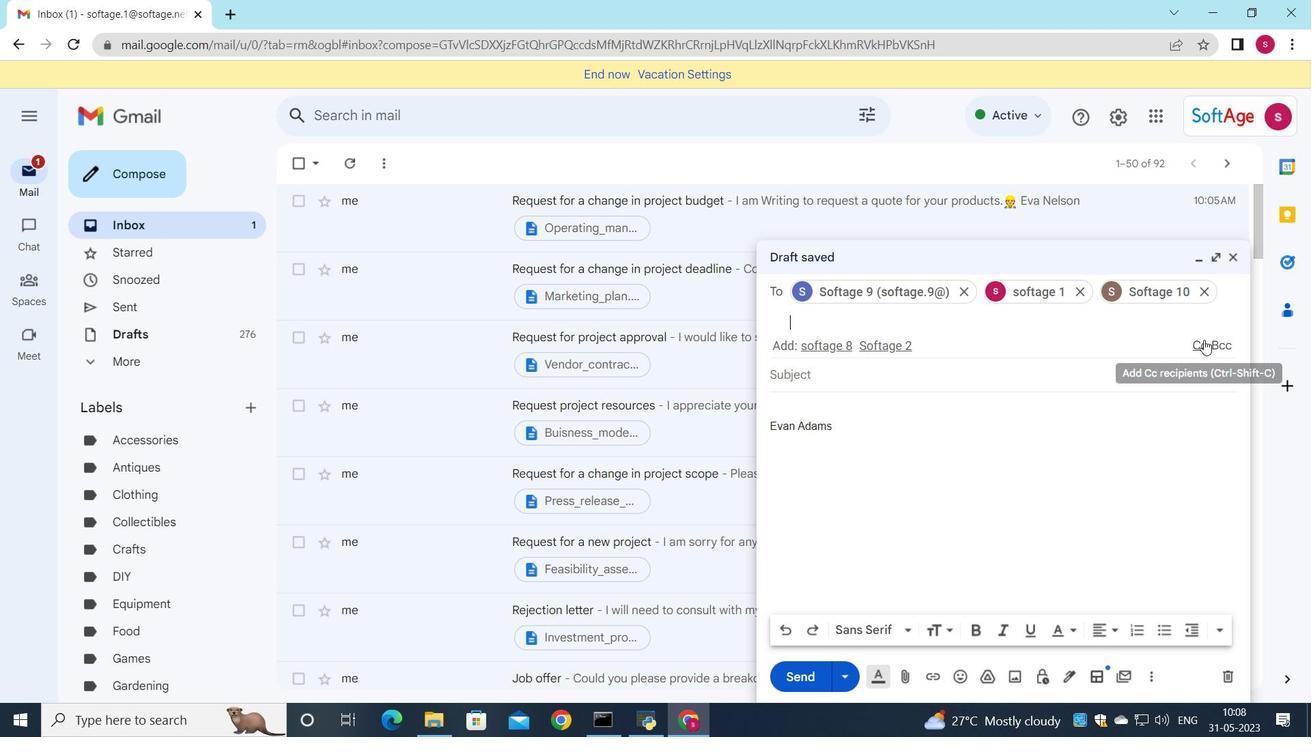 
Action: Mouse moved to (897, 365)
Screenshot: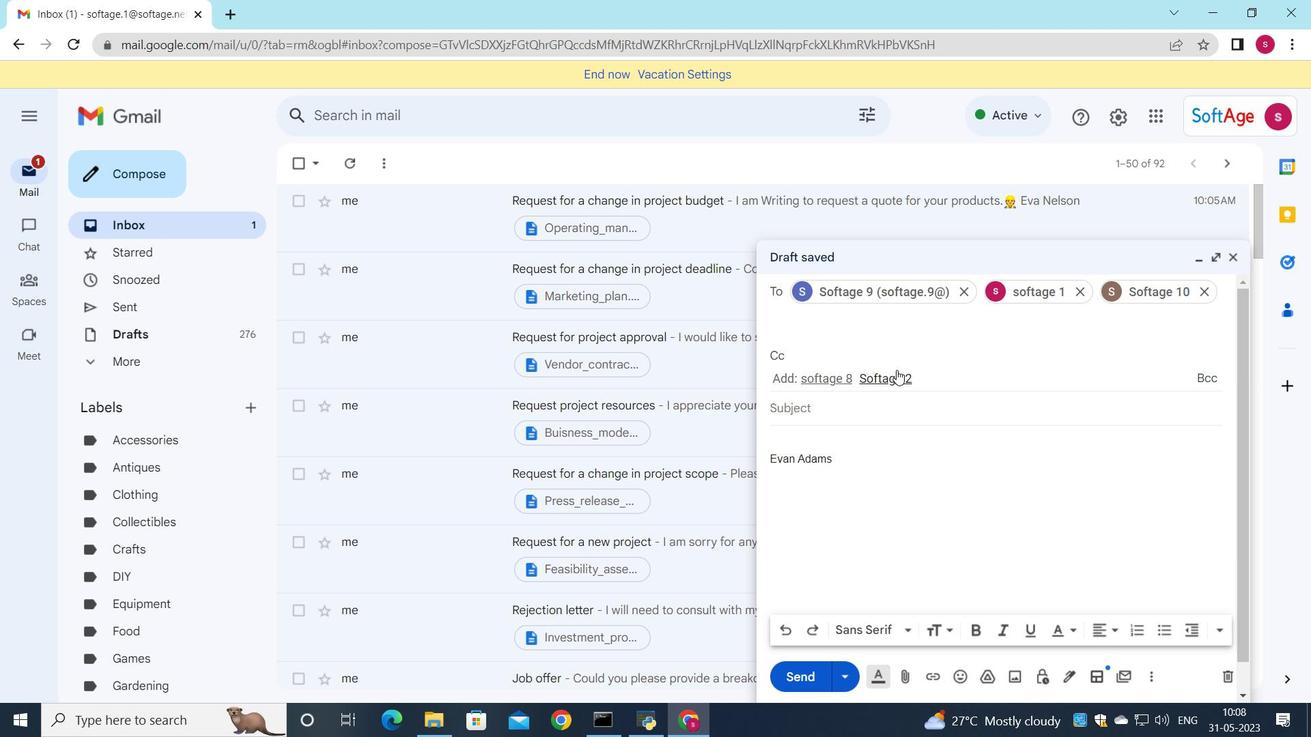
Action: Mouse pressed left at (897, 365)
Screenshot: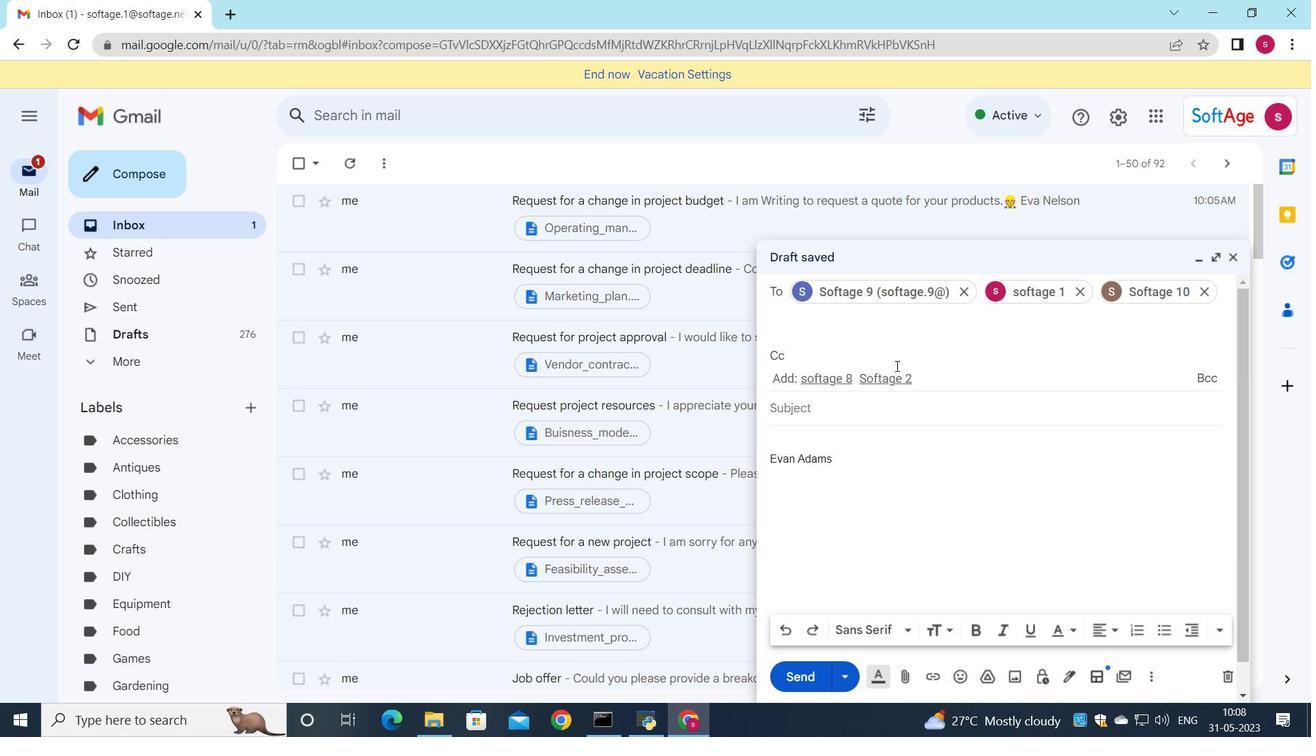 
Action: Mouse moved to (897, 377)
Screenshot: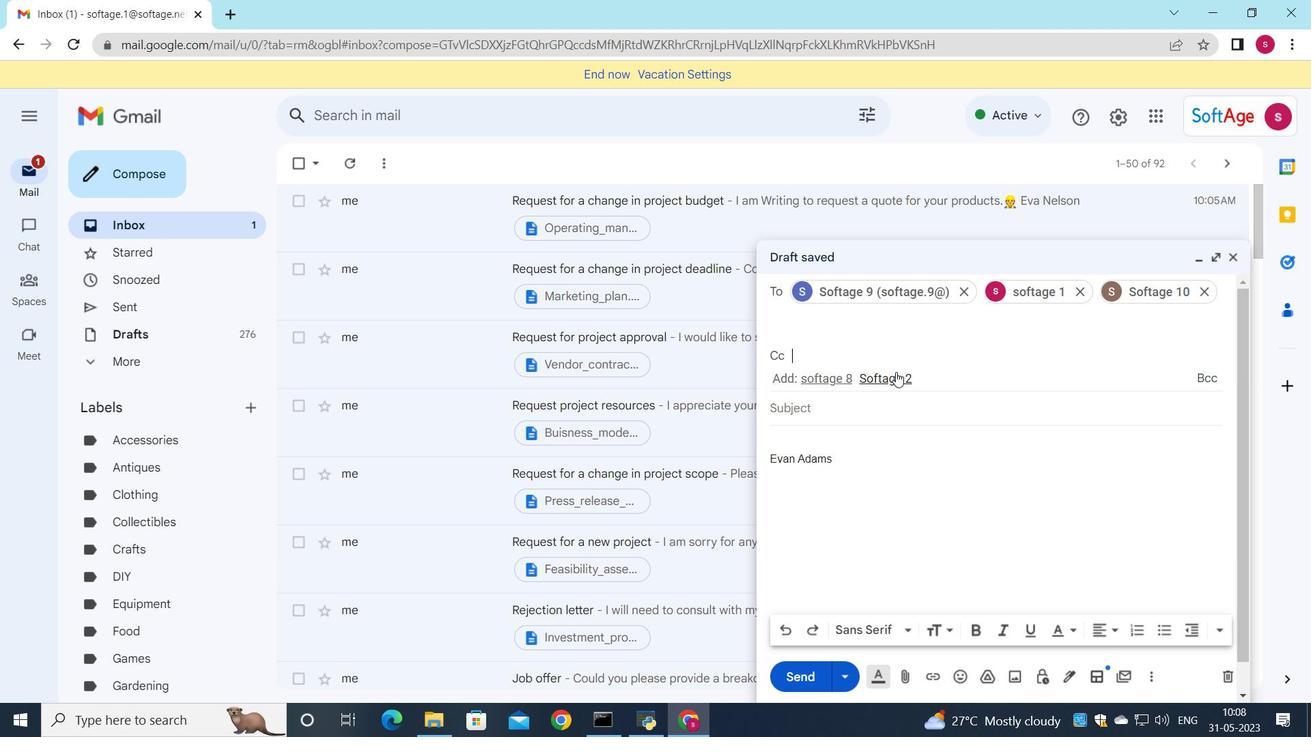 
Action: Mouse pressed left at (897, 377)
Screenshot: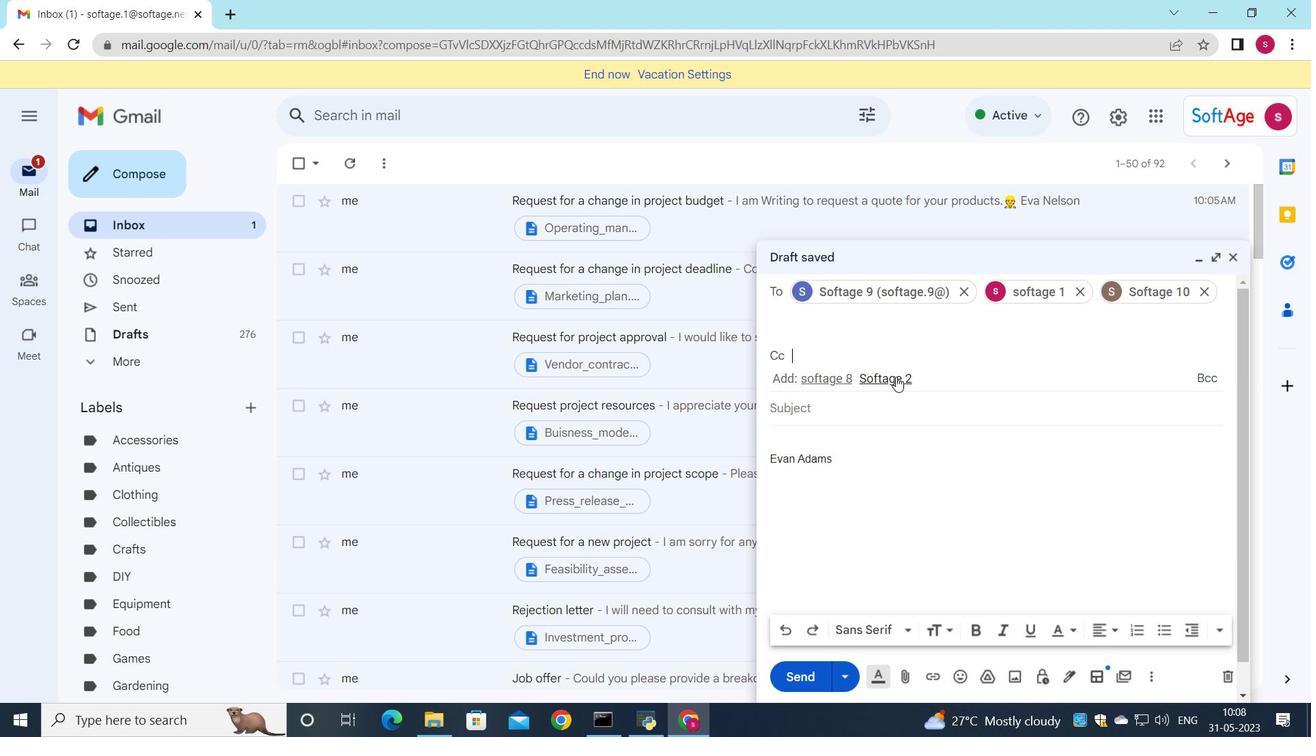 
Action: Mouse moved to (870, 399)
Screenshot: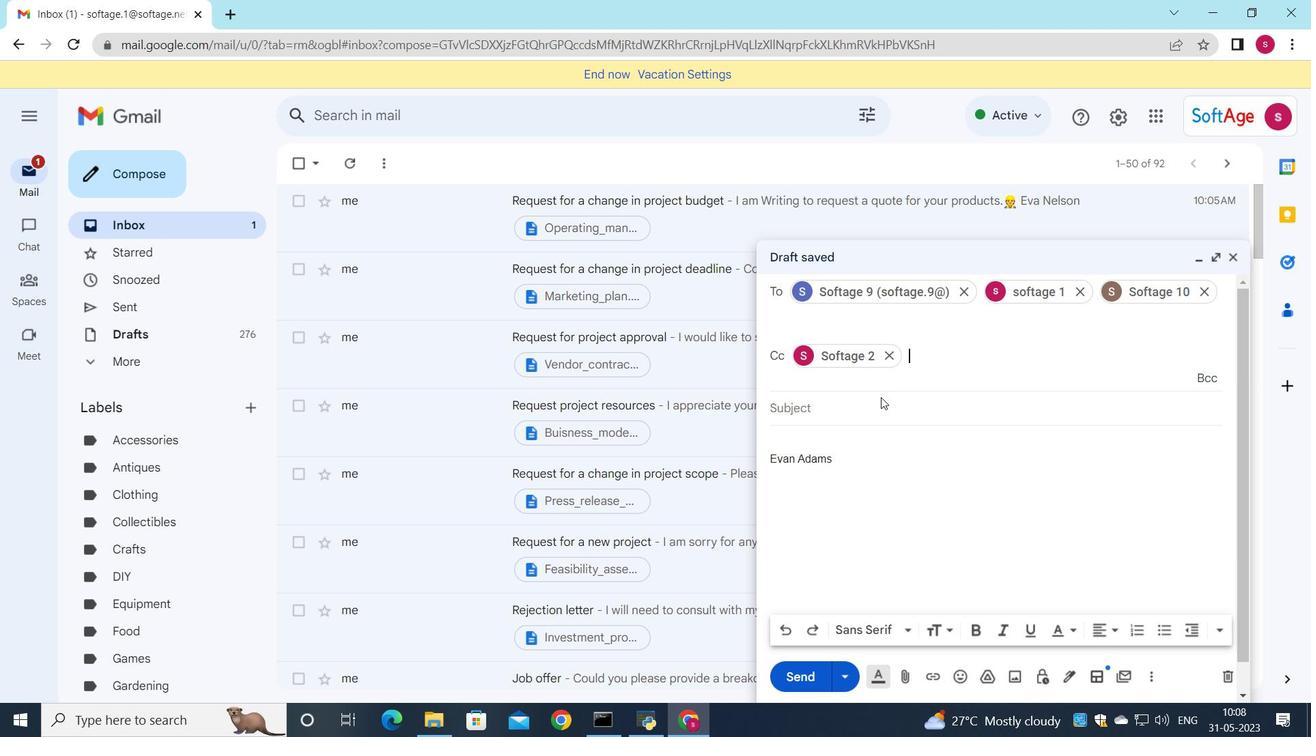 
Action: Mouse pressed left at (870, 399)
Screenshot: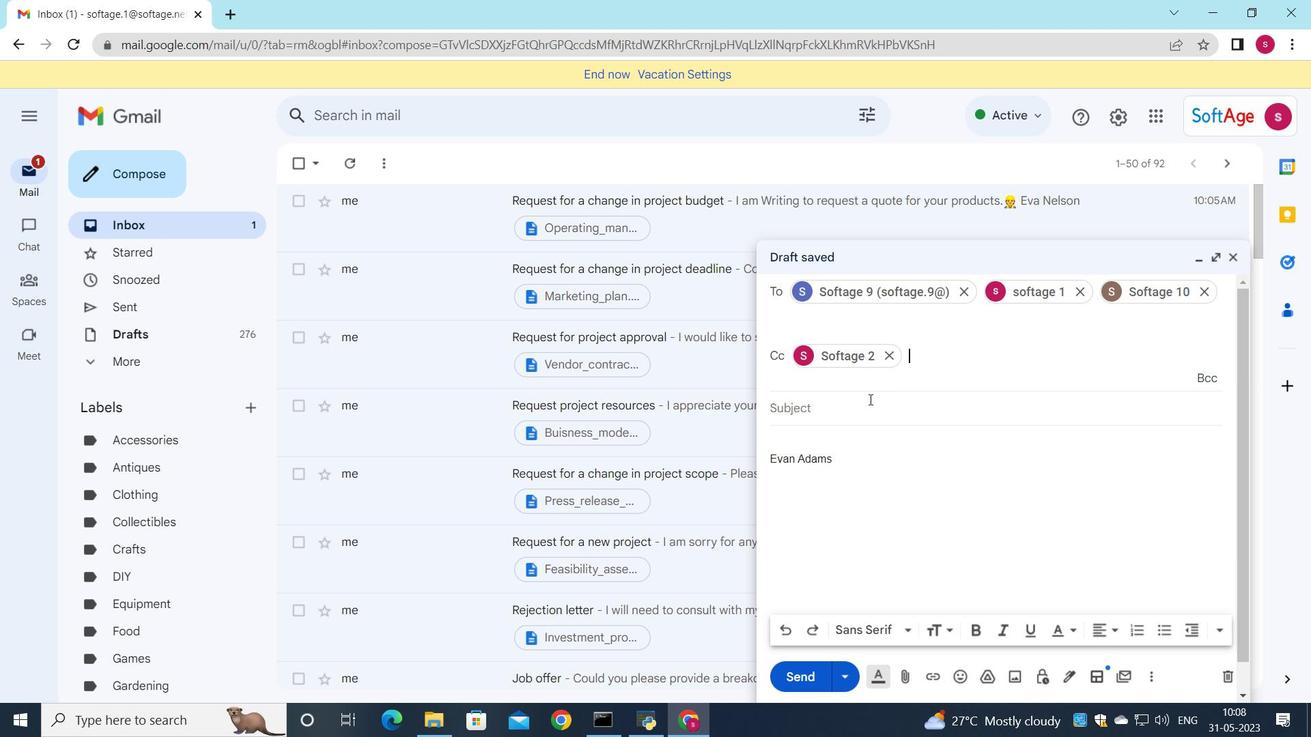 
Action: Key pressed <Key.shift><Key.shift><Key.shift>Request<Key.space>for<Key.space>a<Key.space>project<Key.space>feed<Key.space>back
Screenshot: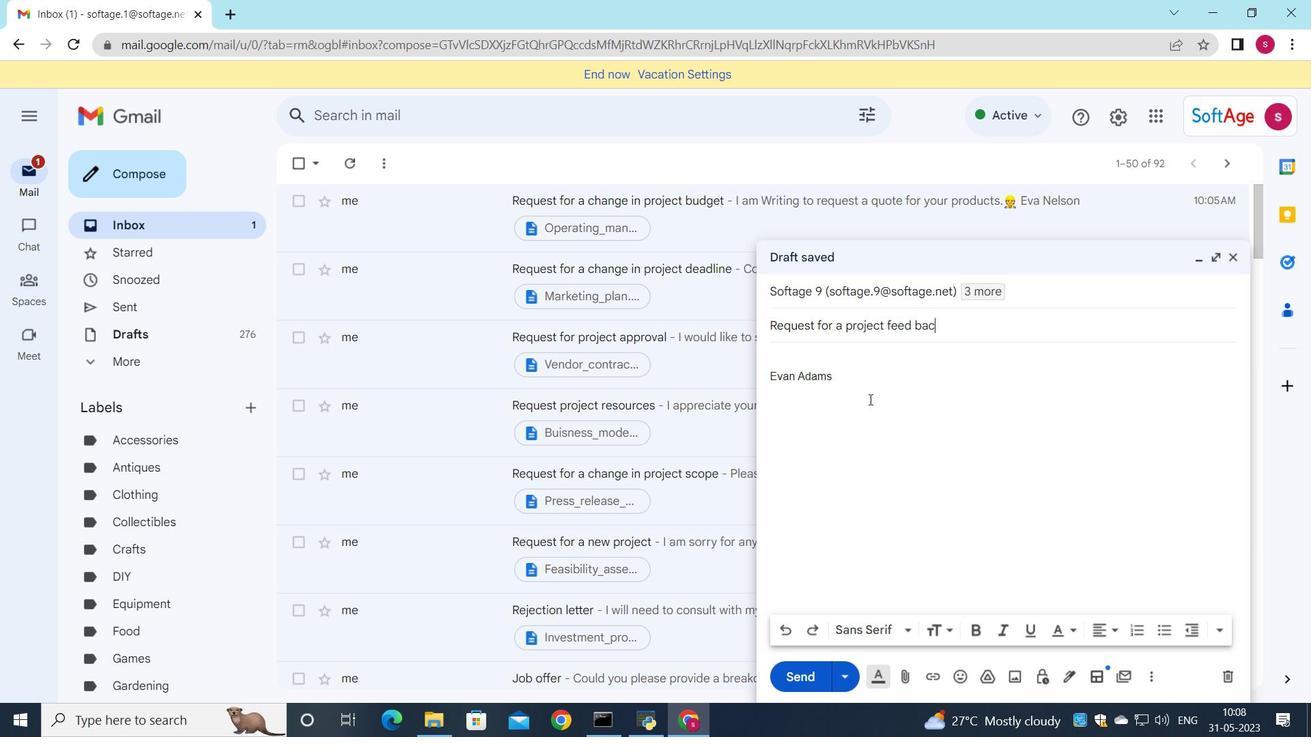 
Action: Mouse moved to (913, 325)
Screenshot: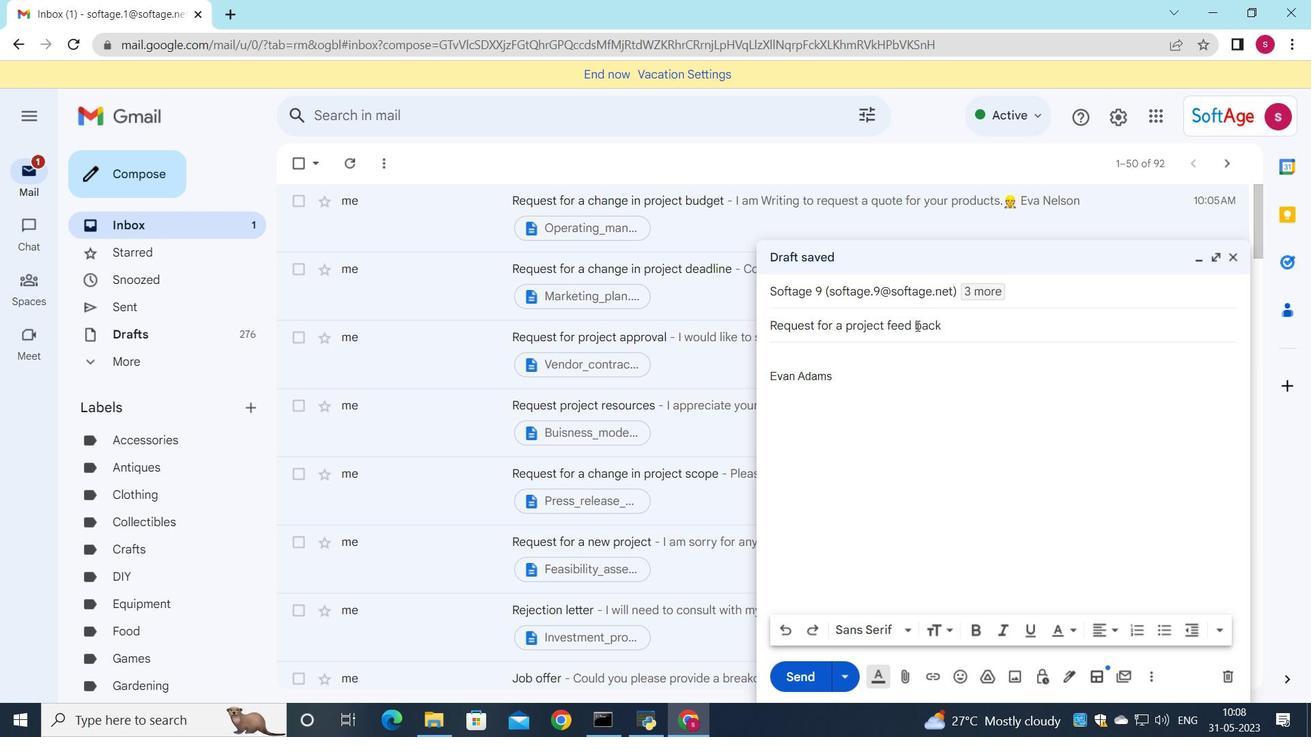 
Action: Mouse pressed left at (913, 325)
Screenshot: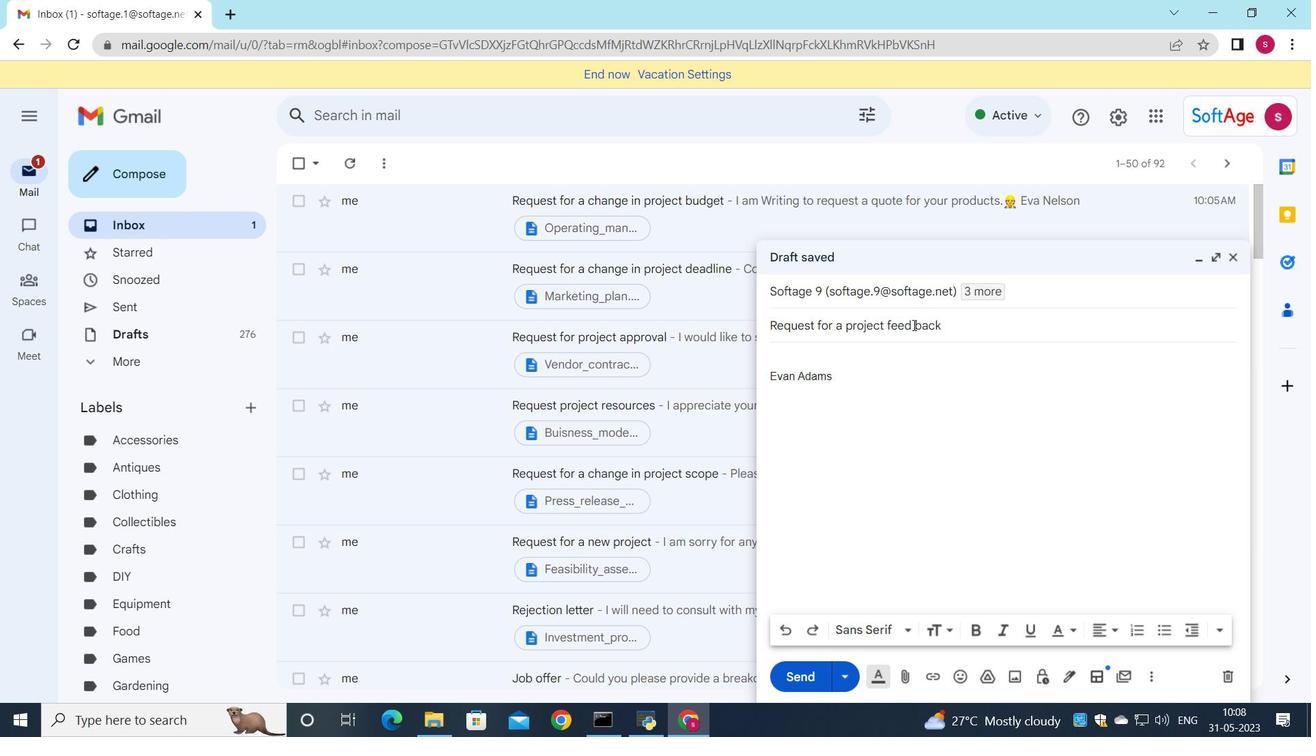 
Action: Mouse pressed left at (913, 325)
Screenshot: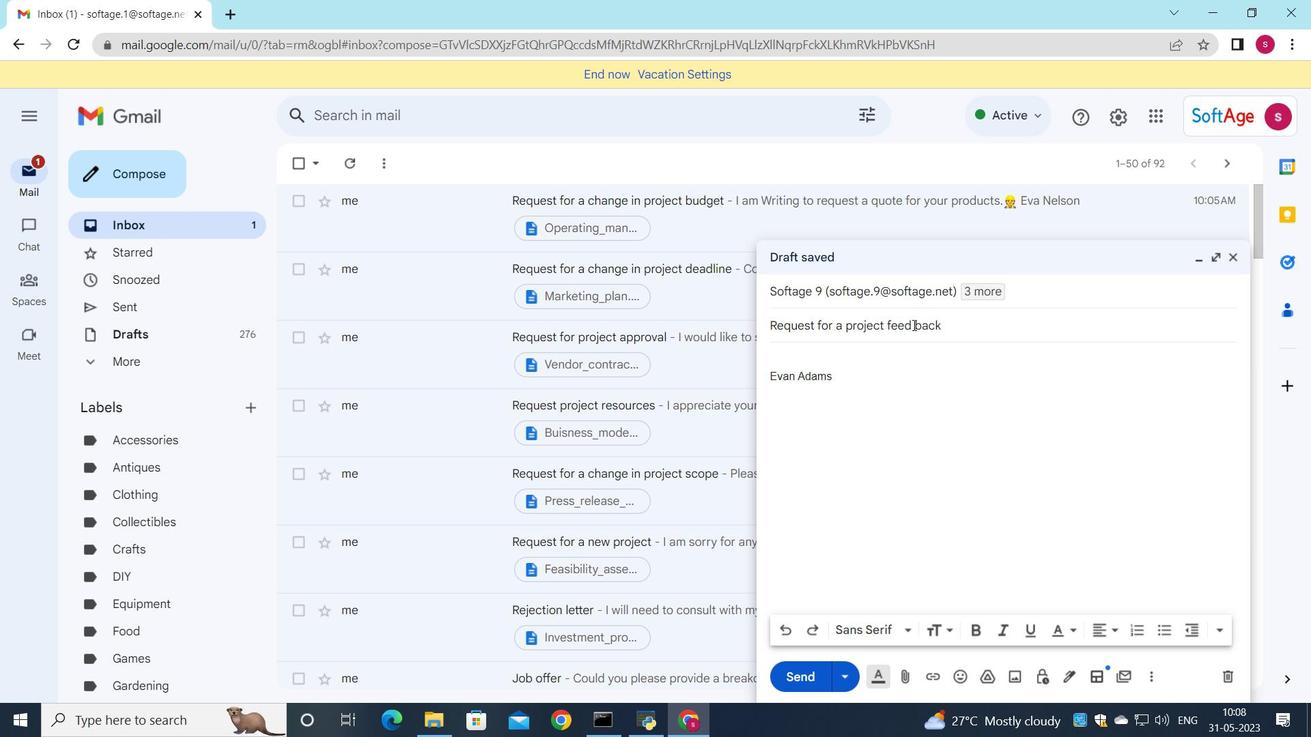 
Action: Mouse moved to (914, 325)
Screenshot: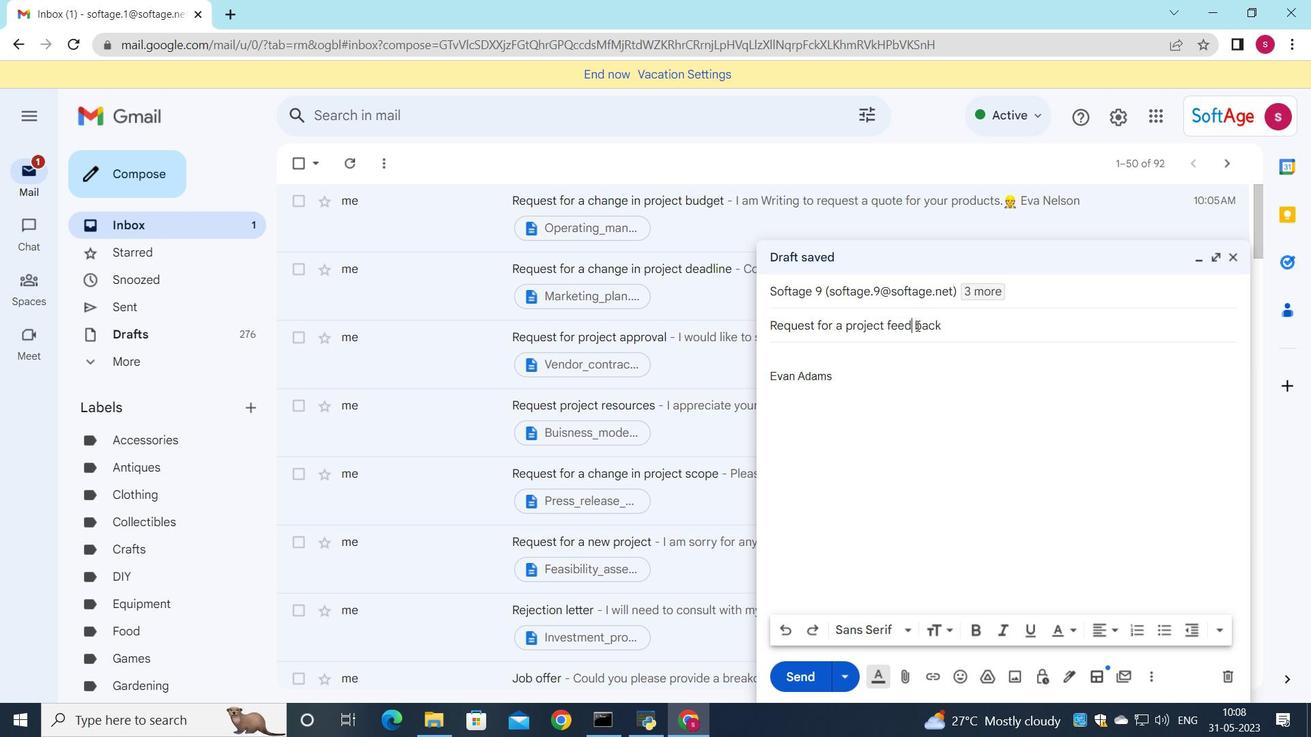
Action: Mouse pressed left at (914, 325)
Screenshot: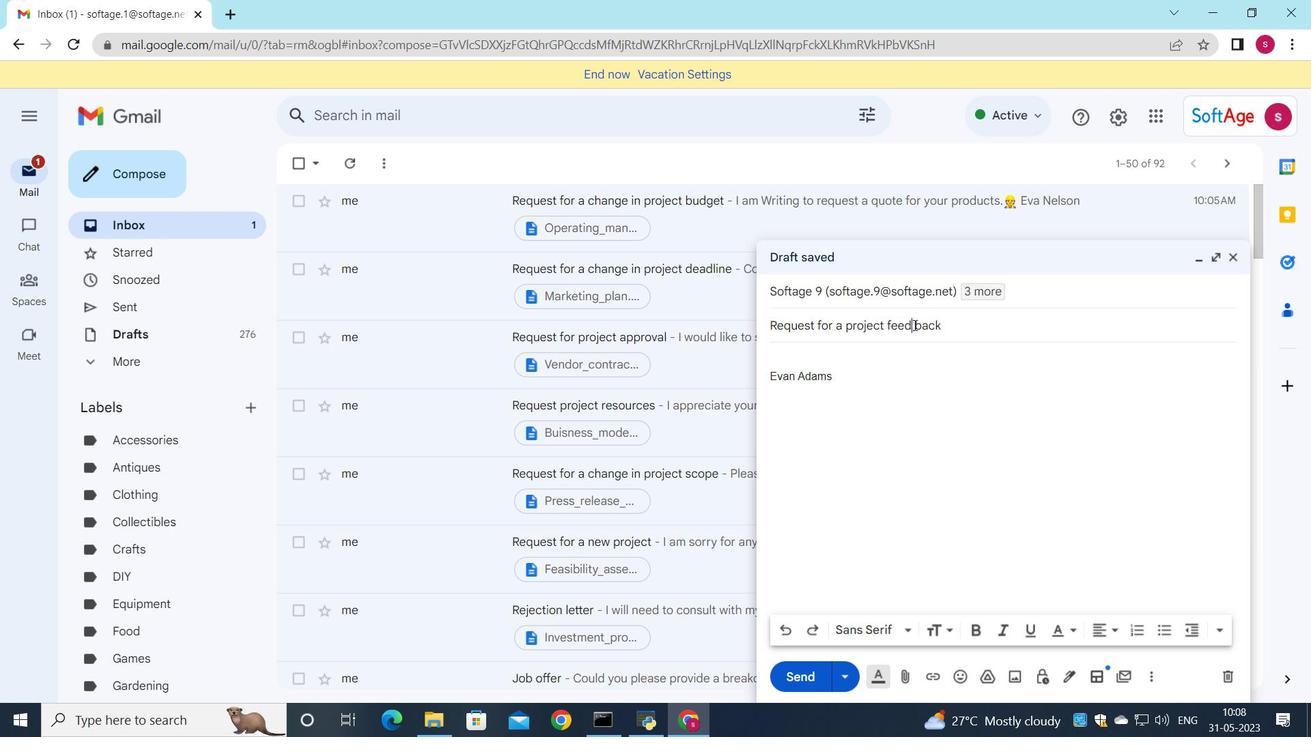 
Action: Key pressed <Key.backspace>
Screenshot: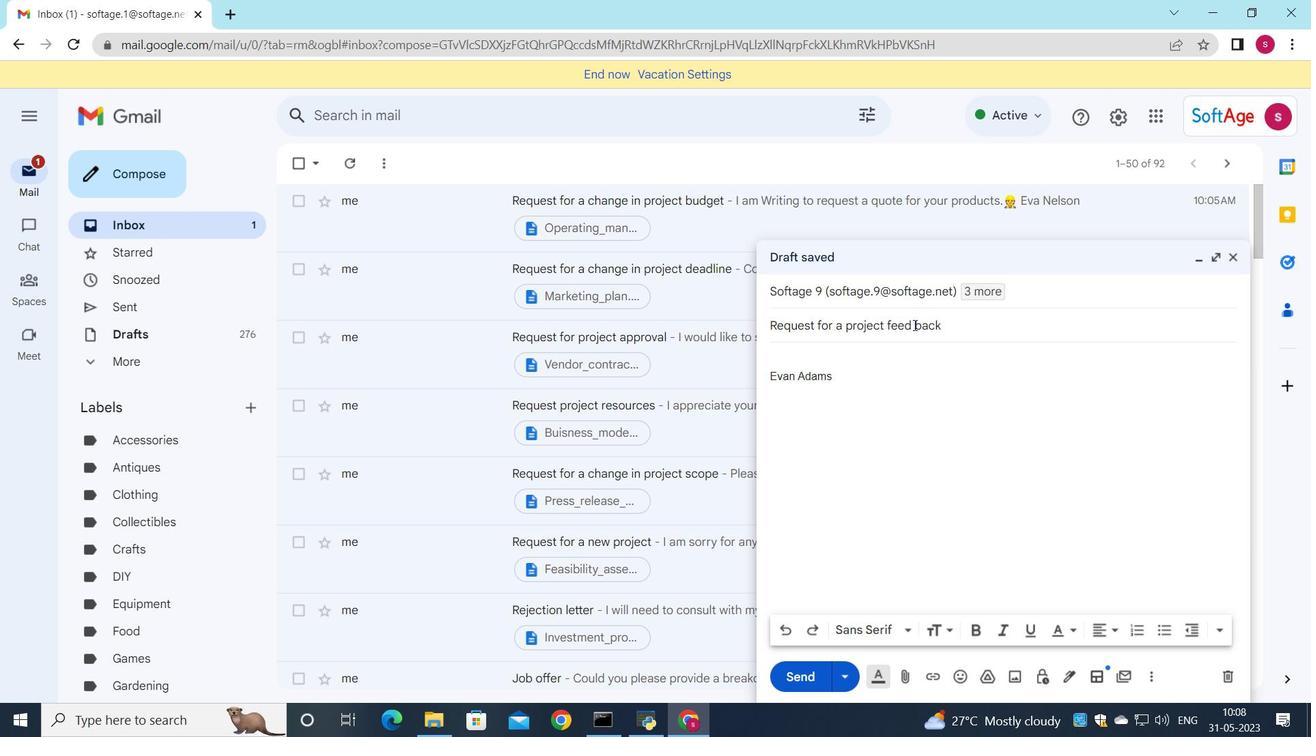 
Action: Mouse moved to (776, 356)
Screenshot: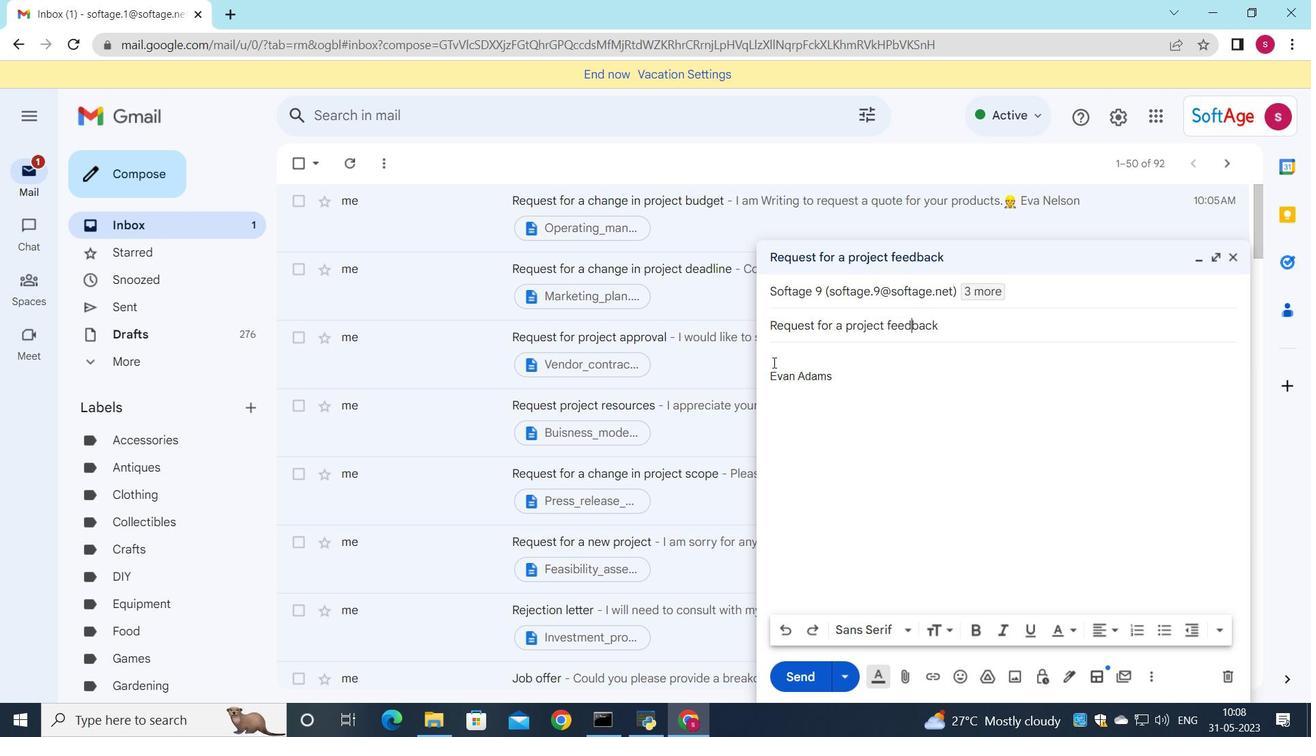 
Action: Mouse pressed left at (776, 356)
Screenshot: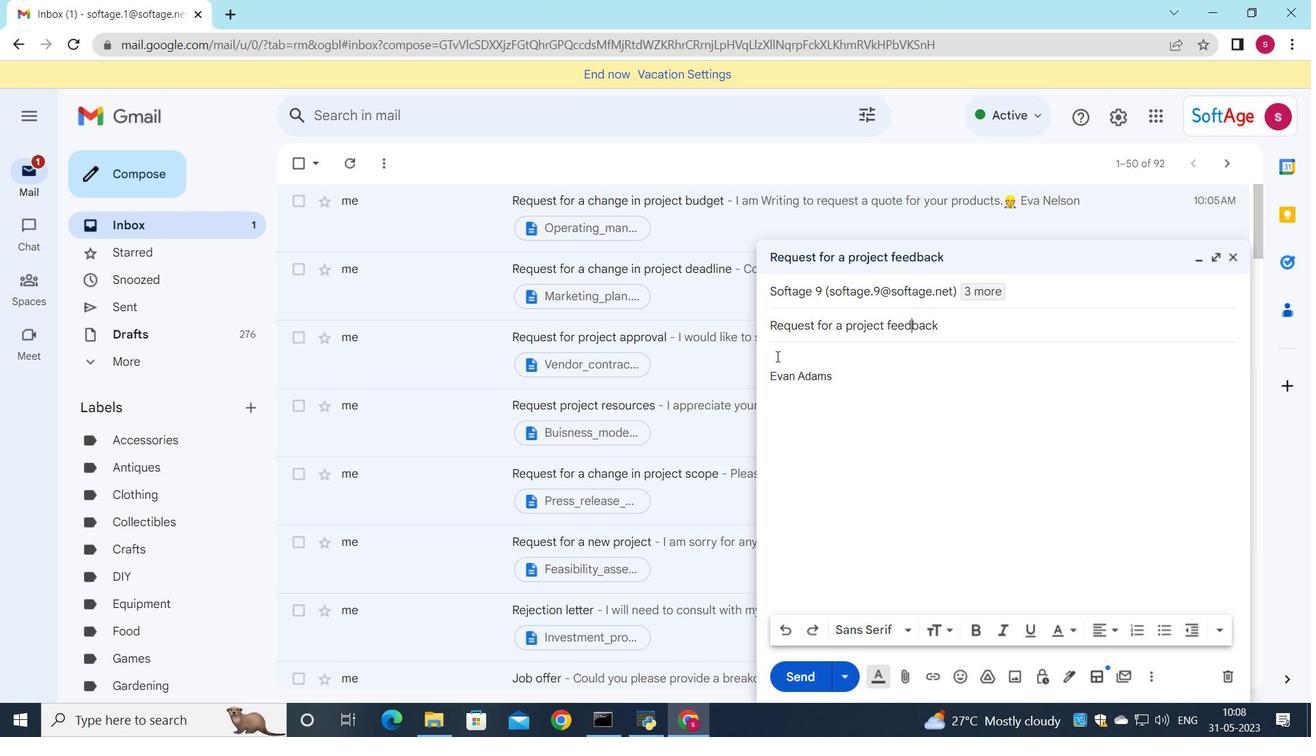 
Action: Mouse moved to (1067, 477)
Screenshot: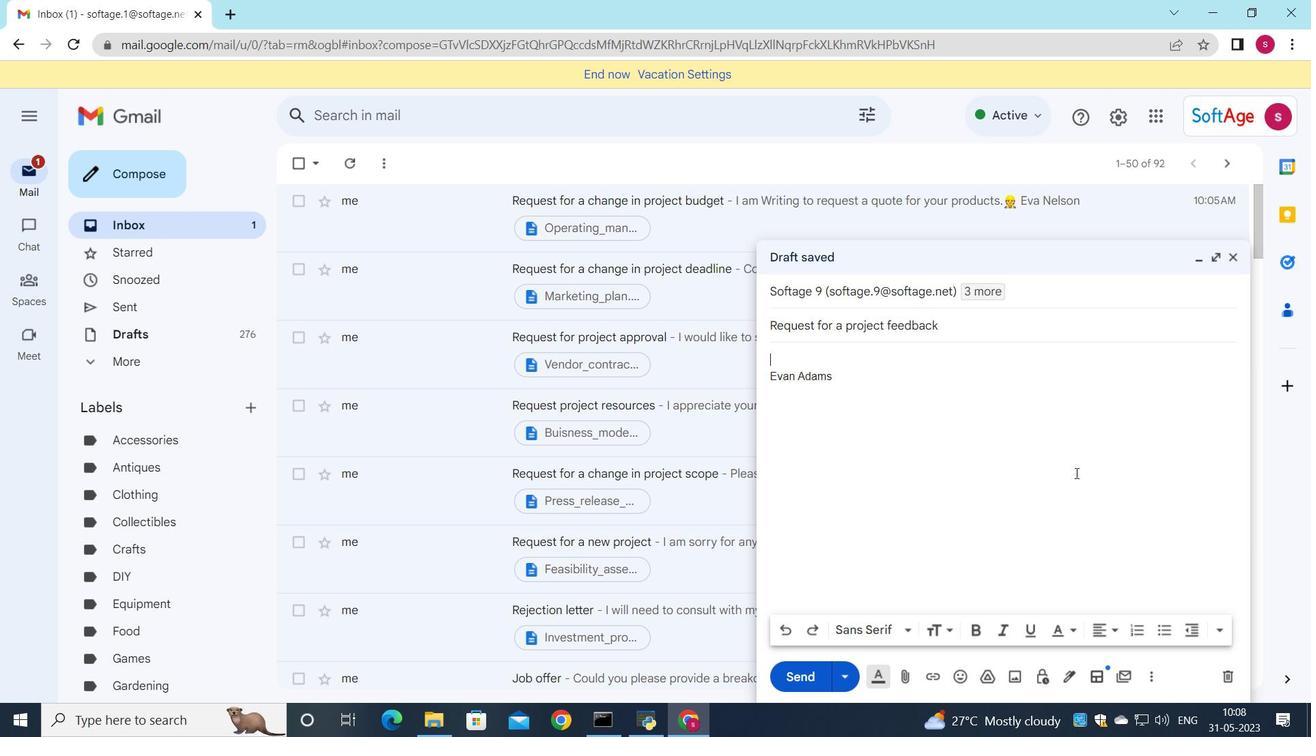 
Action: Key pressed <Key.shift><Key.shift><Key.shift><Key.shift>Please<Key.space>let<Key.space>me<Key.space>know<Key.space>if<Key.space>ther<Key.space><Key.backspace>e<Key.space>are<Key.space>any<Key.space>changes<Key.space>to<Key.space>the<Key.space>requirements<Key.space>for<Key.space>the<Key.space>project.
Screenshot: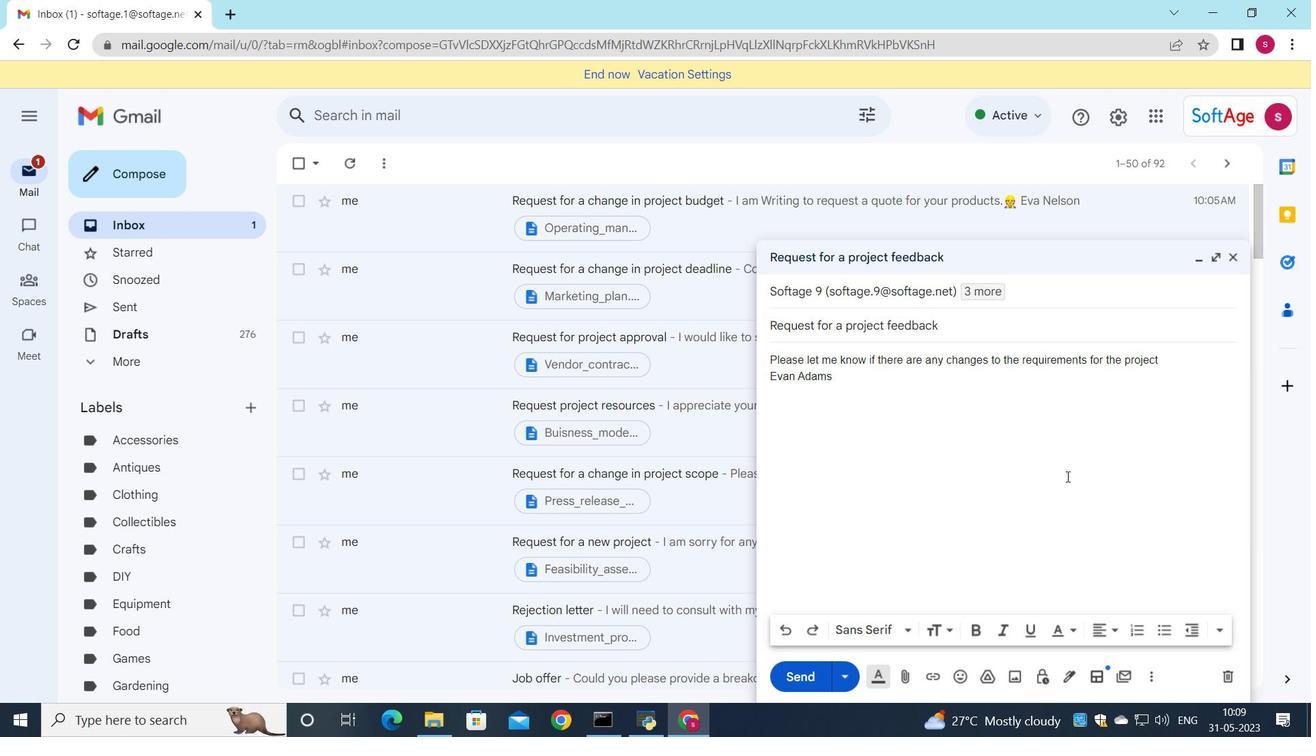 
Action: Mouse moved to (962, 683)
Screenshot: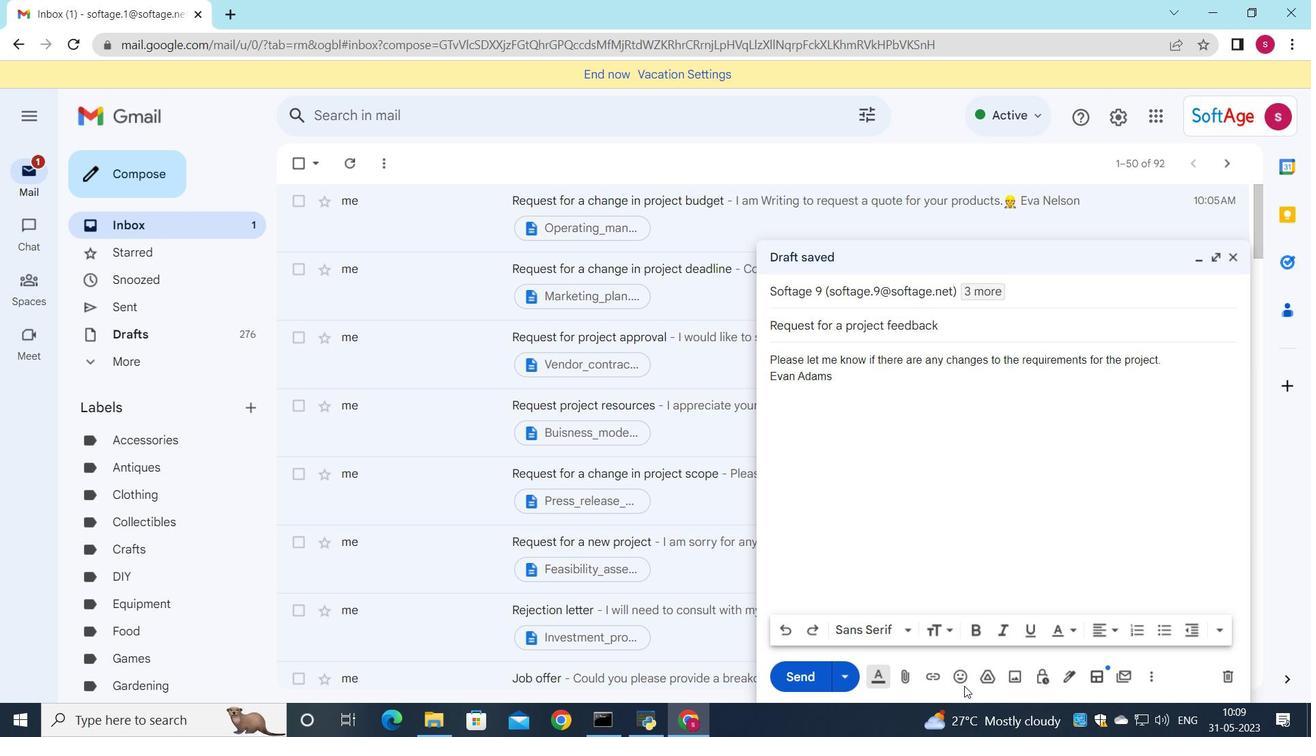 
Action: Mouse pressed left at (962, 683)
Screenshot: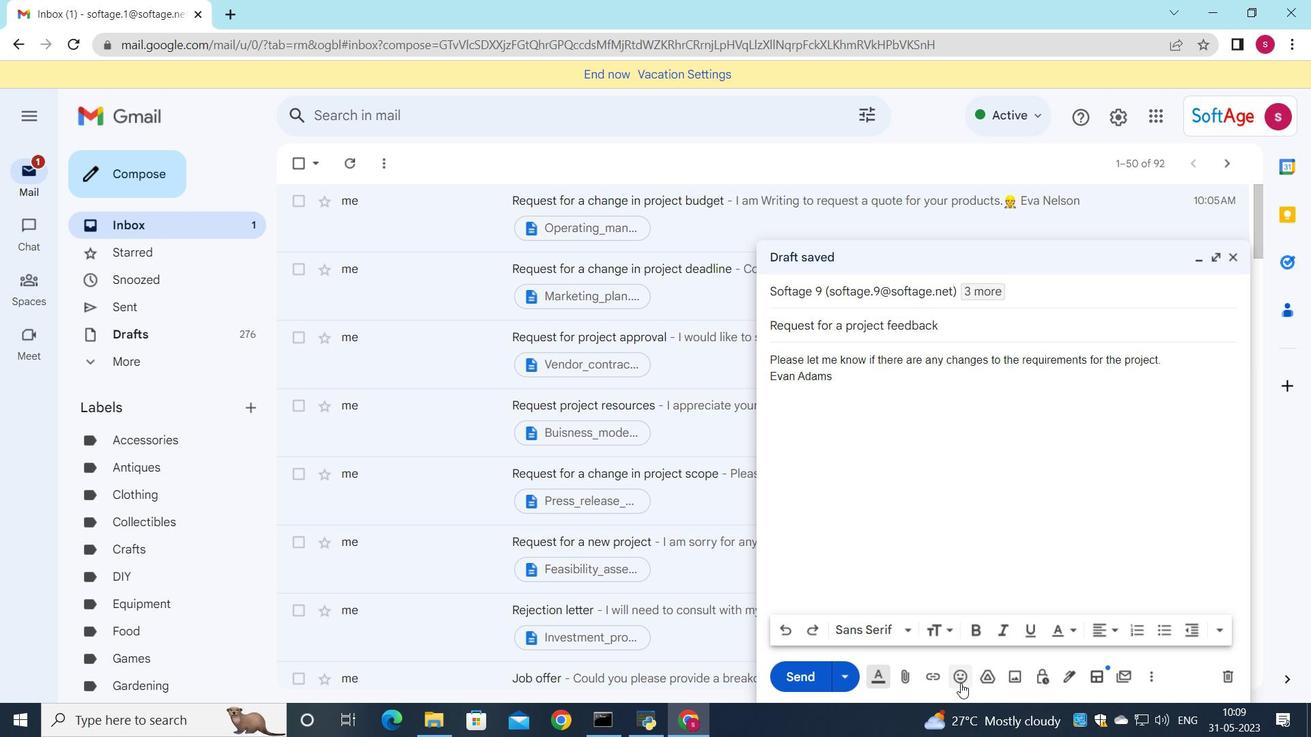 
Action: Mouse moved to (1057, 506)
Screenshot: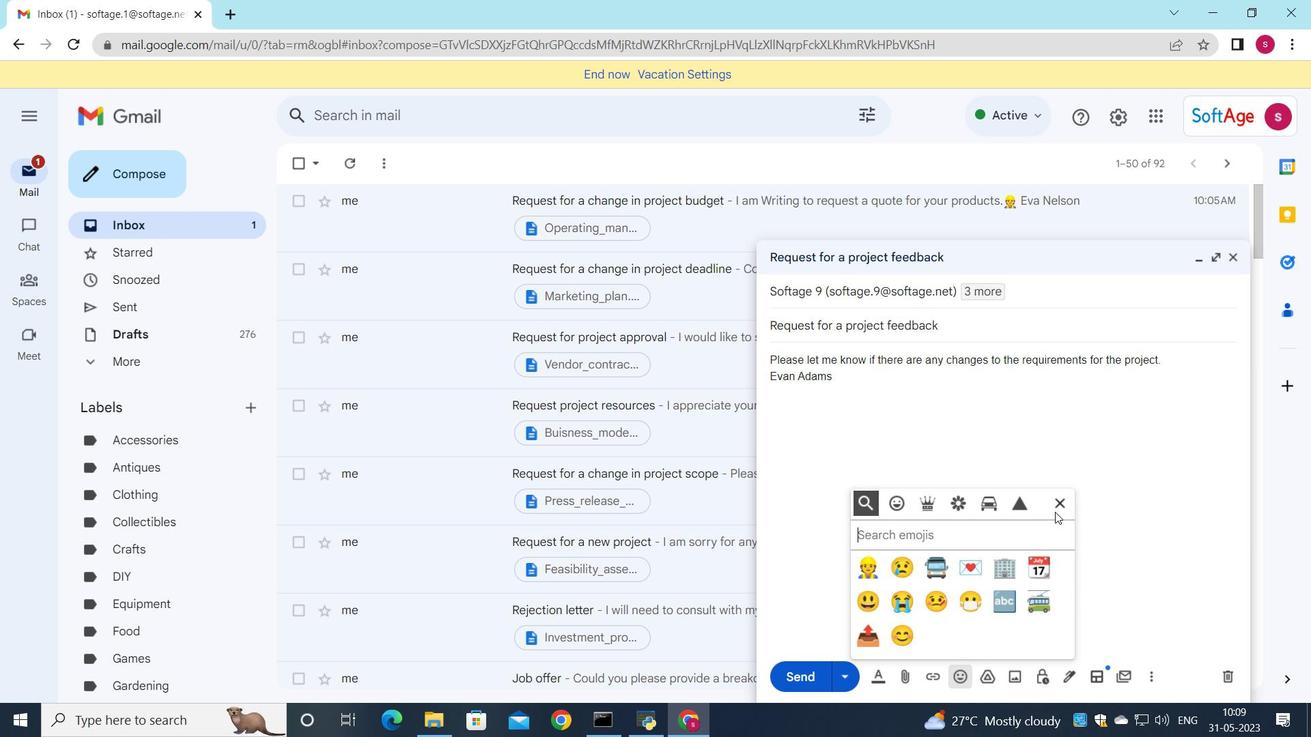 
Action: Mouse pressed left at (1057, 506)
Screenshot: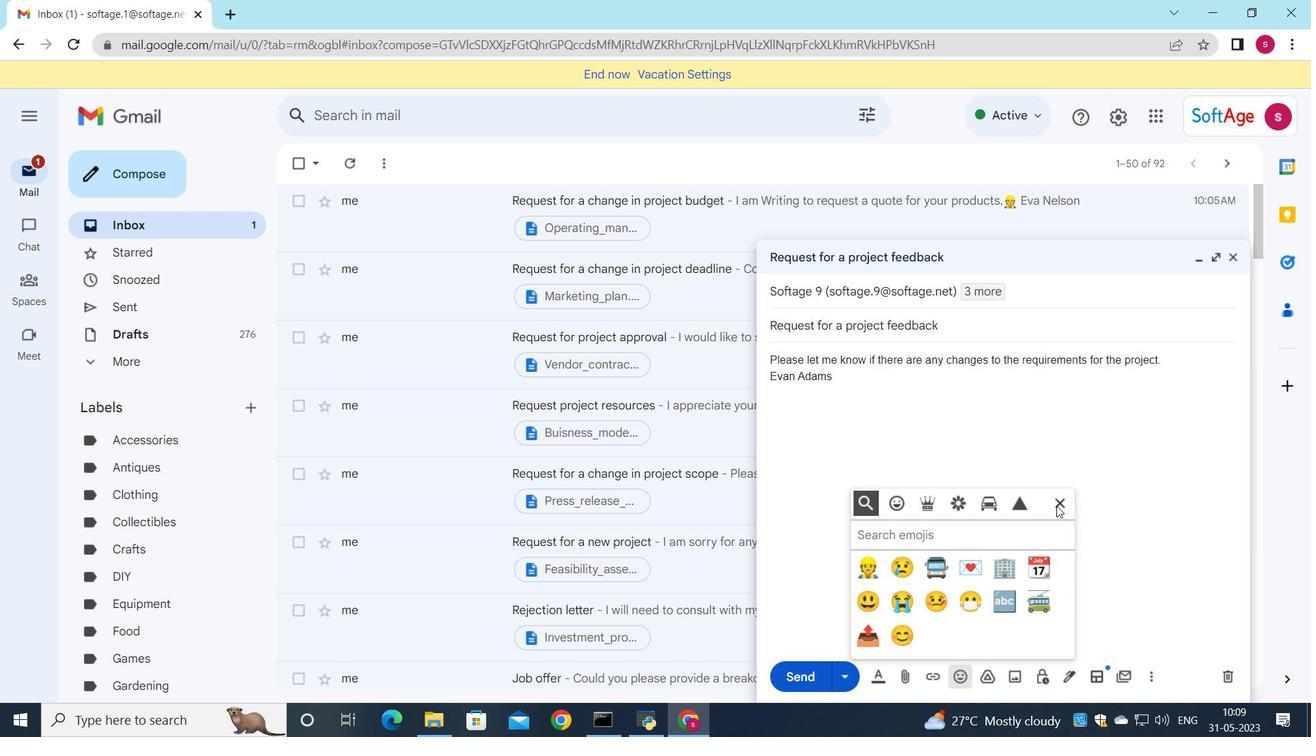 
Action: Mouse moved to (911, 673)
Screenshot: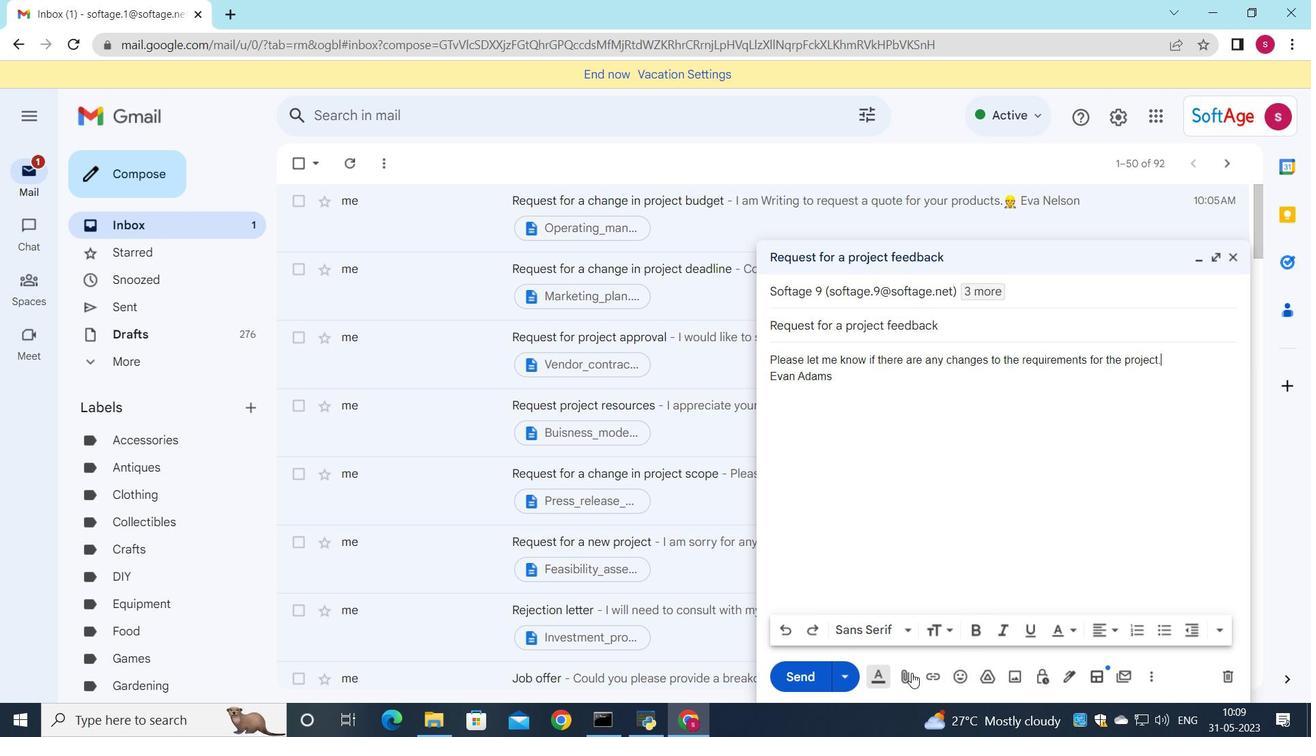 
Action: Mouse pressed left at (911, 673)
Screenshot: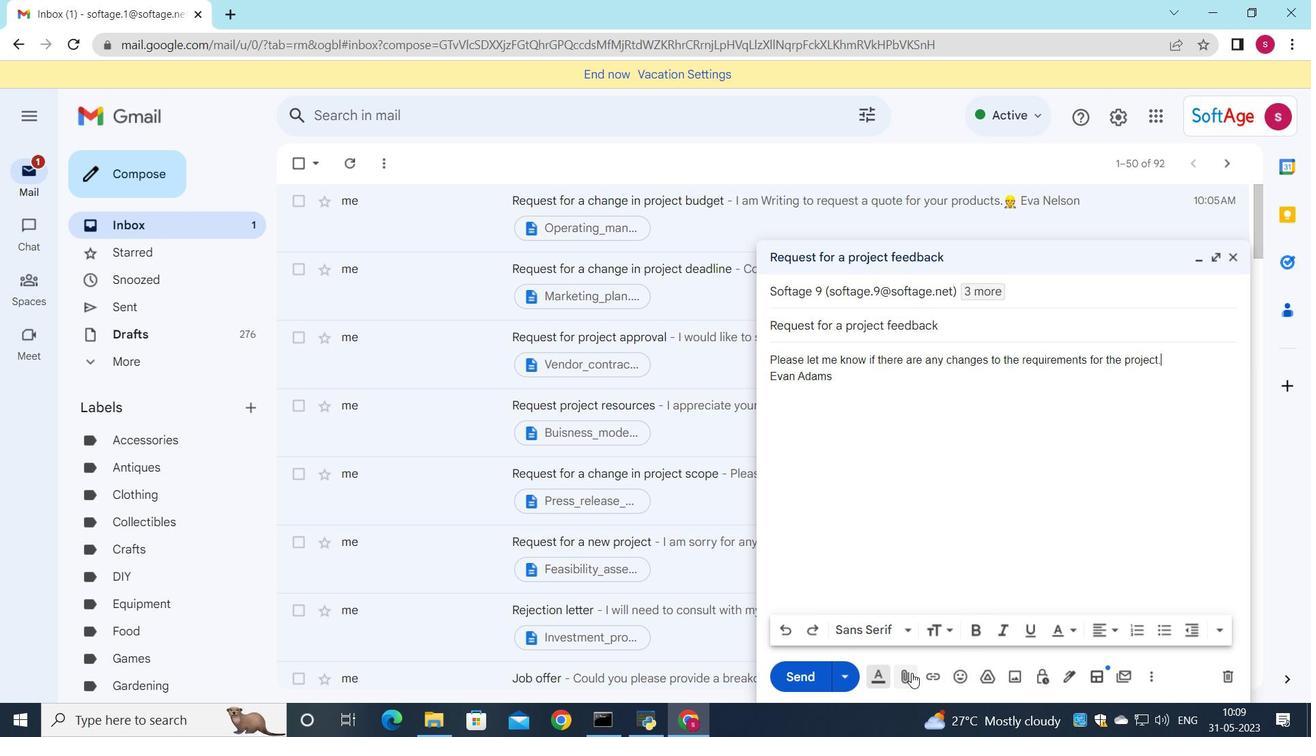 
Action: Mouse moved to (251, 127)
Screenshot: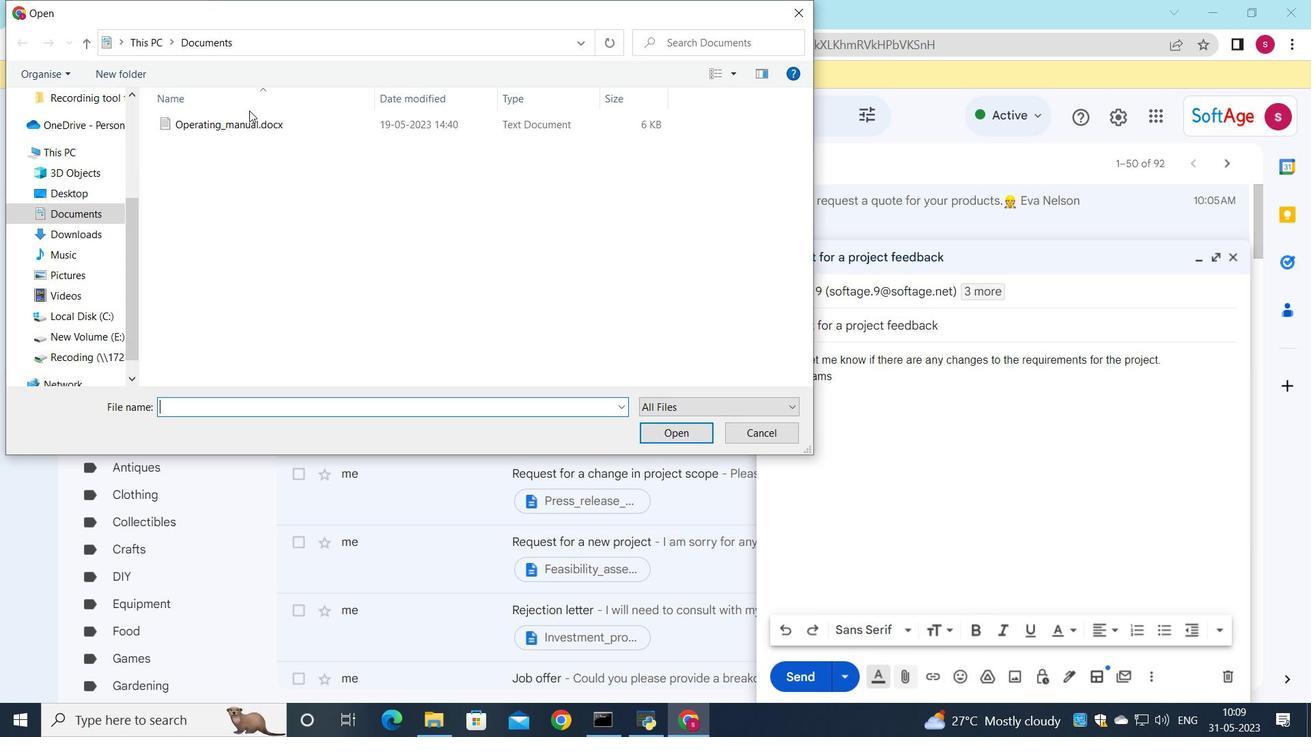
Action: Mouse pressed left at (251, 127)
Screenshot: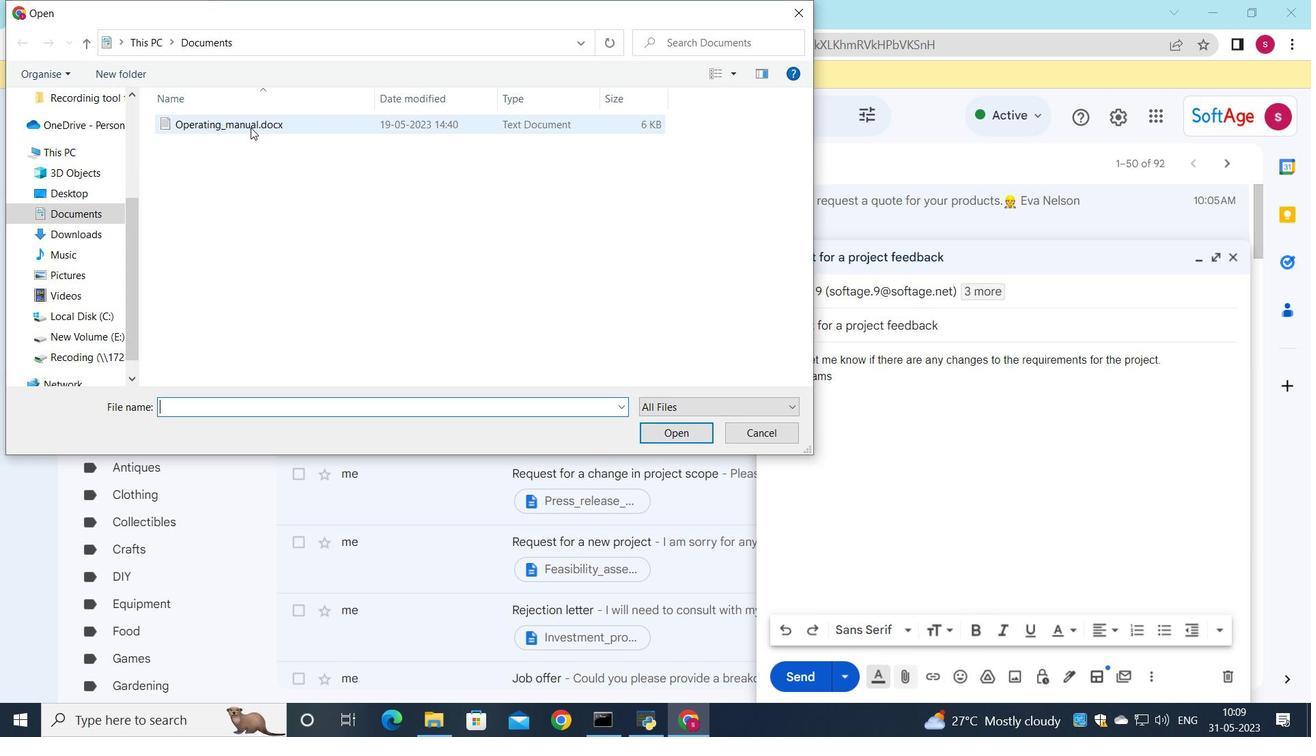 
Action: Mouse moved to (269, 122)
Screenshot: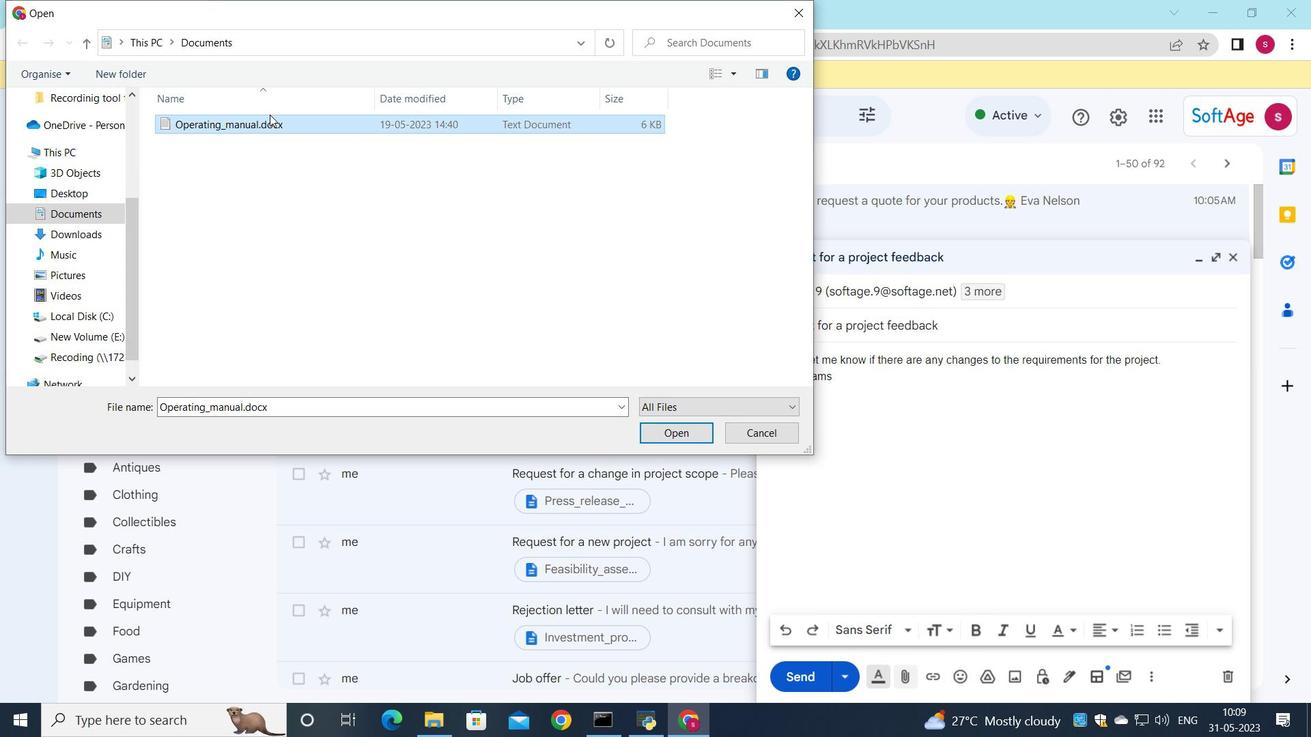 
Action: Mouse pressed left at (269, 122)
Screenshot: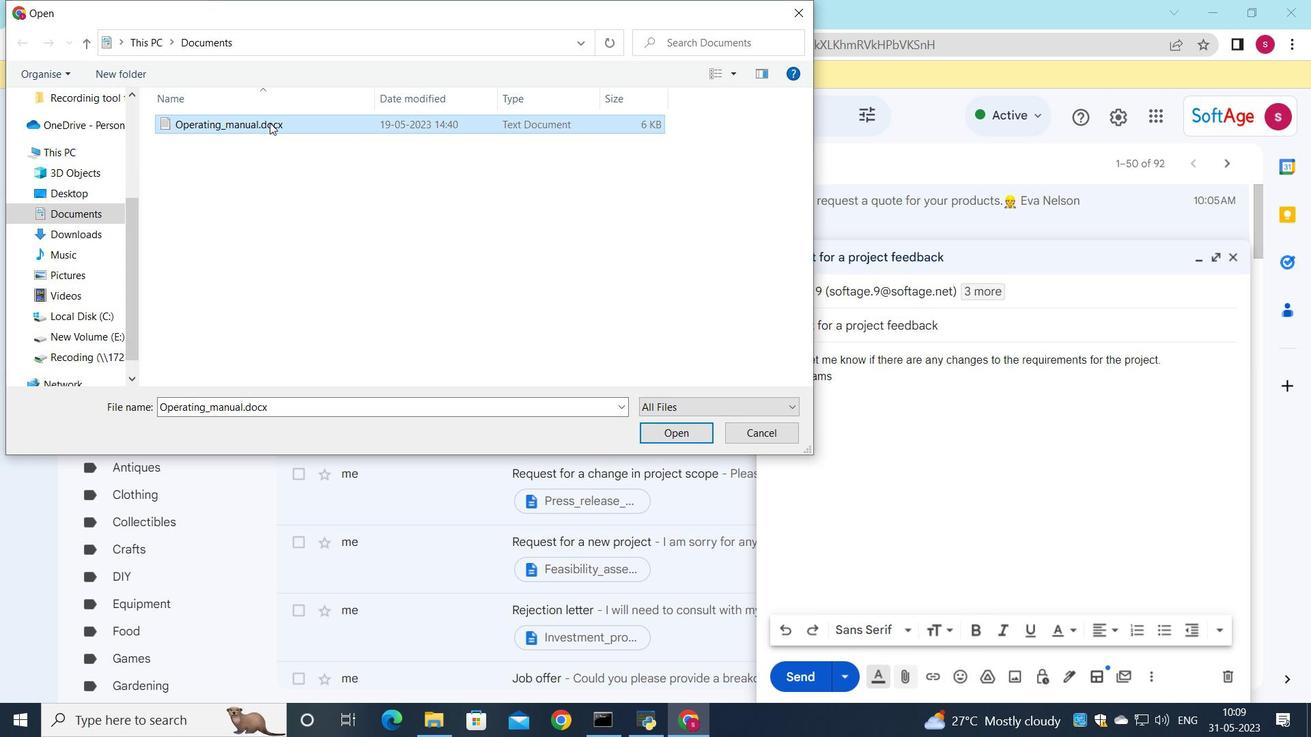 
Action: Mouse moved to (703, 166)
Screenshot: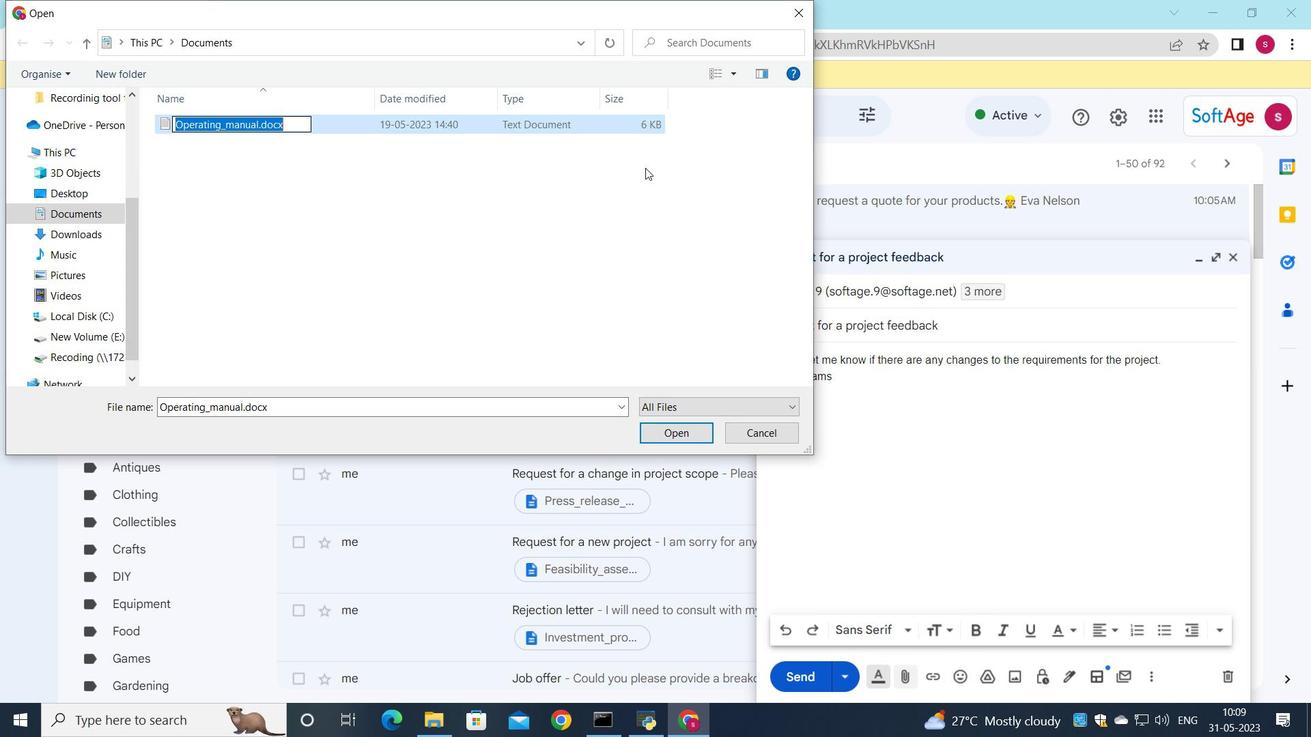 
Action: Key pressed <Key.shift>Cost<Key.shift>_analysis<Key.shift>_report.pdf
Screenshot: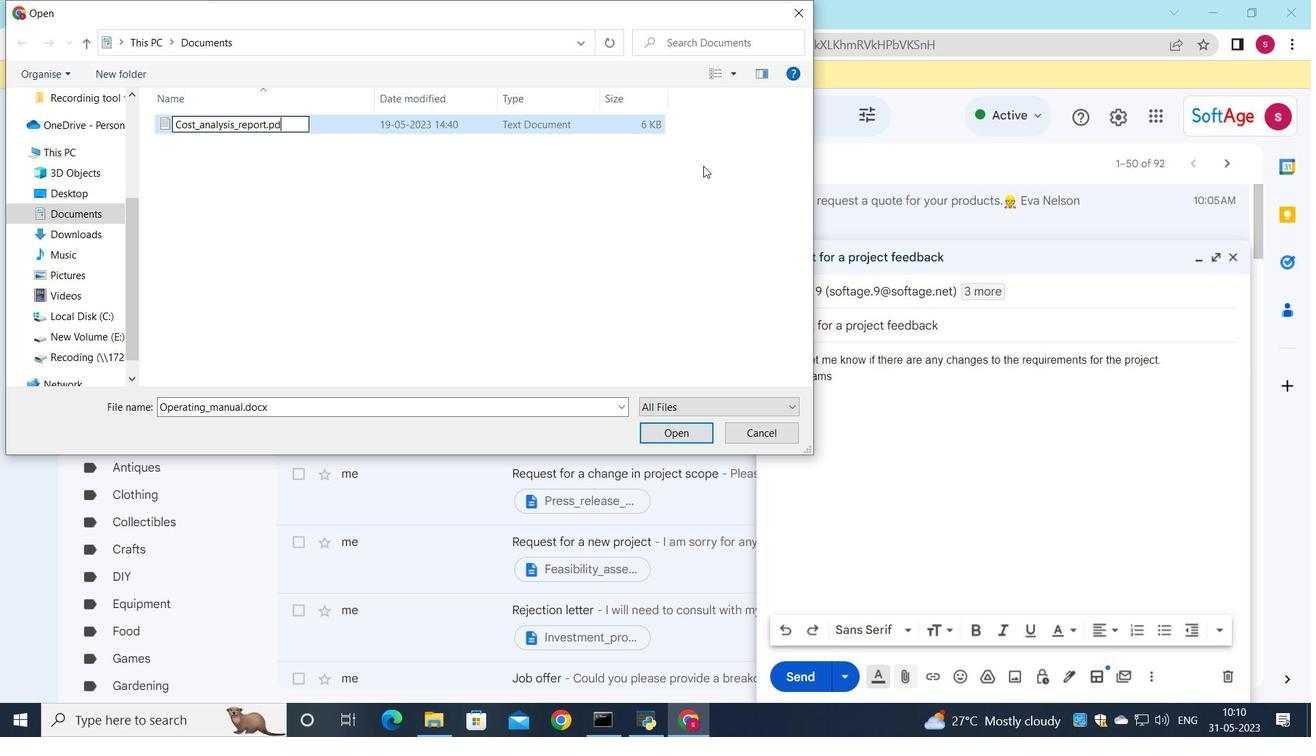 
Action: Mouse moved to (514, 125)
Screenshot: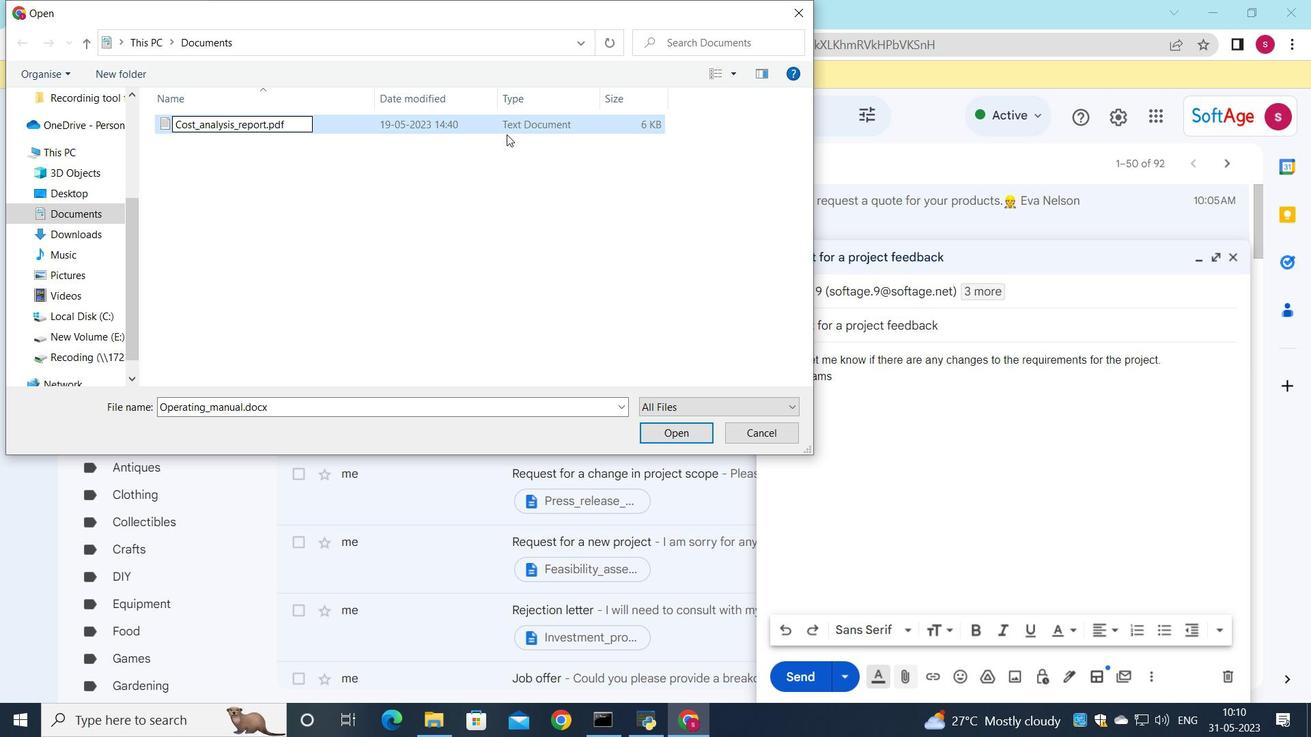 
Action: Mouse pressed left at (514, 125)
Screenshot: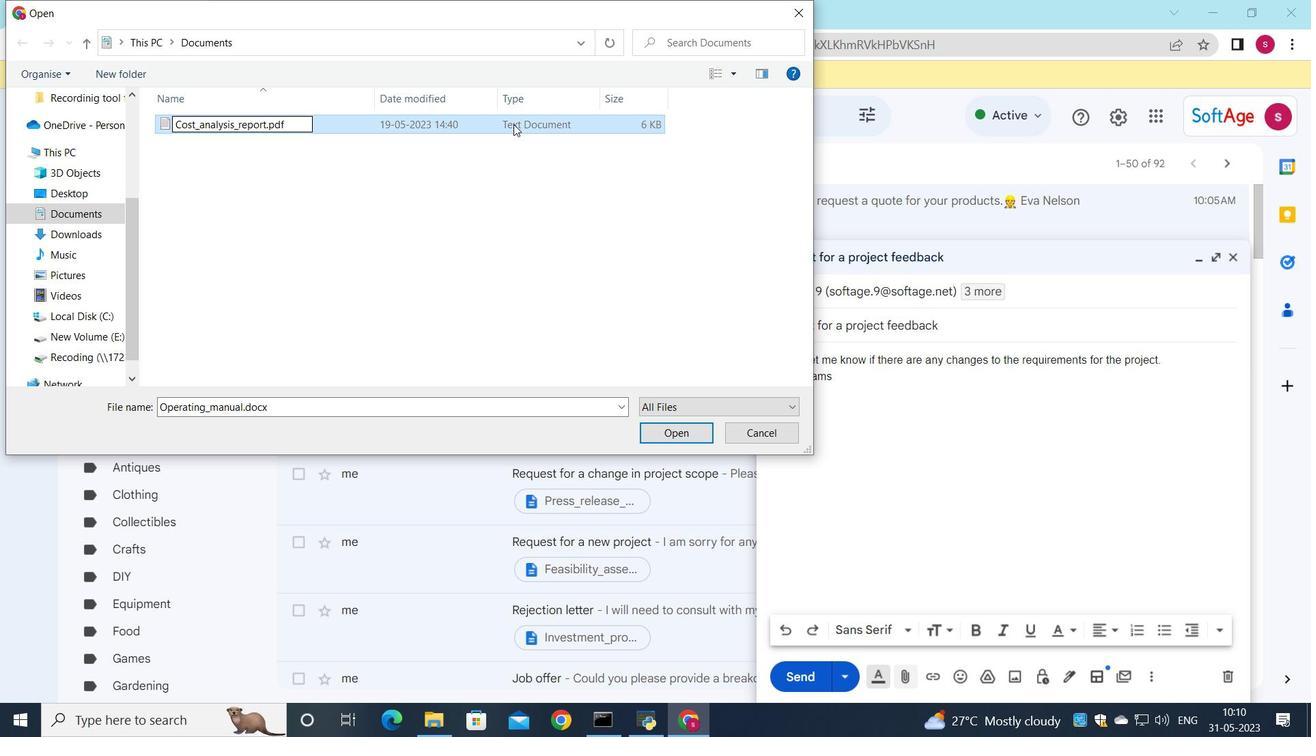 
Action: Mouse moved to (665, 426)
Screenshot: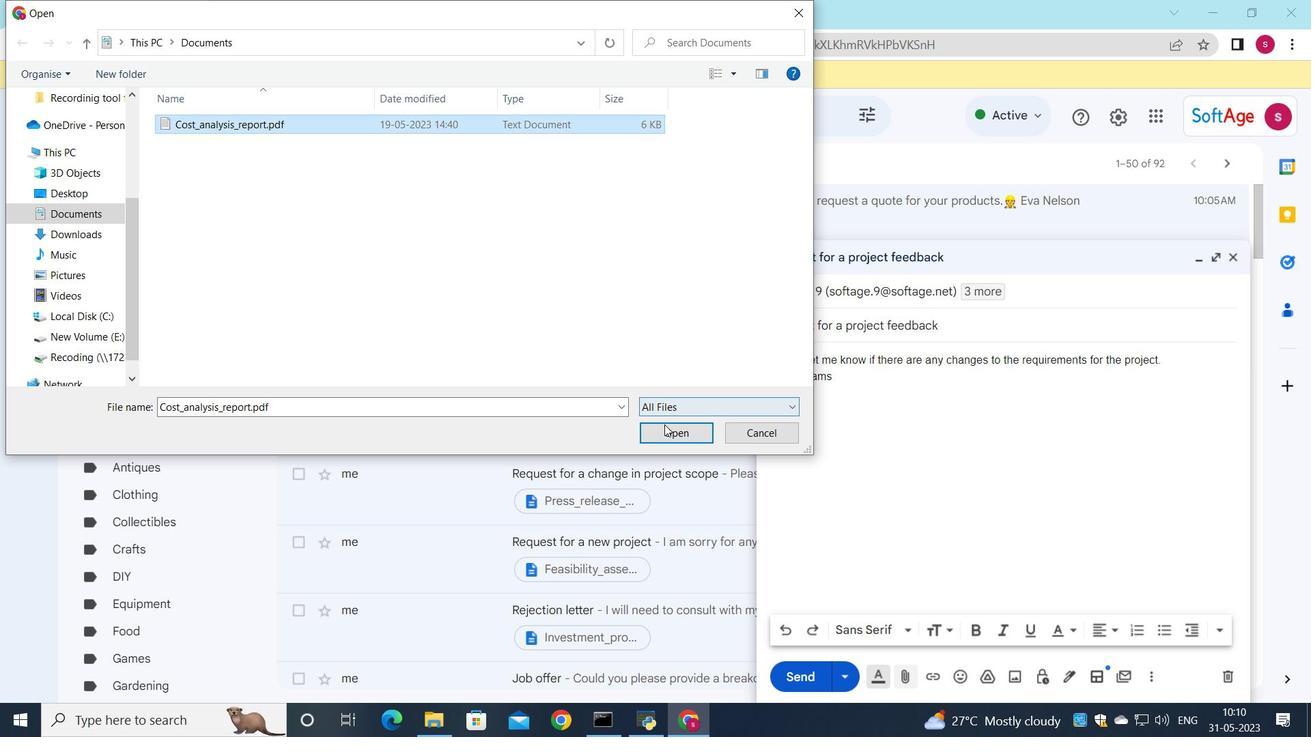 
Action: Mouse pressed left at (665, 426)
Screenshot: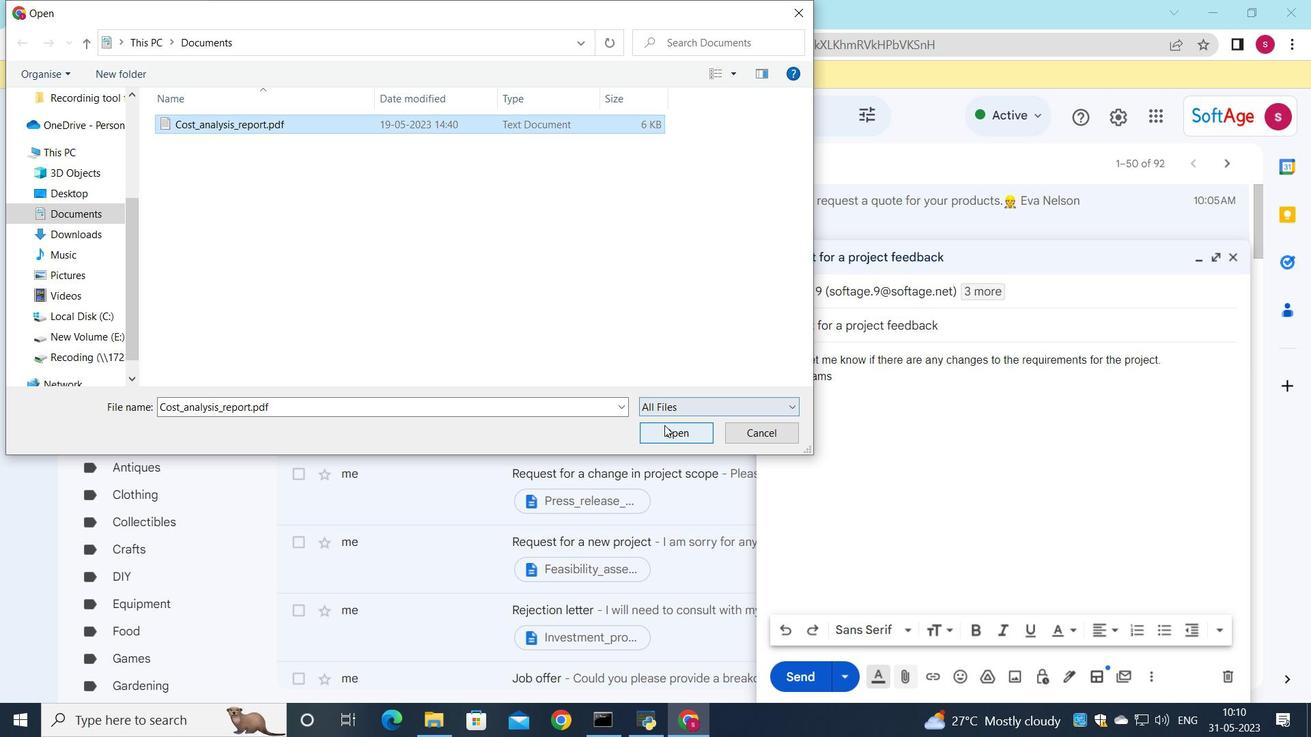 
Action: Mouse moved to (791, 670)
Screenshot: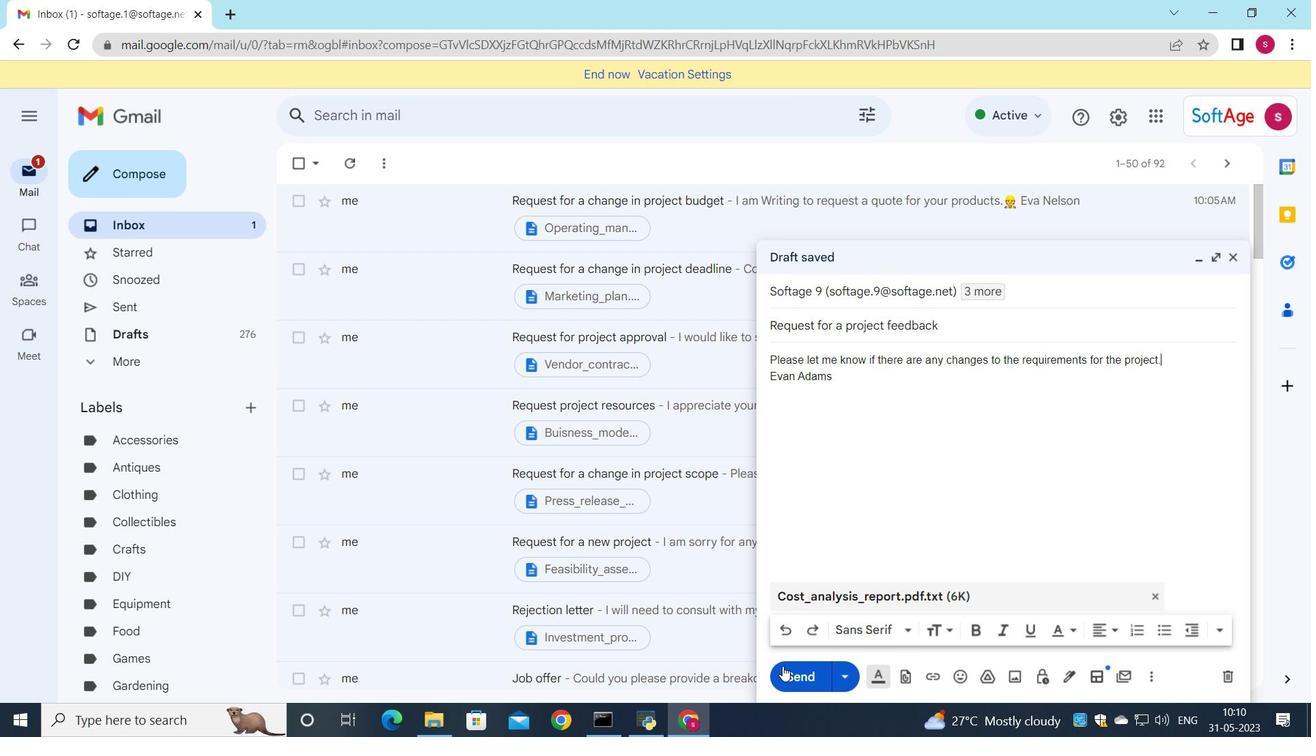 
Action: Mouse pressed left at (791, 670)
Screenshot: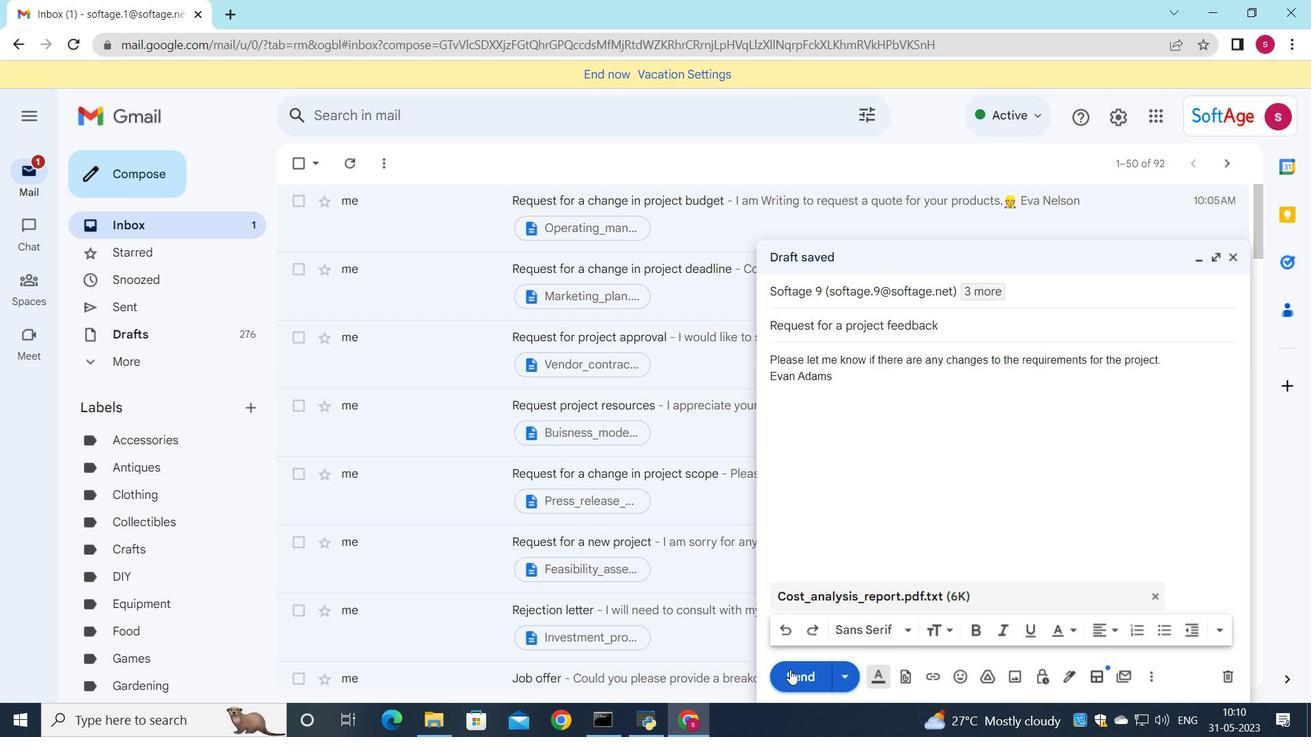 
Action: Mouse moved to (697, 202)
Screenshot: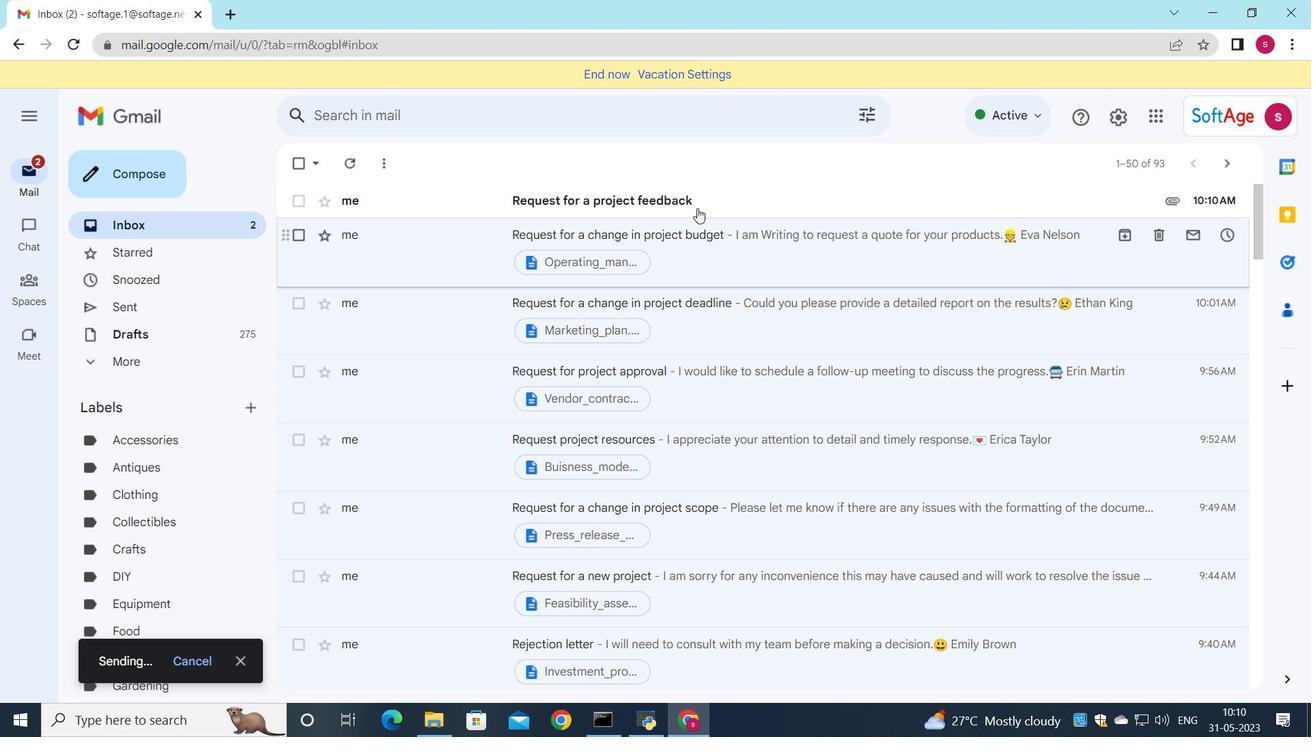 
Action: Mouse pressed left at (697, 202)
Screenshot: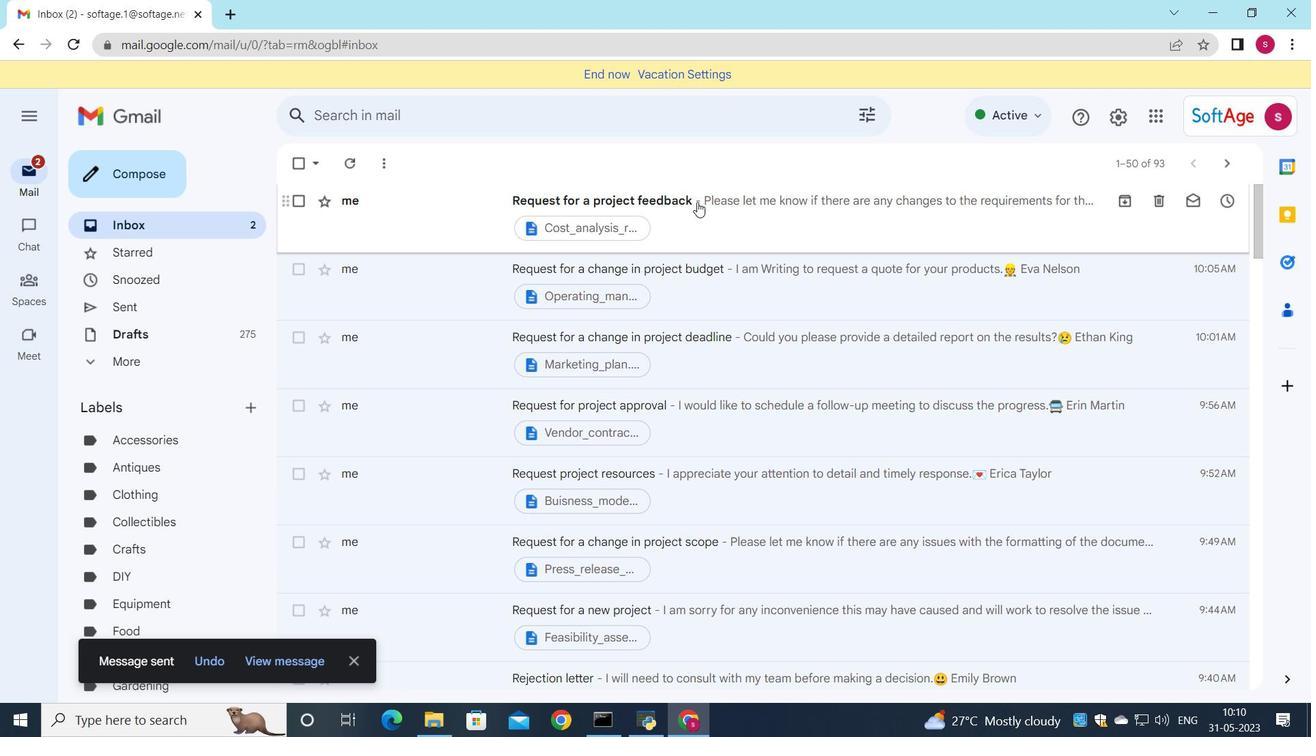 
Action: Mouse moved to (496, 420)
Screenshot: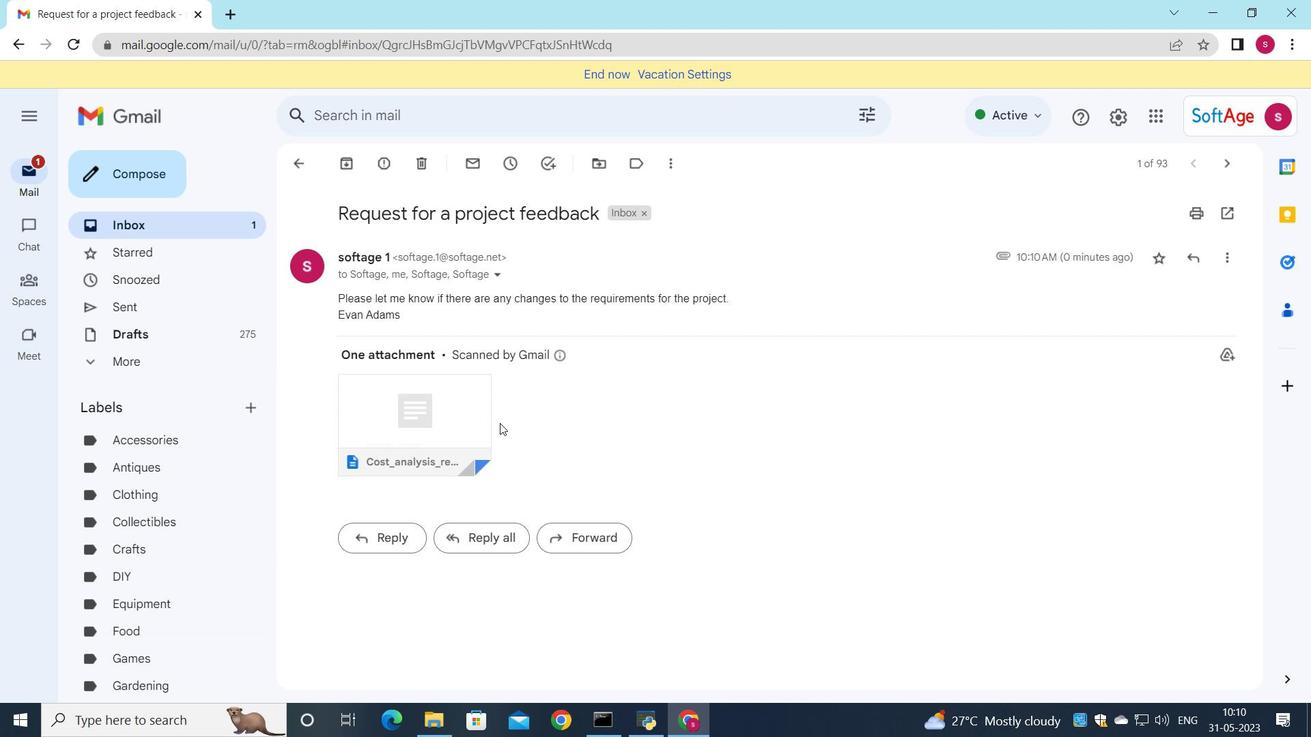 
